 Task: Find connections with filter location São Mateus do Sul with filter topic #Lifechangewith filter profile language French with filter current company Ajanta Pharma Ltd with filter school Teerthanker Mahaveer University, Moradabad with filter industry Glass Product Manufacturing with filter service category Grant Writing with filter keywords title Account Representative
Action: Mouse moved to (655, 107)
Screenshot: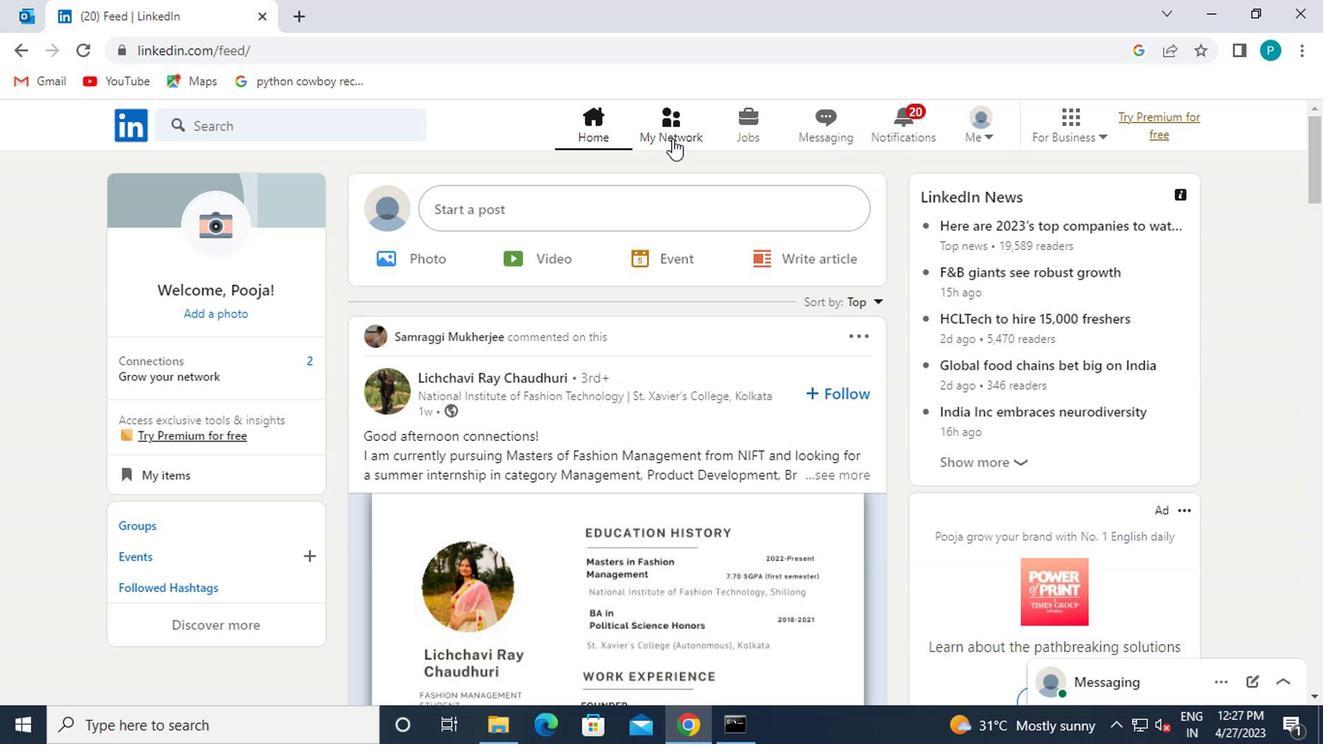 
Action: Mouse pressed left at (655, 107)
Screenshot: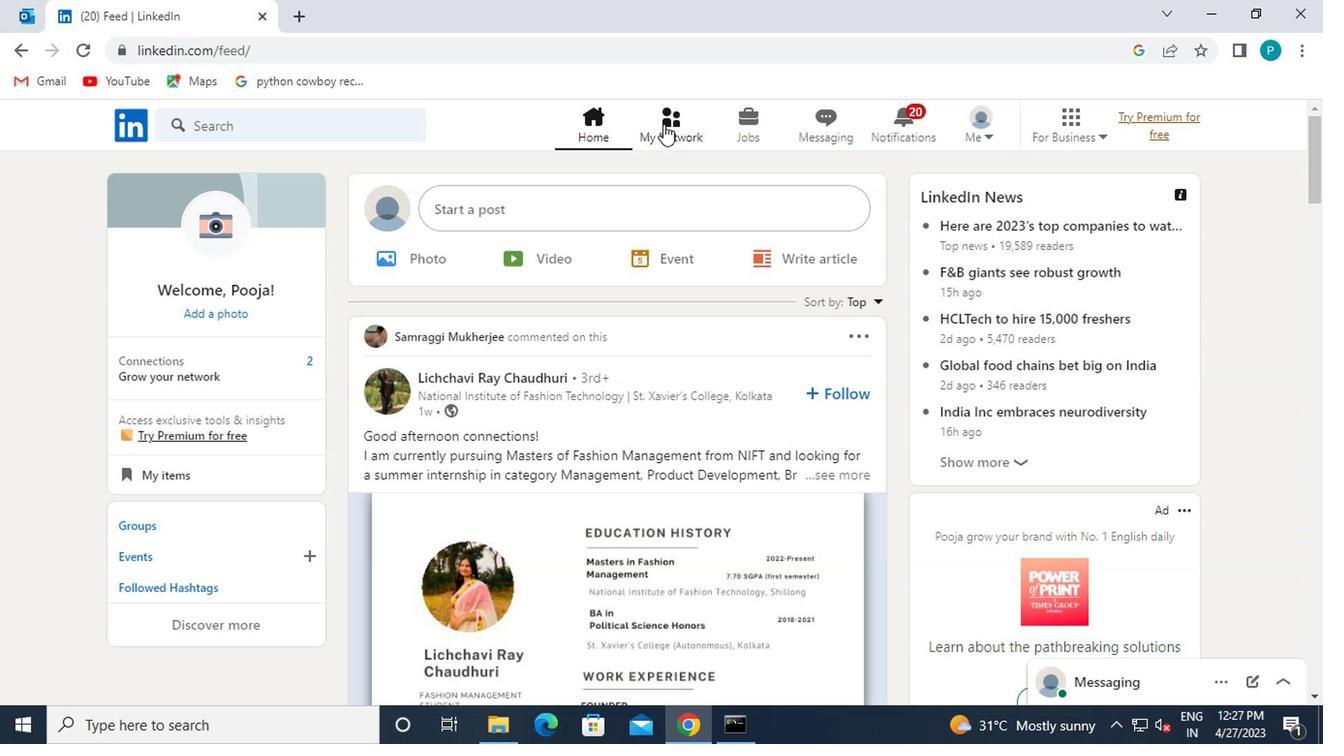 
Action: Mouse moved to (234, 220)
Screenshot: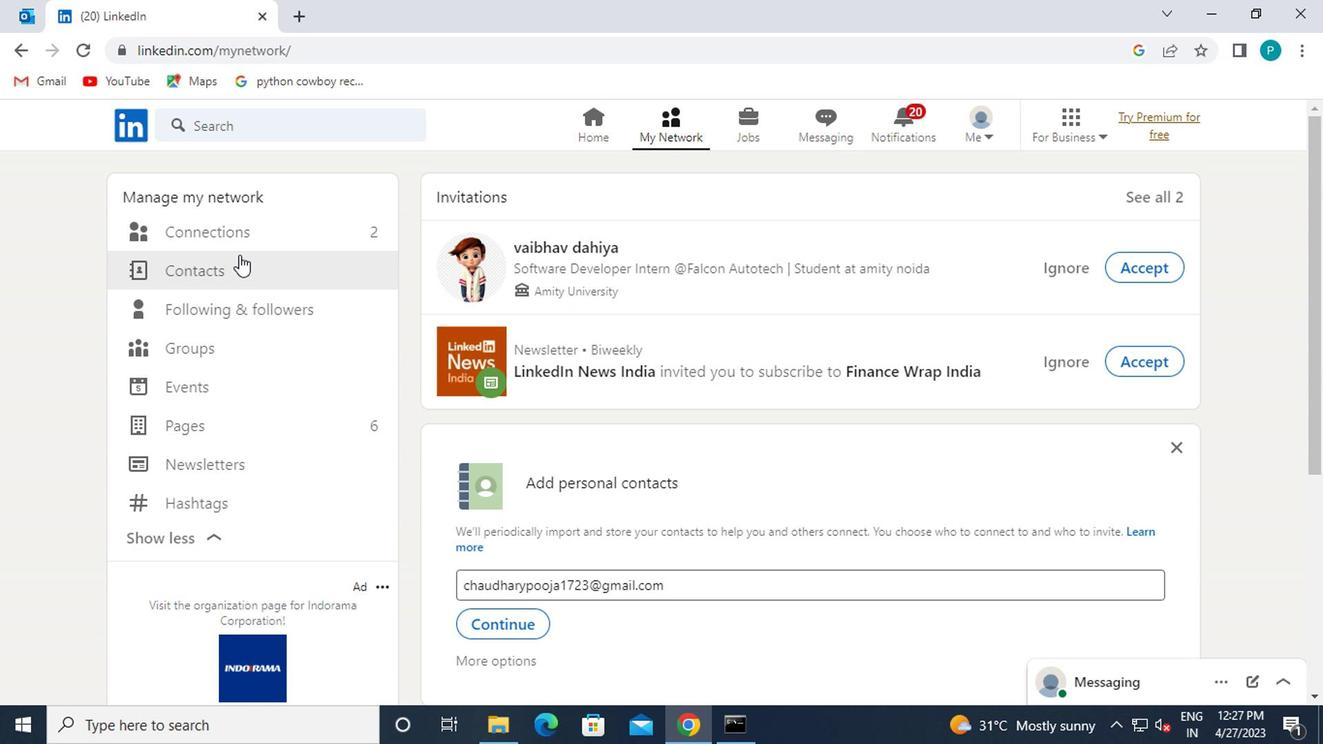 
Action: Mouse pressed left at (234, 220)
Screenshot: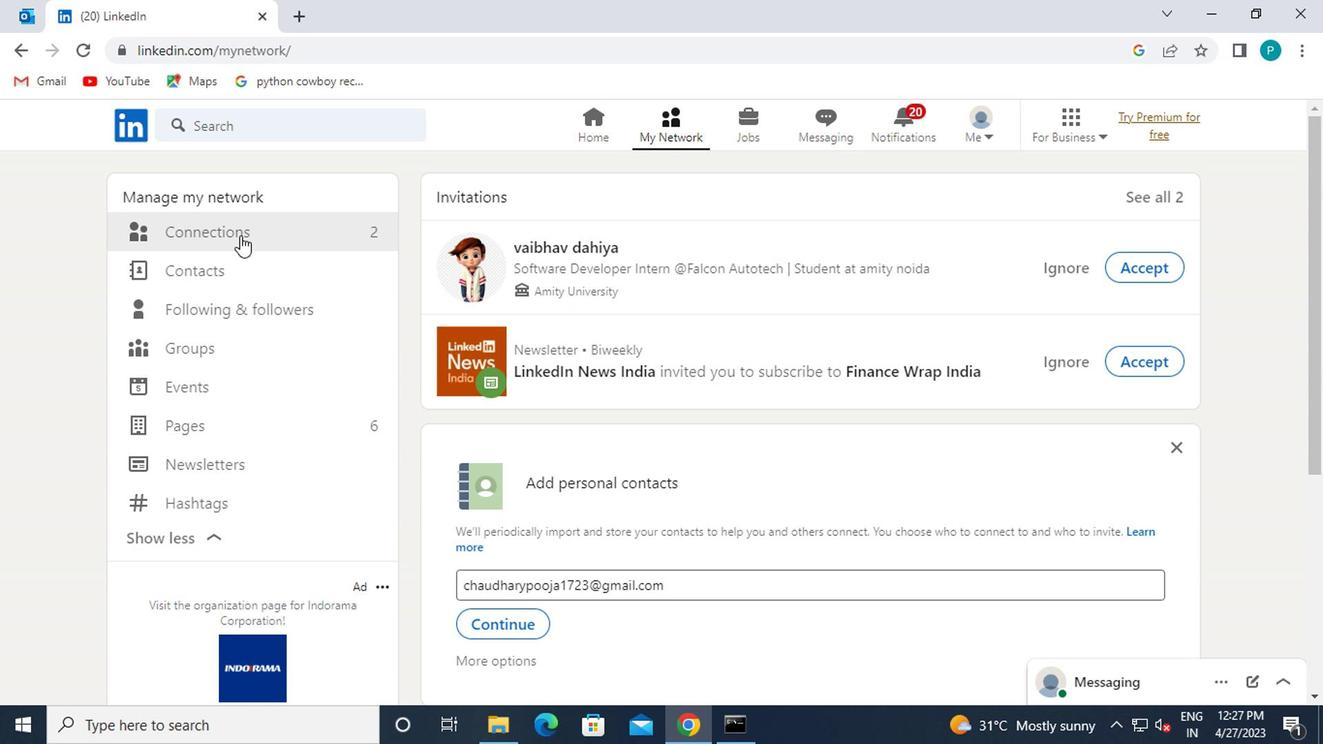 
Action: Mouse moved to (791, 224)
Screenshot: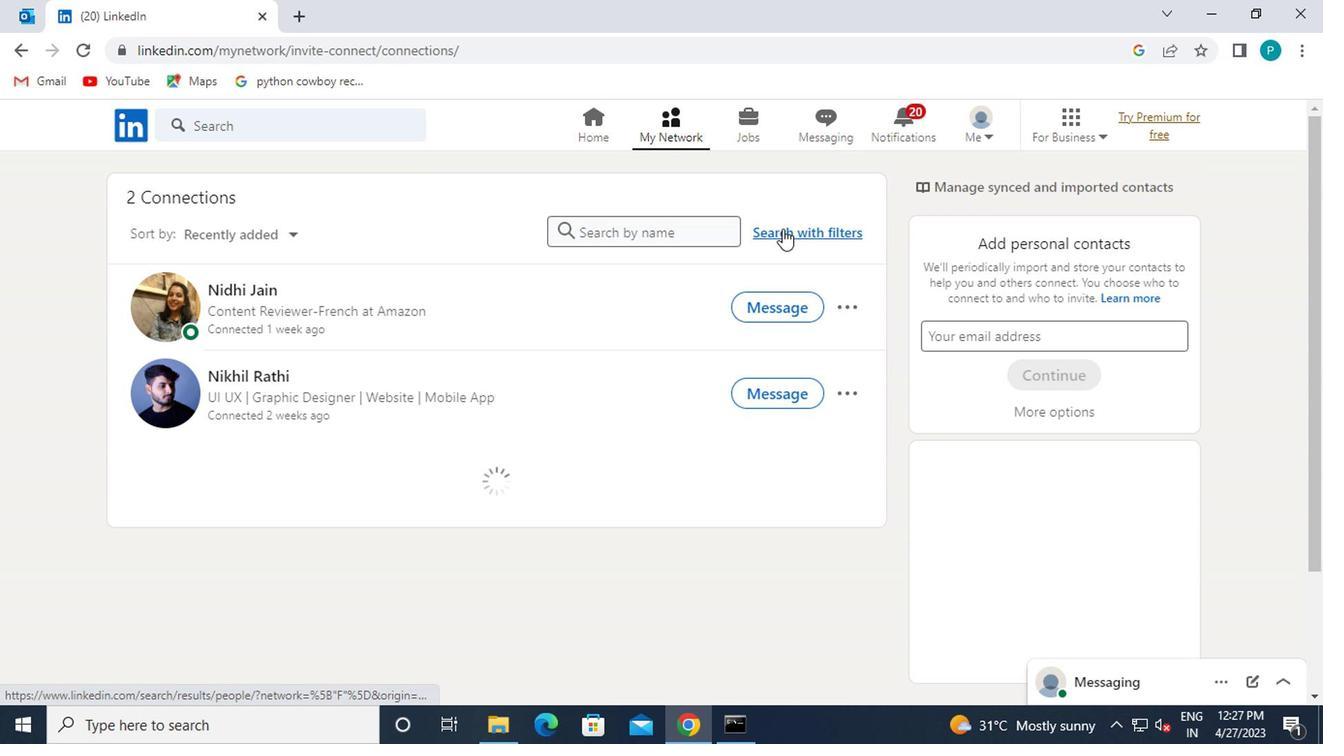 
Action: Mouse pressed left at (791, 224)
Screenshot: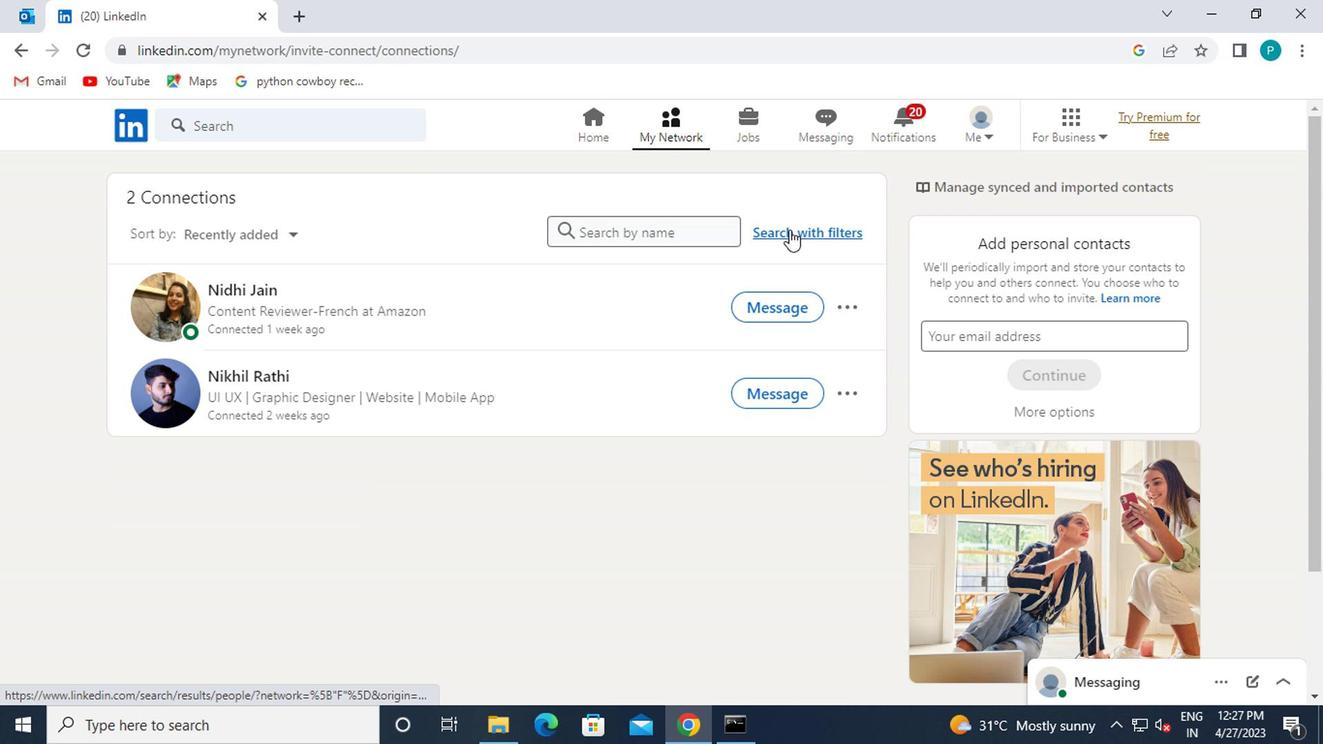 
Action: Mouse moved to (739, 170)
Screenshot: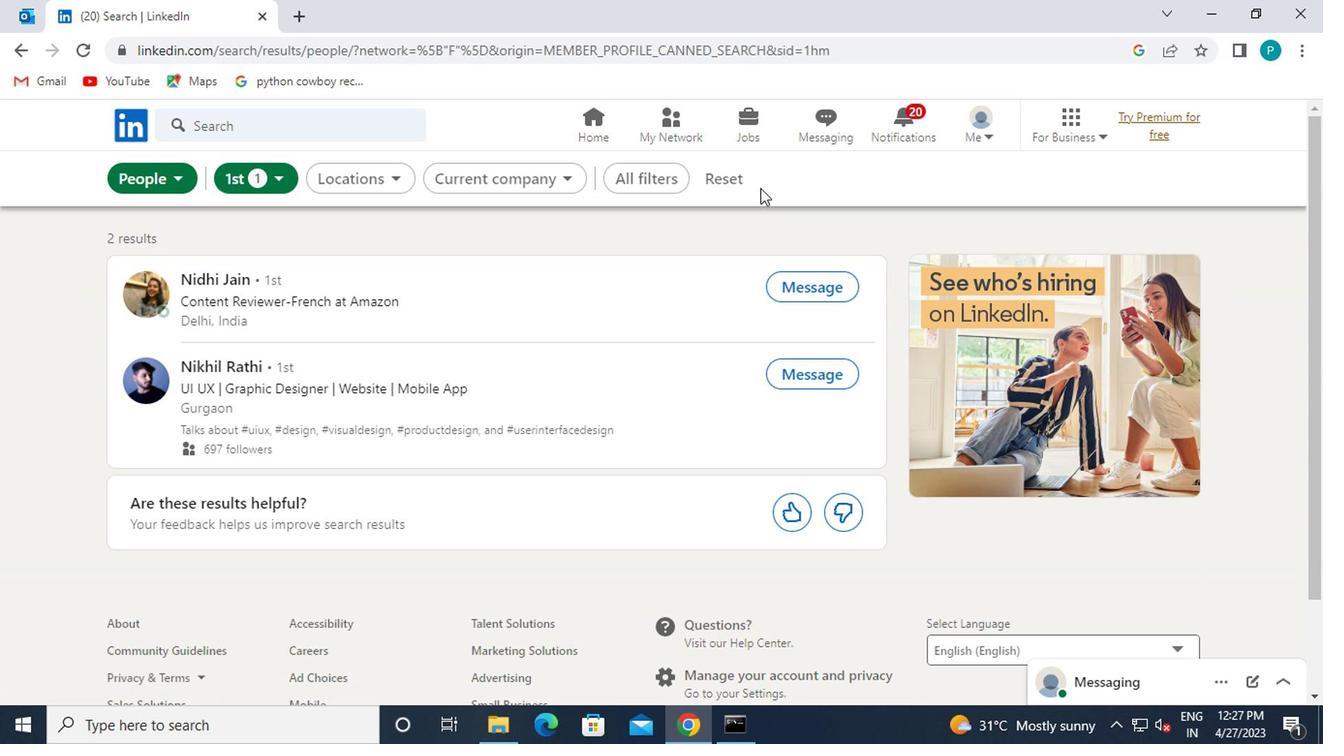 
Action: Mouse pressed left at (739, 170)
Screenshot: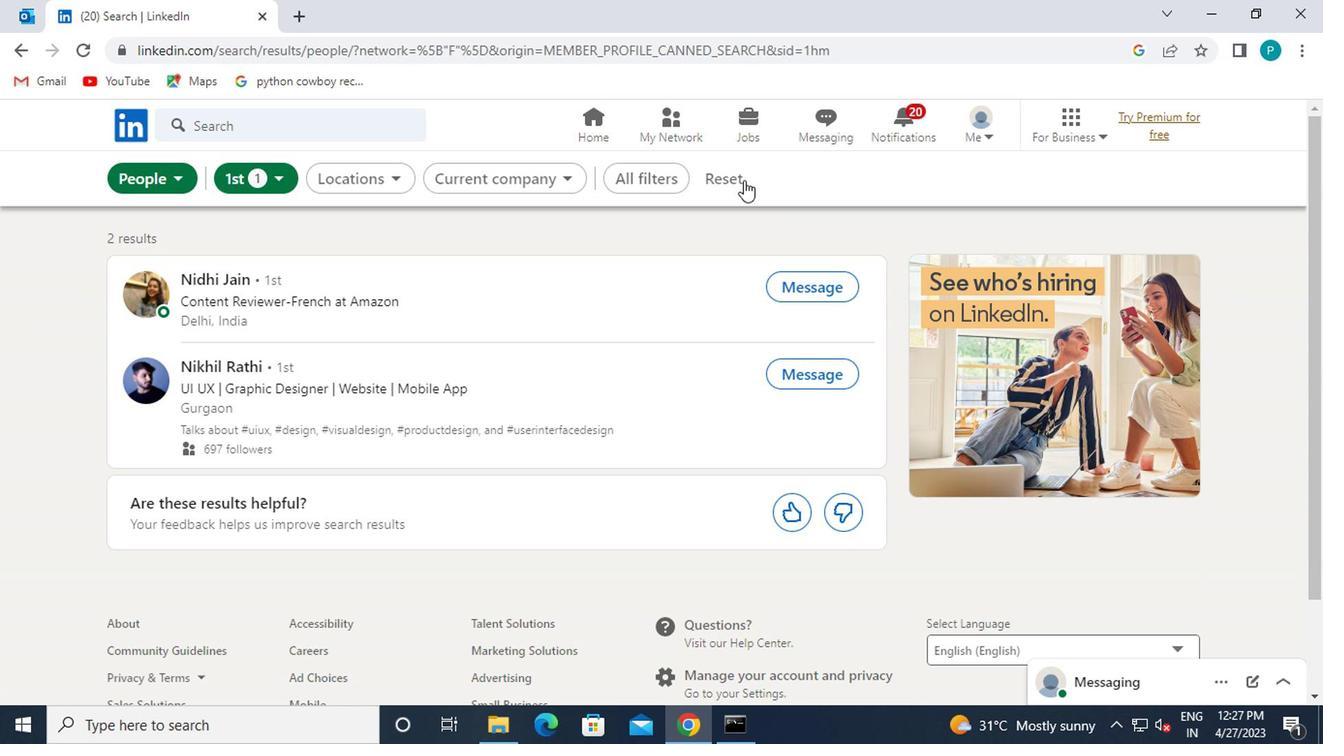 
Action: Mouse moved to (678, 168)
Screenshot: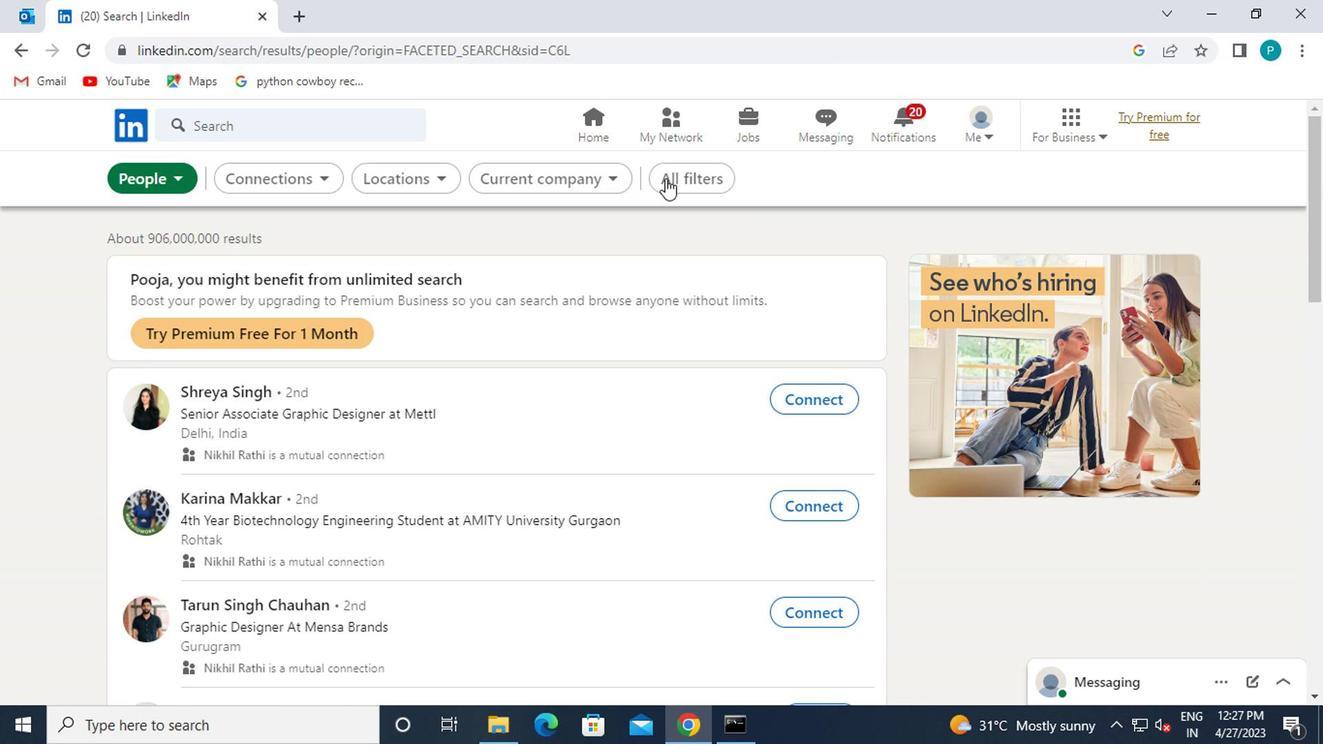 
Action: Mouse pressed left at (678, 168)
Screenshot: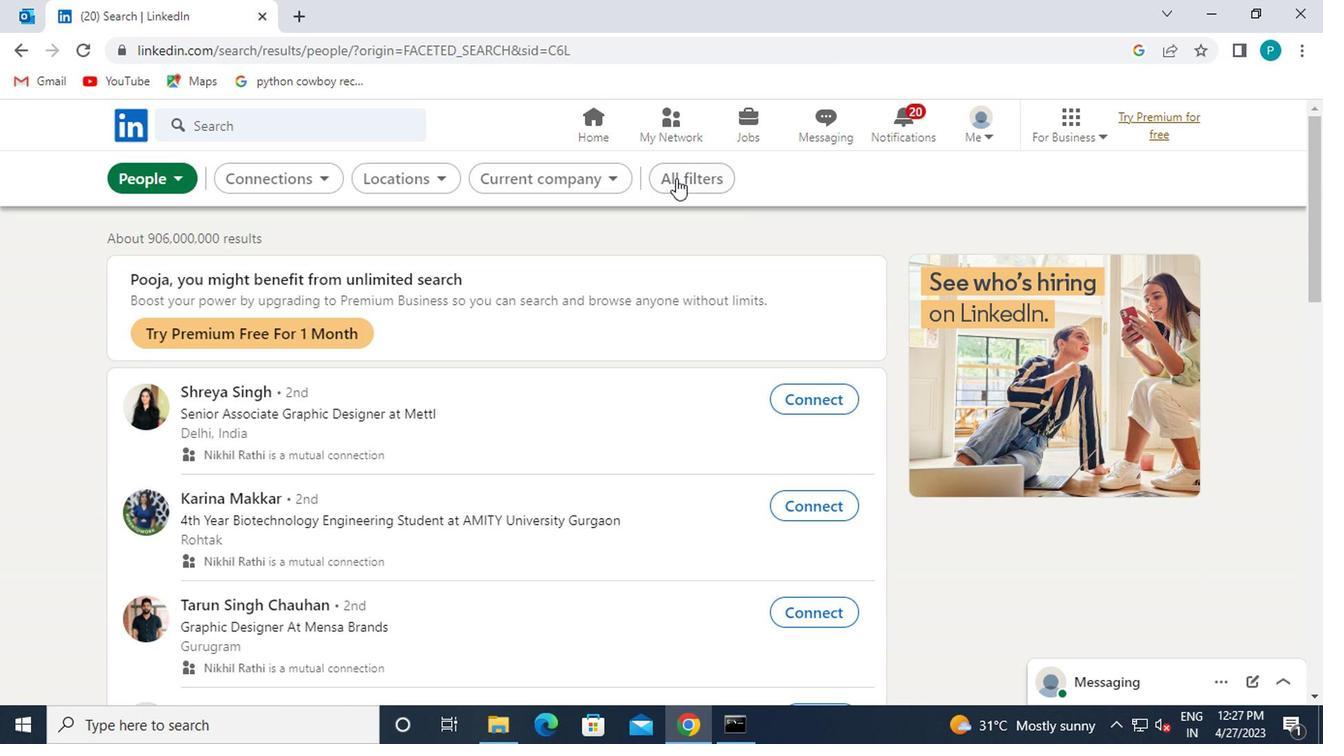 
Action: Mouse moved to (1014, 408)
Screenshot: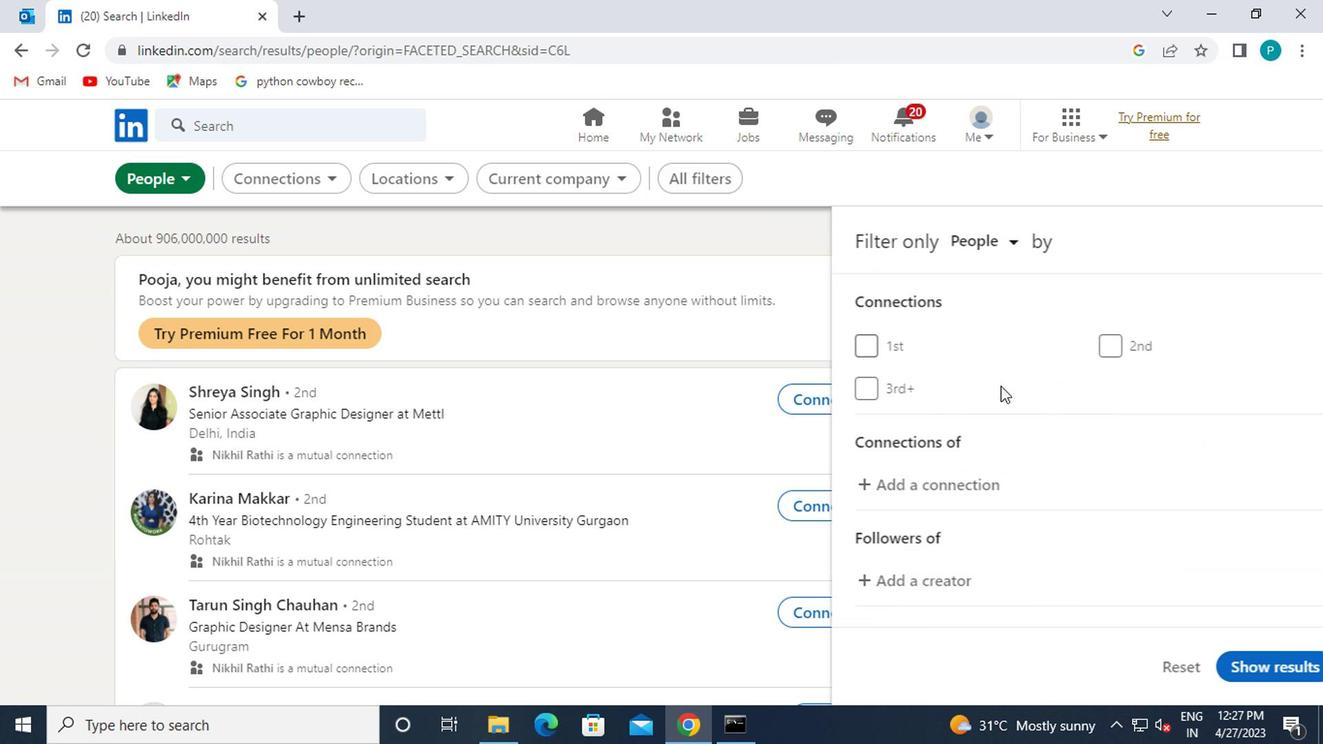 
Action: Mouse scrolled (1014, 407) with delta (0, 0)
Screenshot: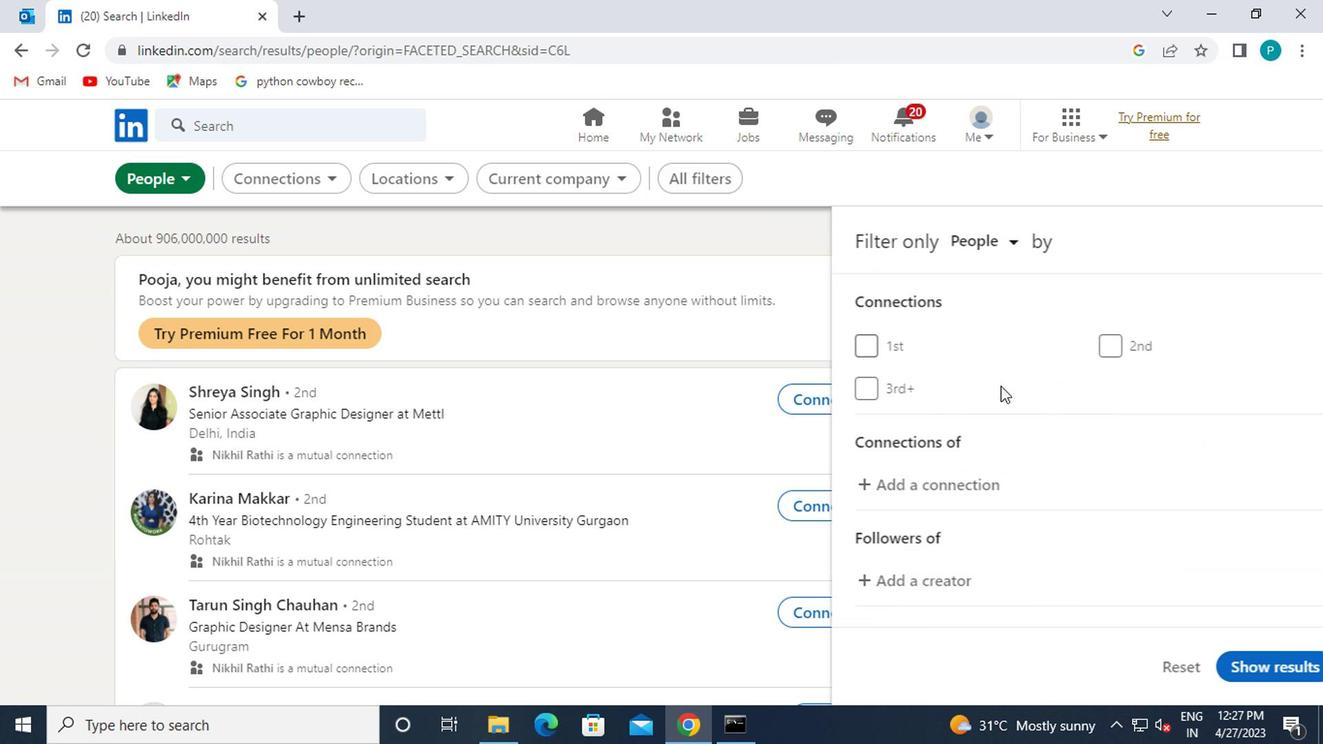 
Action: Mouse moved to (1015, 410)
Screenshot: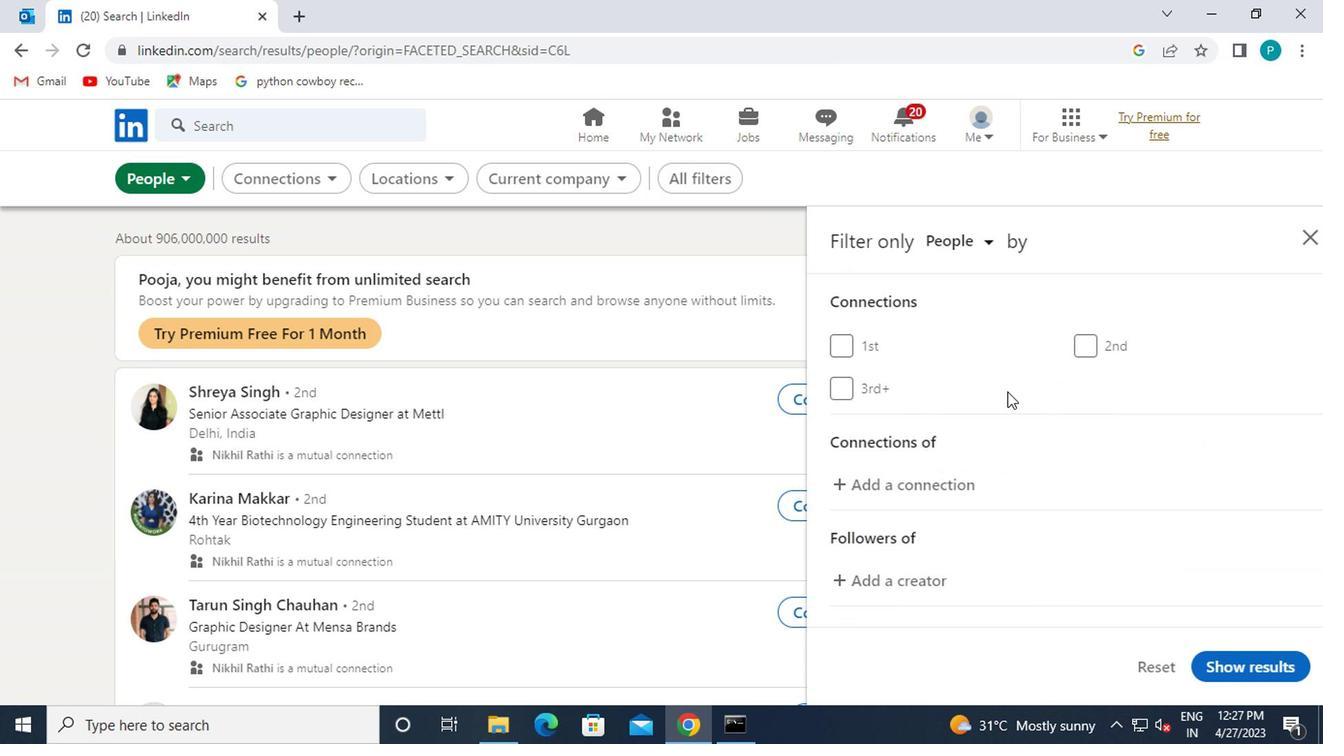 
Action: Mouse scrolled (1015, 409) with delta (0, 0)
Screenshot: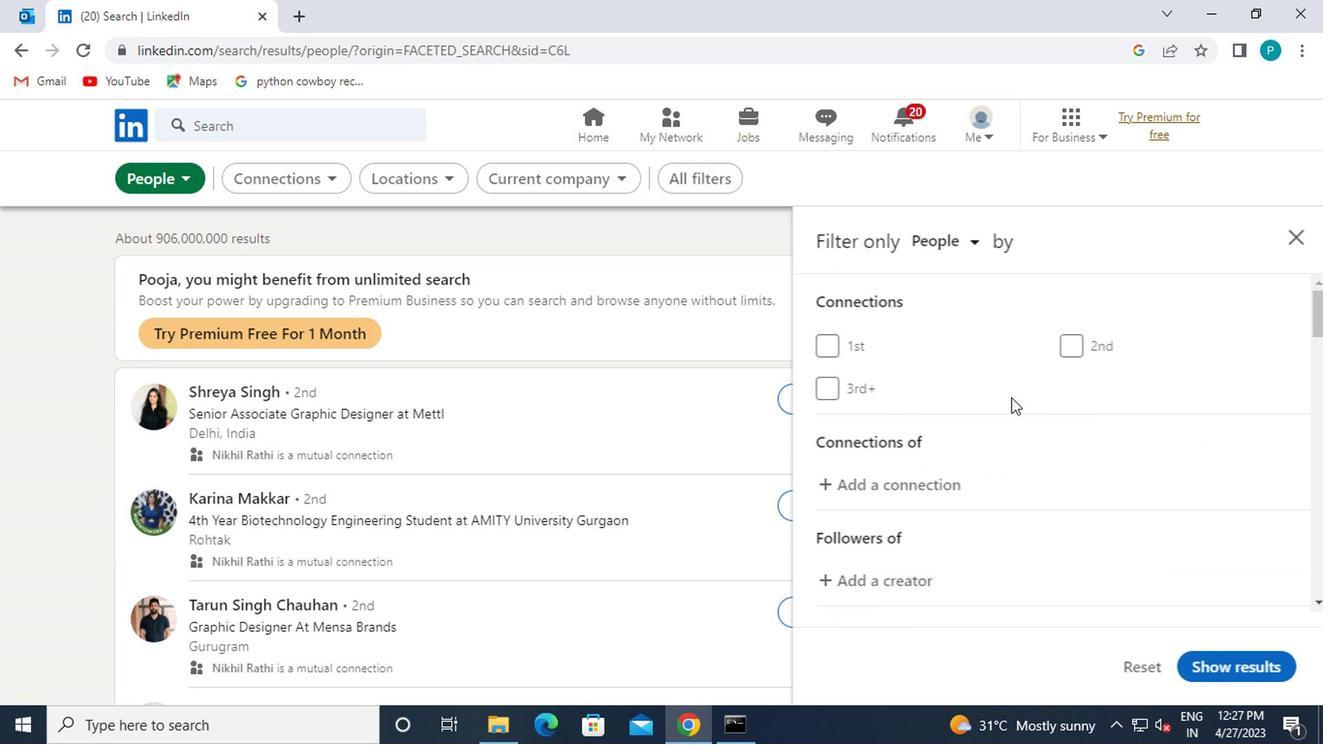 
Action: Mouse moved to (1046, 479)
Screenshot: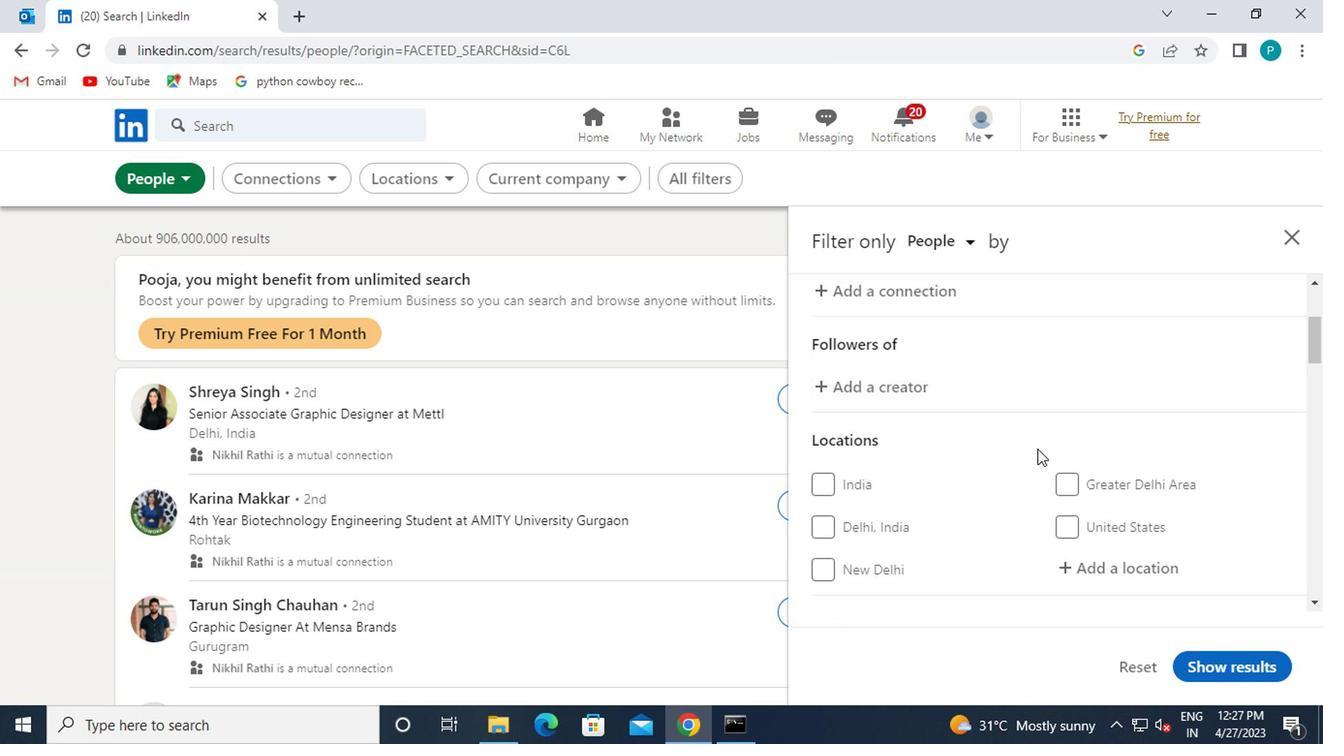
Action: Mouse scrolled (1046, 479) with delta (0, 0)
Screenshot: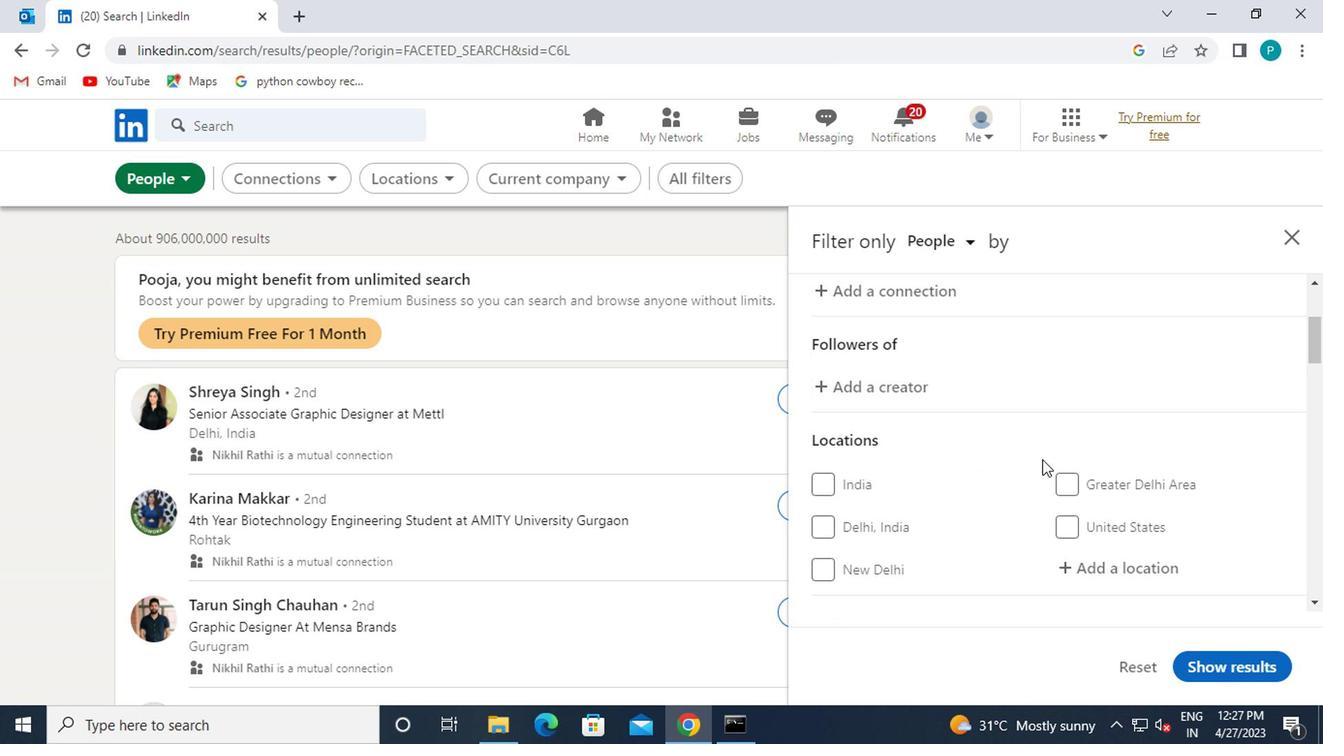 
Action: Mouse moved to (1084, 479)
Screenshot: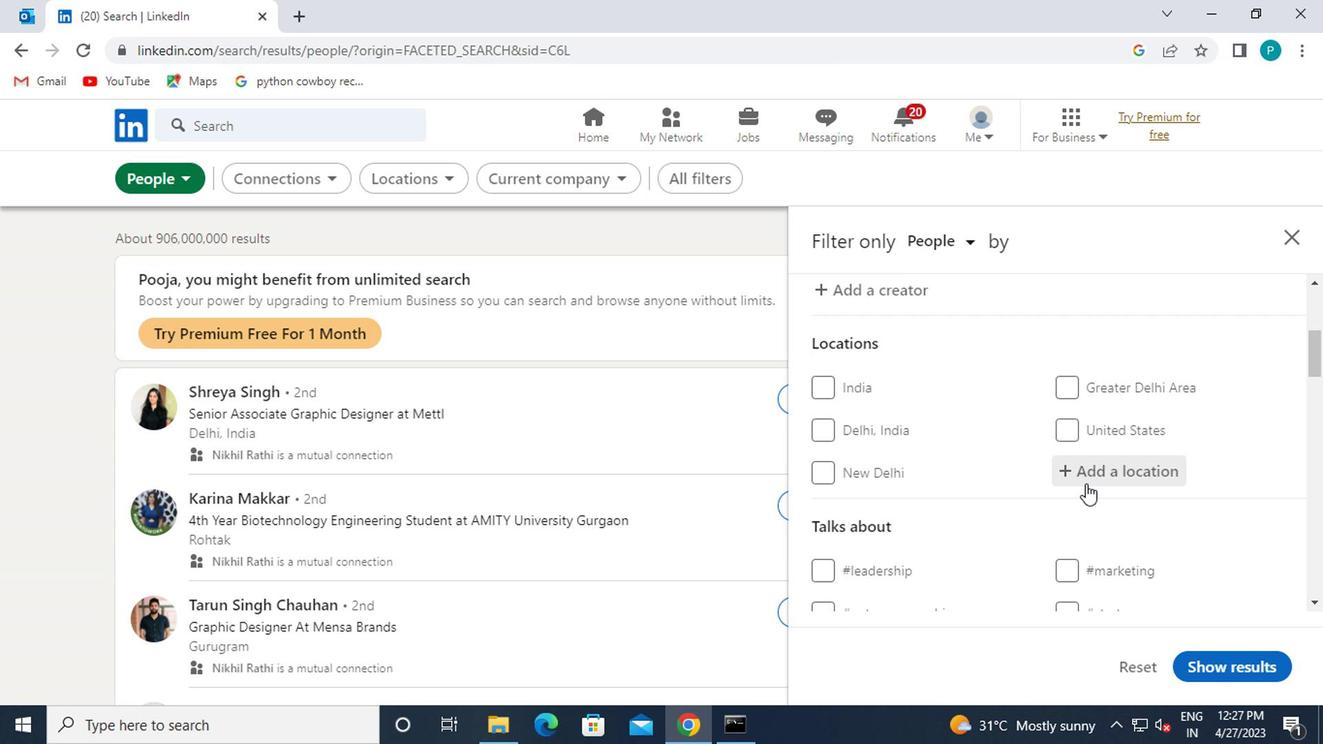 
Action: Mouse pressed left at (1084, 479)
Screenshot: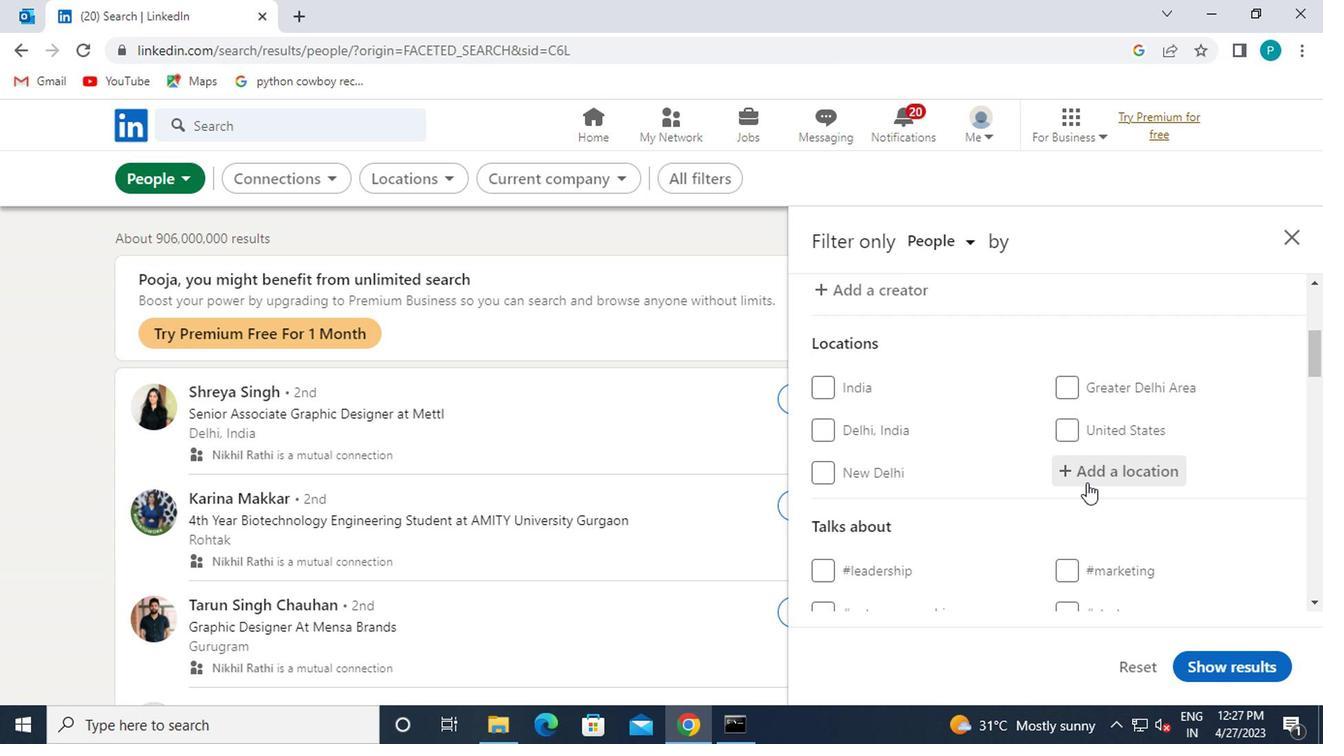 
Action: Mouse moved to (1084, 479)
Screenshot: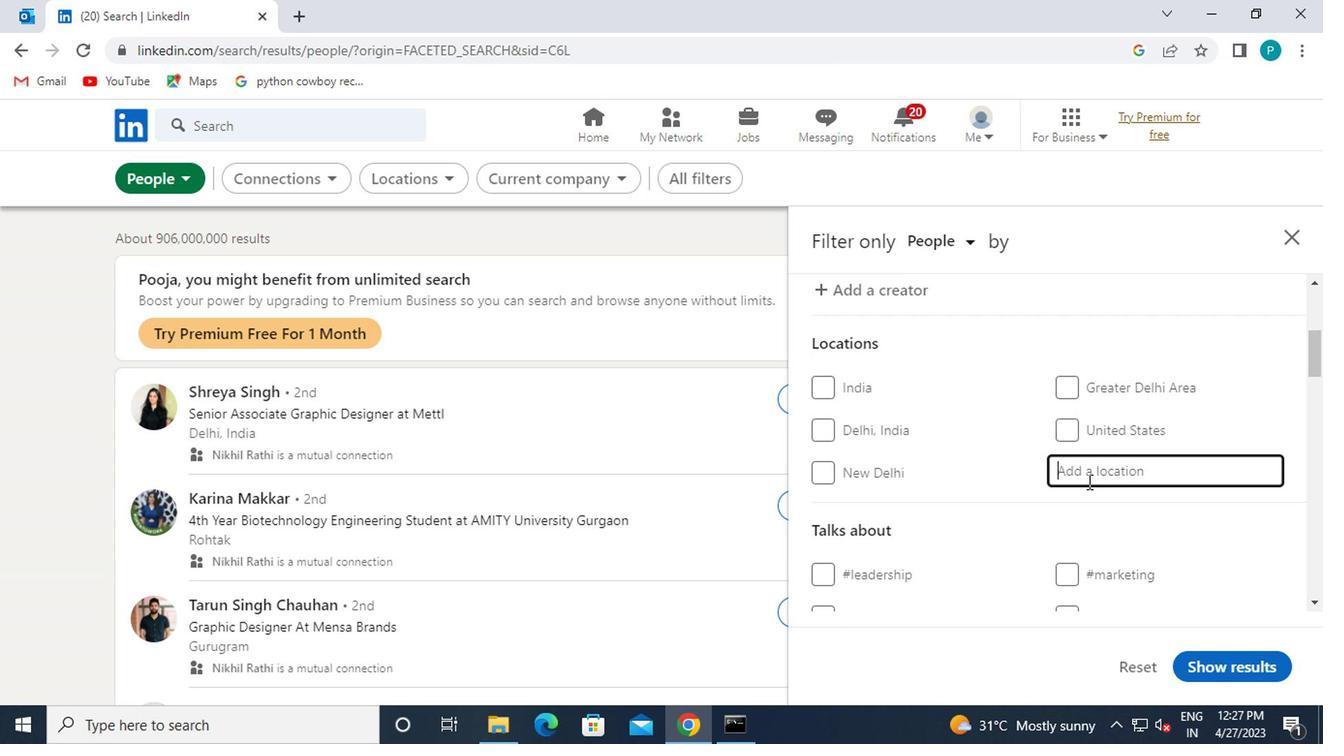 
Action: Key pressed sao<Key.space>mateus
Screenshot: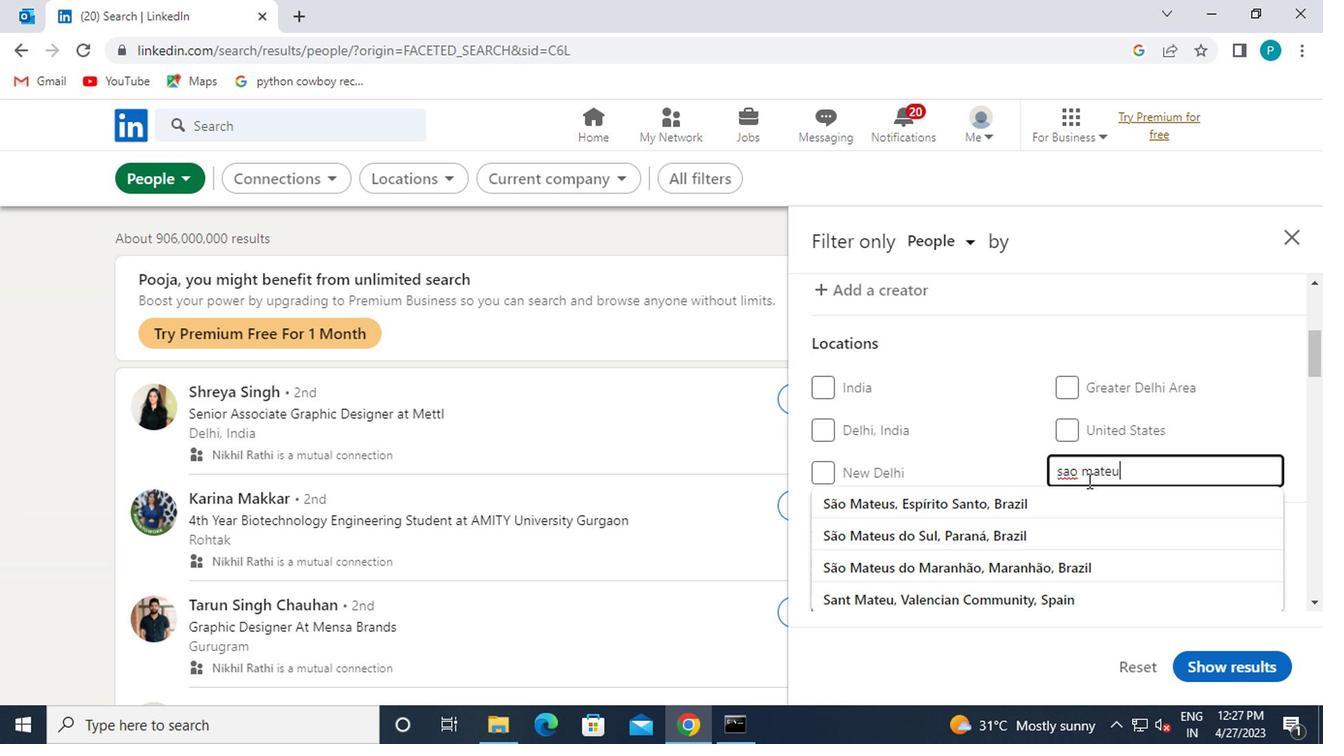 
Action: Mouse moved to (1062, 527)
Screenshot: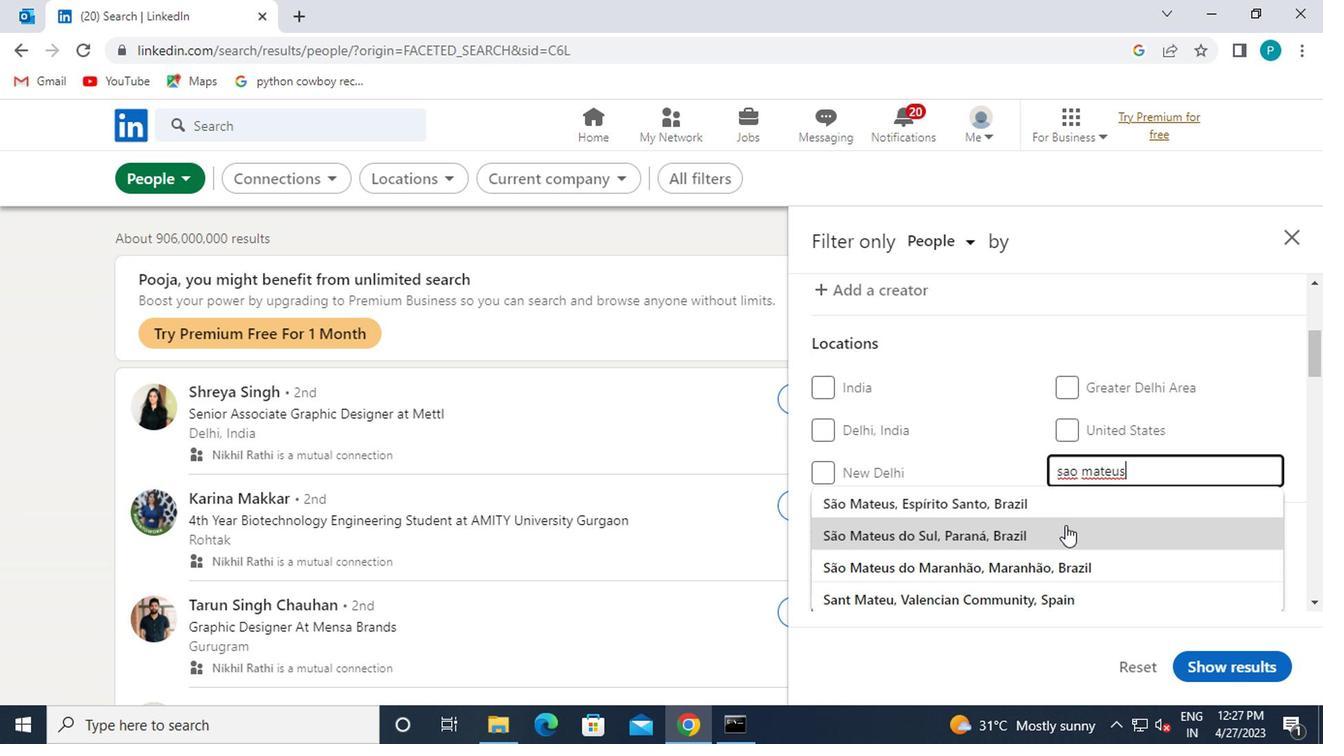 
Action: Mouse pressed left at (1062, 527)
Screenshot: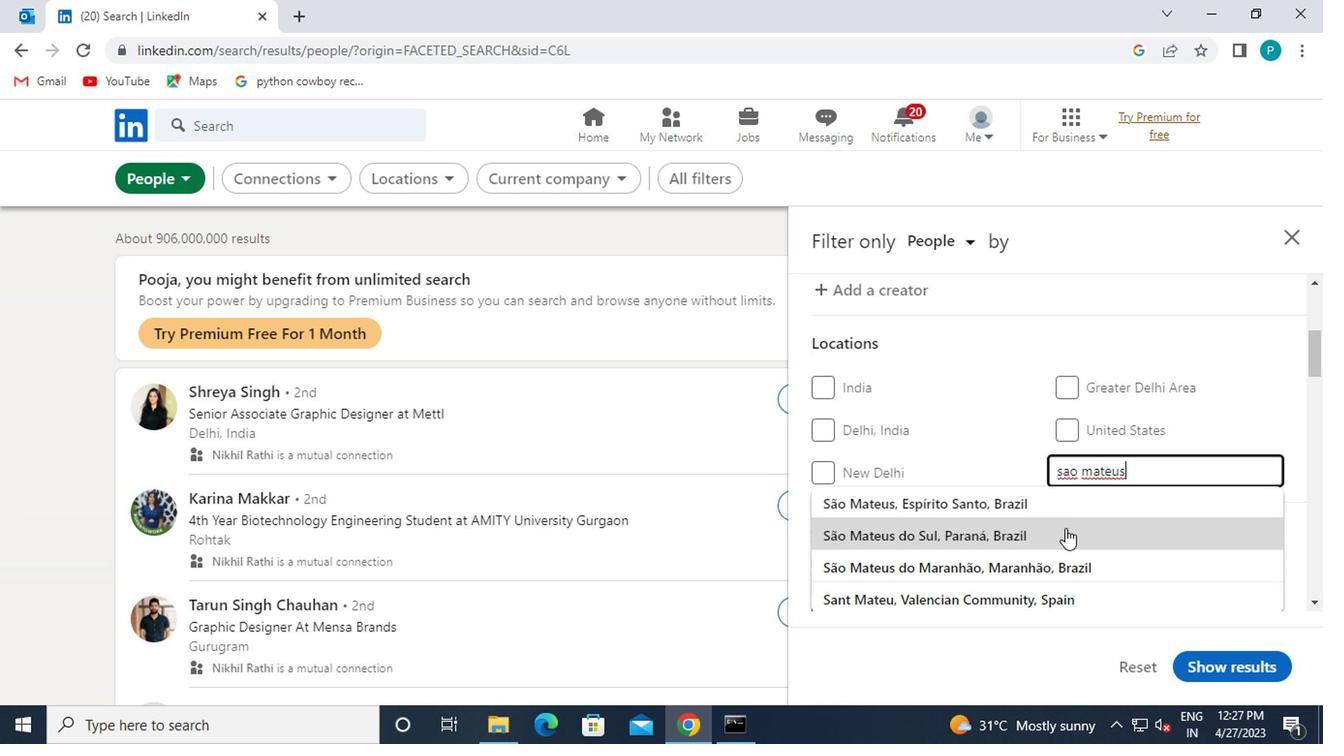 
Action: Mouse moved to (1110, 546)
Screenshot: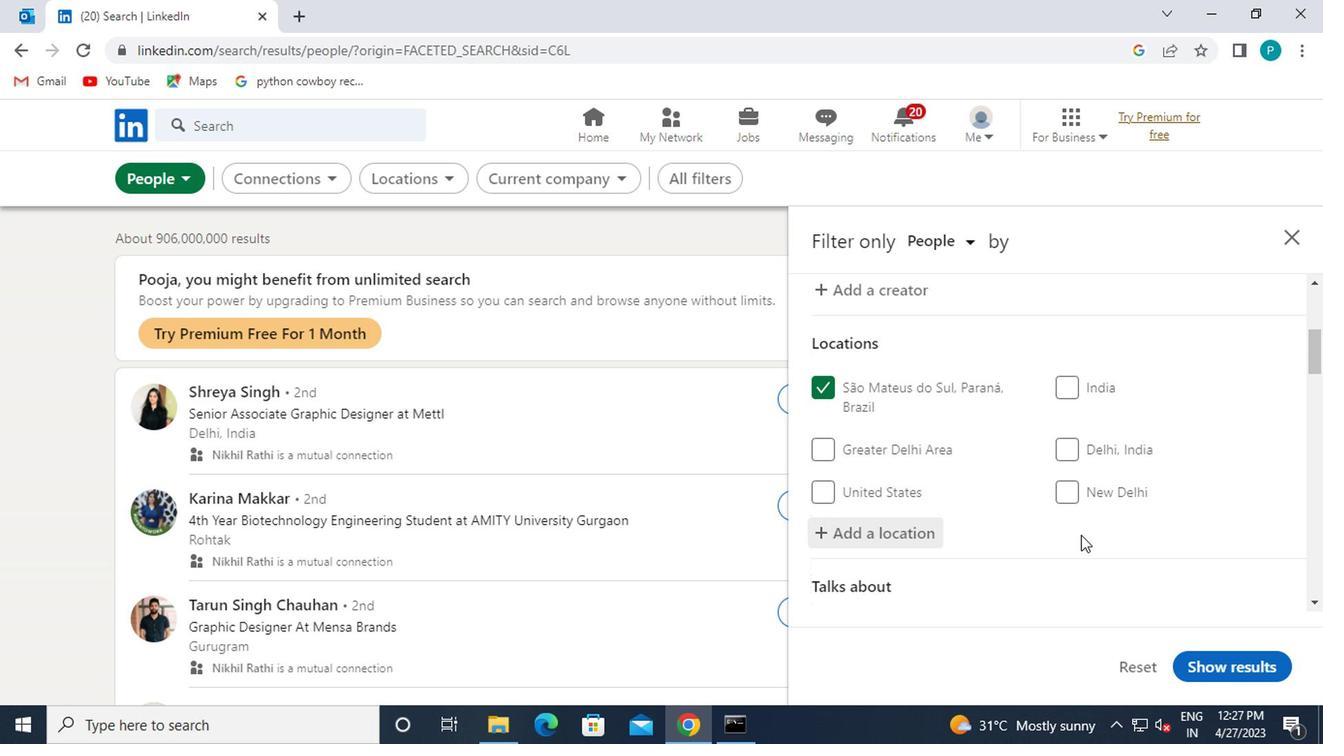 
Action: Mouse scrolled (1110, 545) with delta (0, -1)
Screenshot: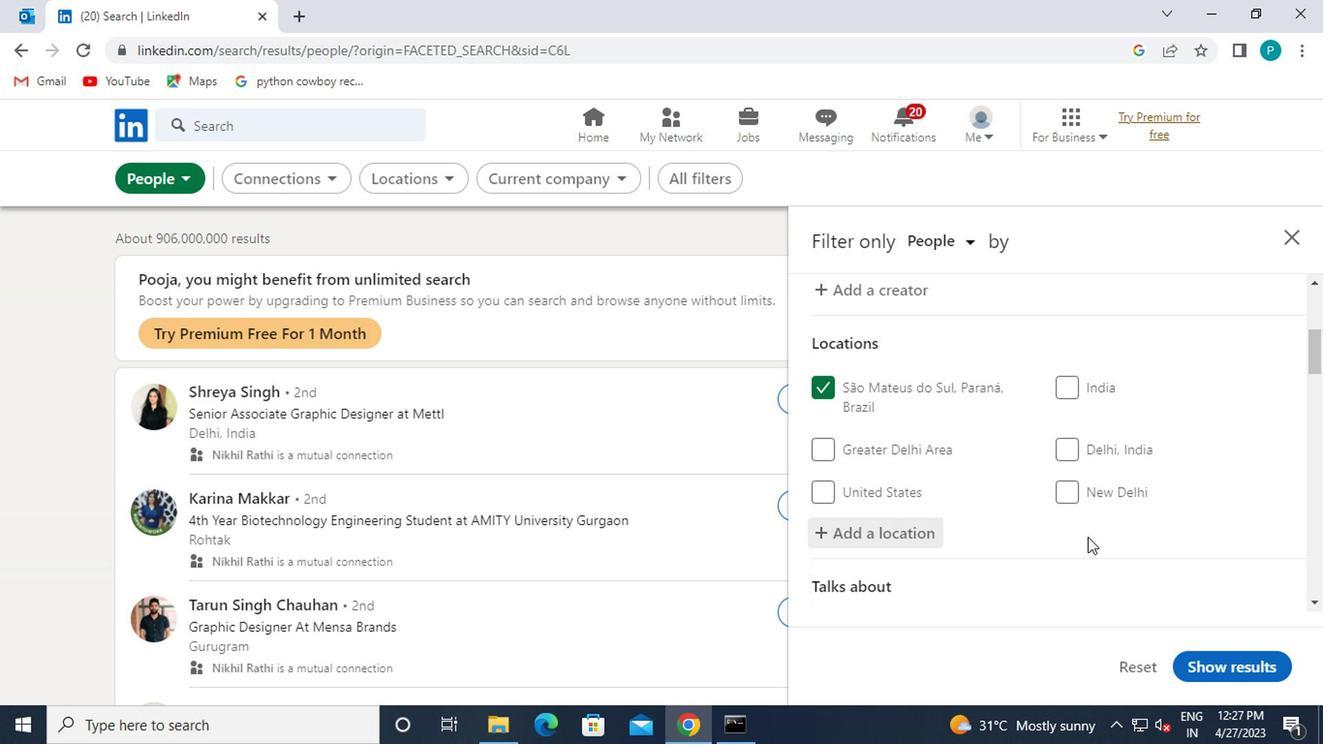 
Action: Mouse scrolled (1110, 545) with delta (0, -1)
Screenshot: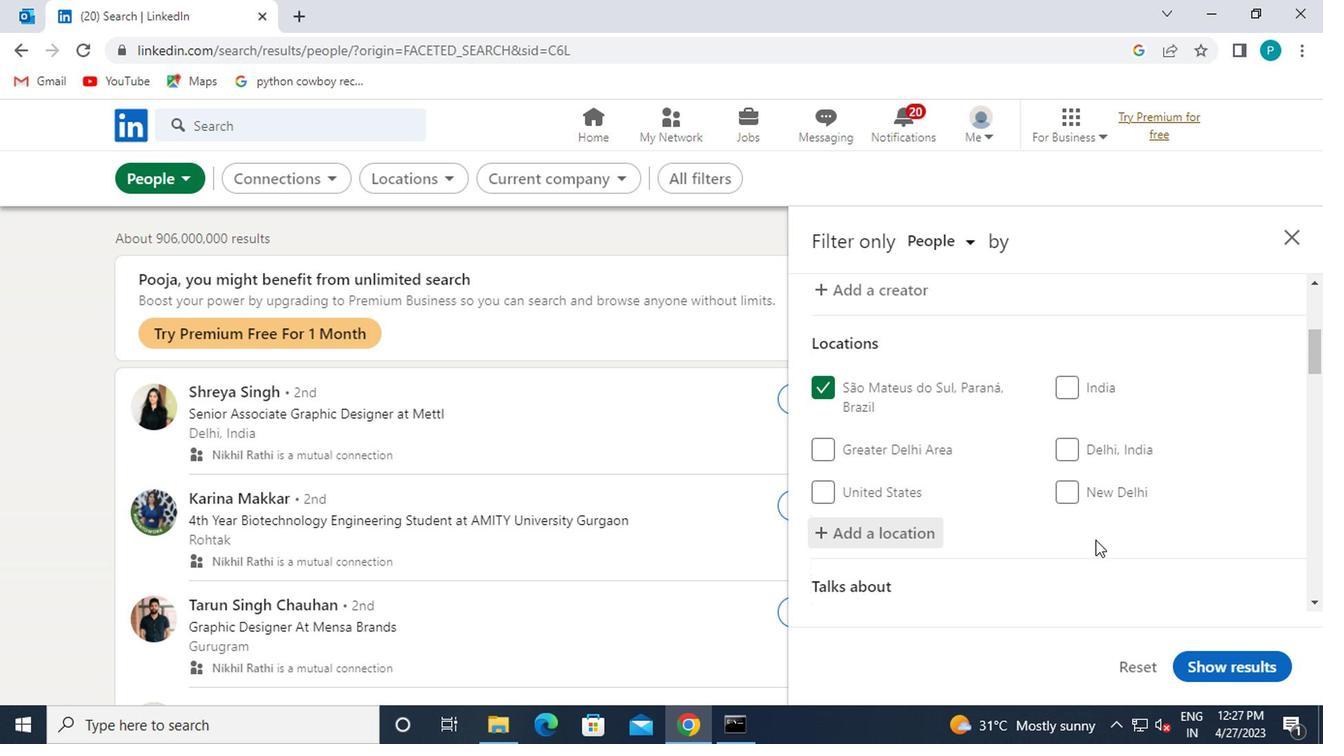 
Action: Mouse moved to (1098, 530)
Screenshot: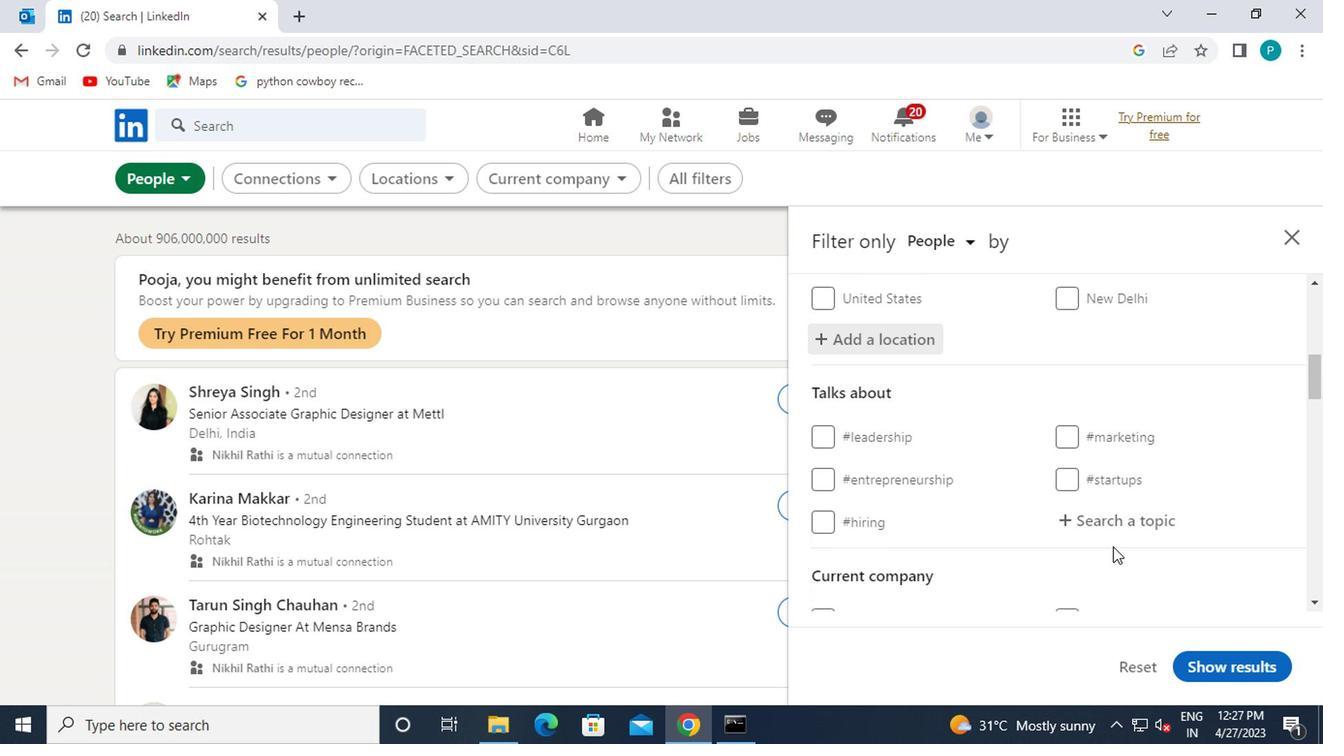 
Action: Mouse pressed left at (1098, 530)
Screenshot: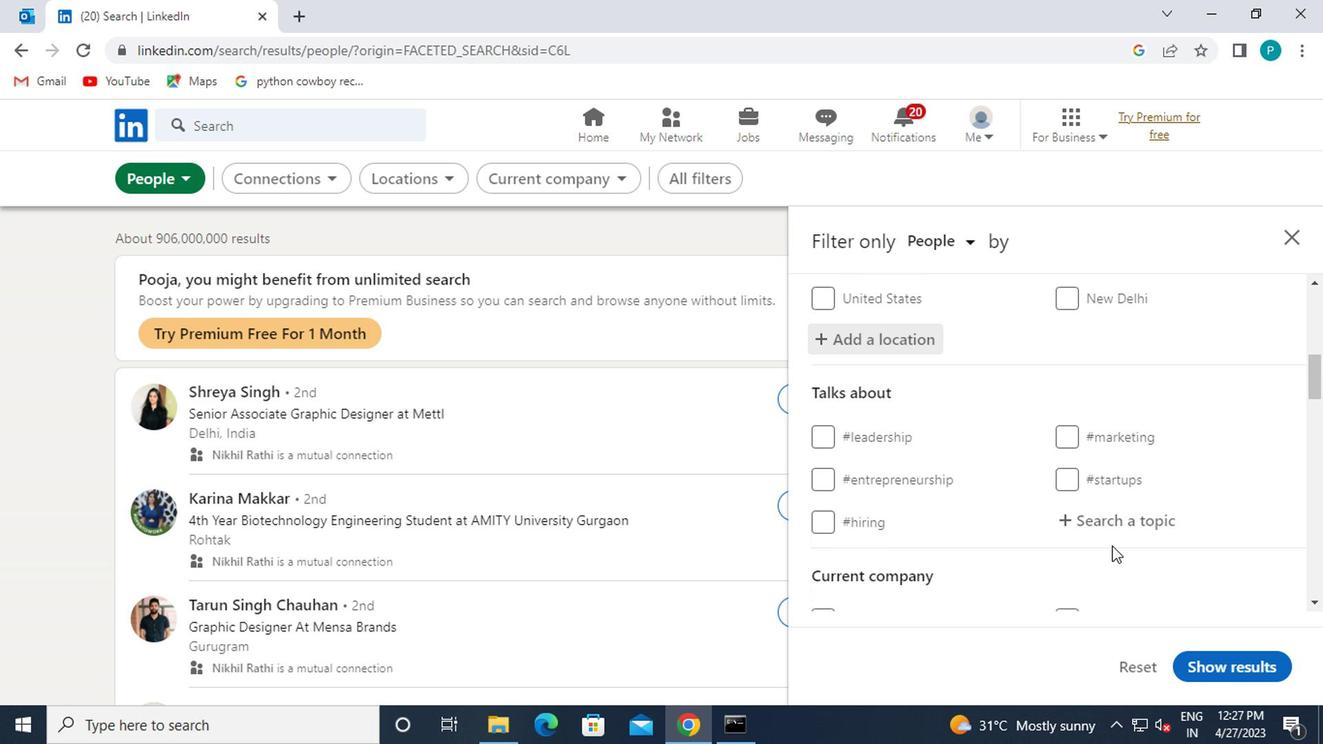 
Action: Mouse moved to (1099, 530)
Screenshot: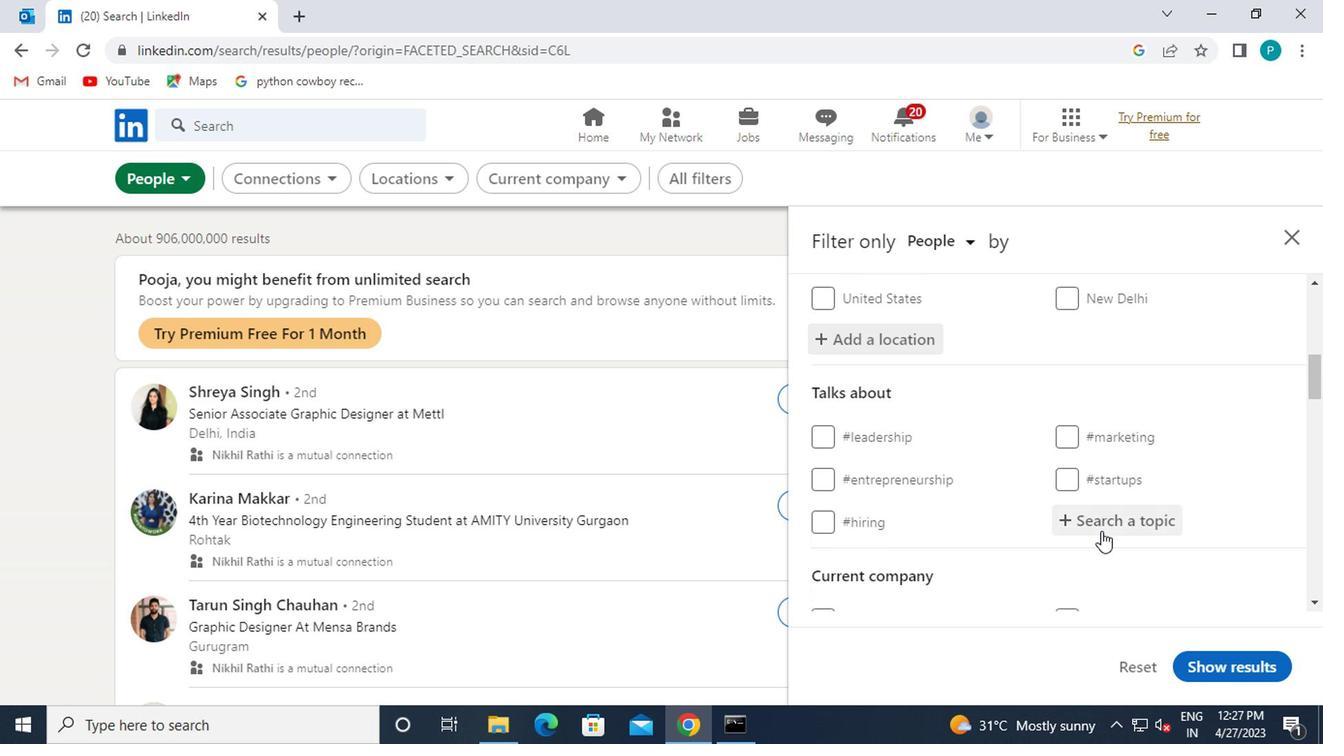 
Action: Key pressed <Key.shift>#<Key.caps_lock>L<Key.caps_lock>IFEC<Key.backspace>
Screenshot: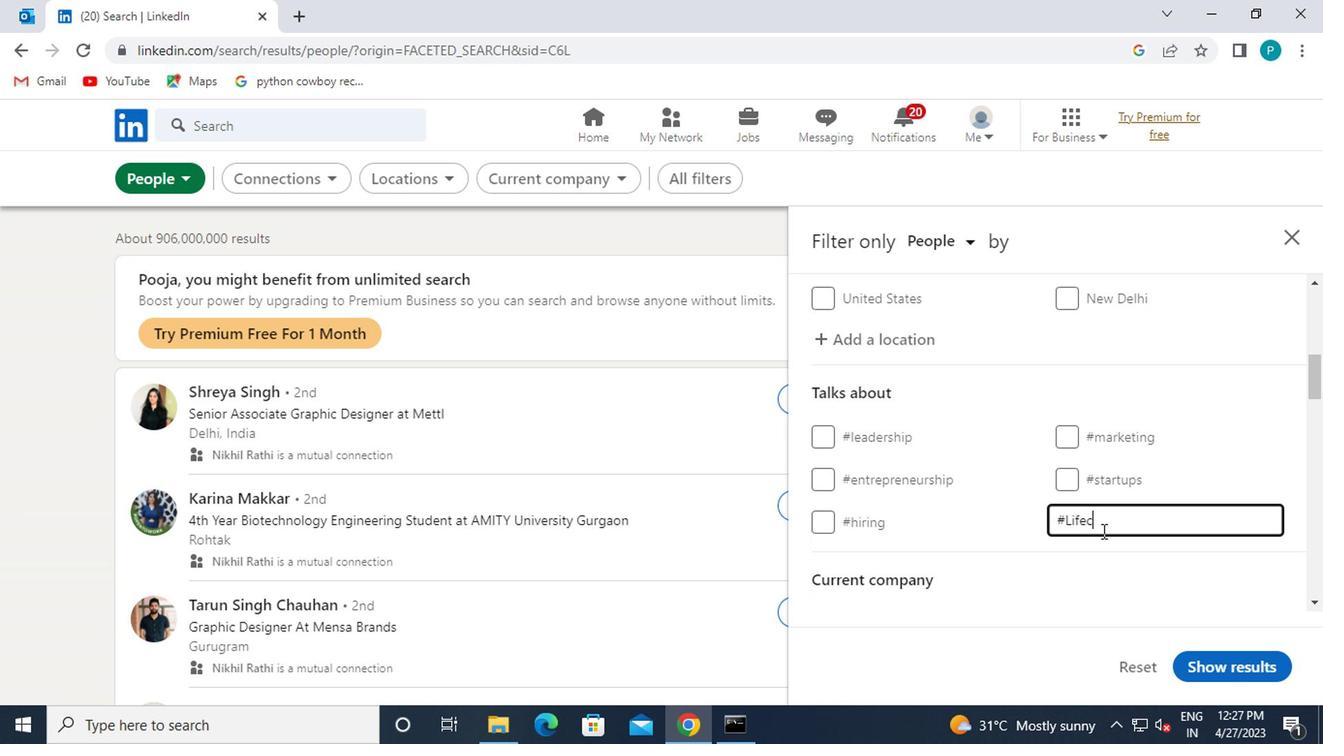 
Action: Mouse moved to (1107, 523)
Screenshot: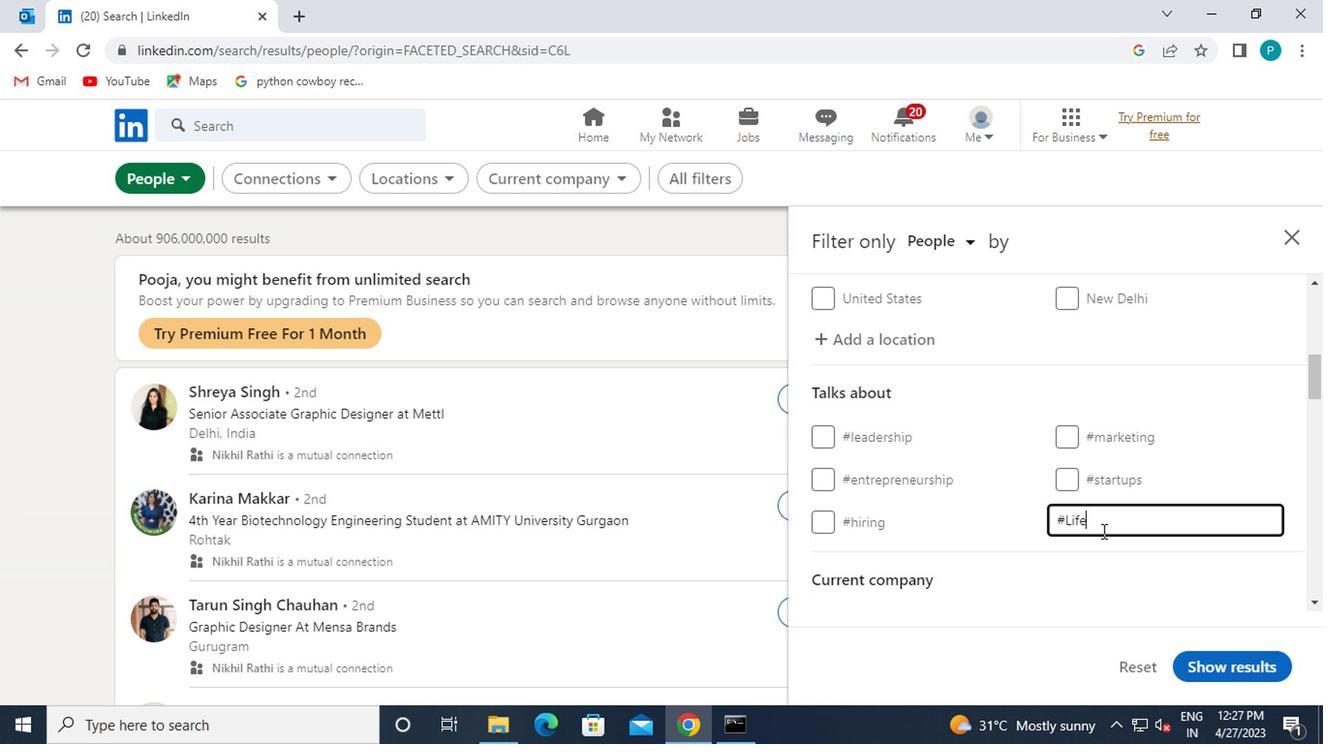 
Action: Mouse scrolled (1107, 522) with delta (0, 0)
Screenshot: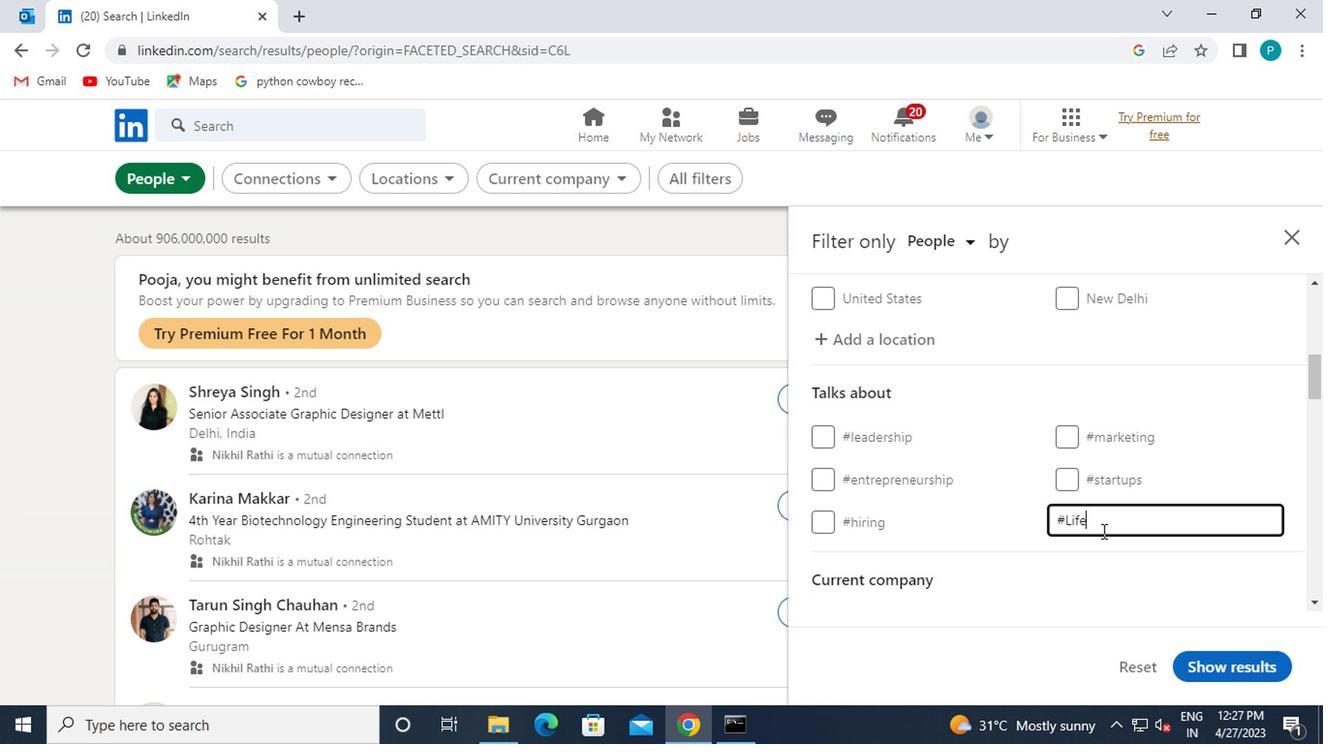 
Action: Mouse moved to (1101, 524)
Screenshot: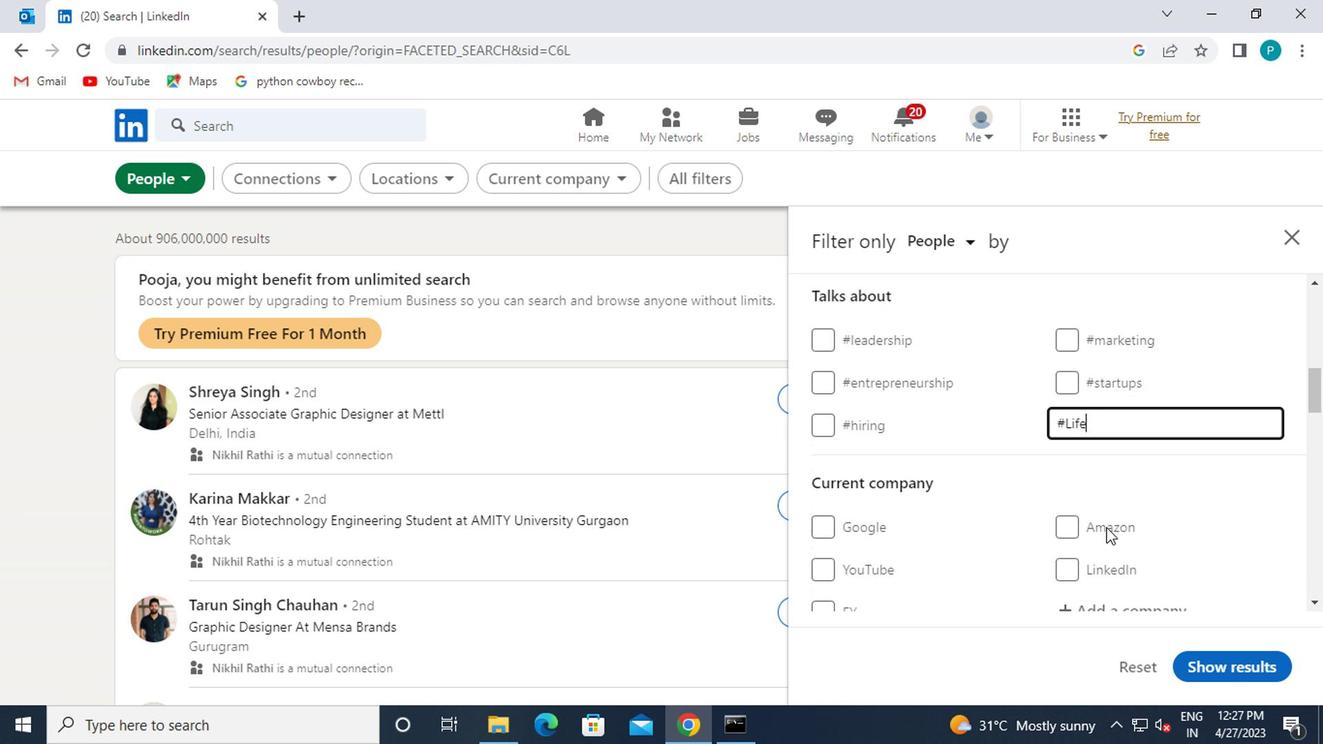 
Action: Mouse scrolled (1101, 523) with delta (0, -1)
Screenshot: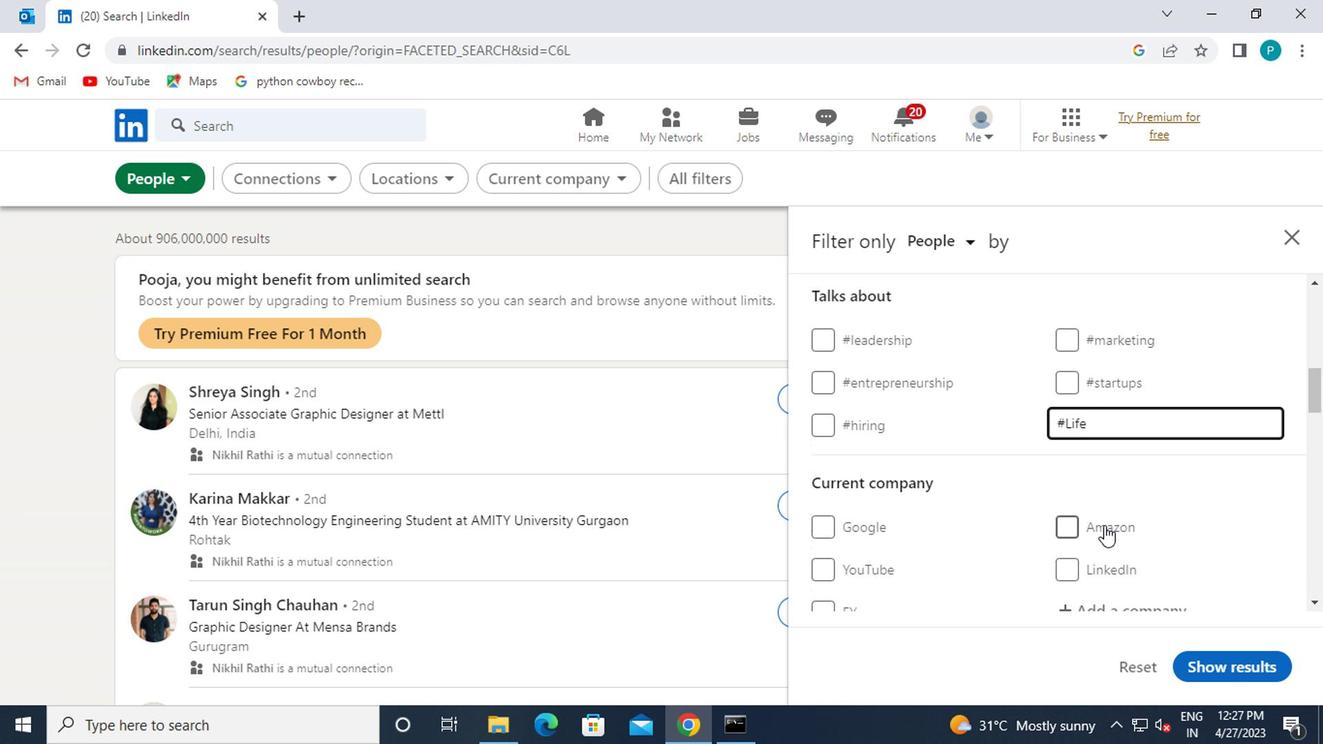 
Action: Mouse moved to (1098, 520)
Screenshot: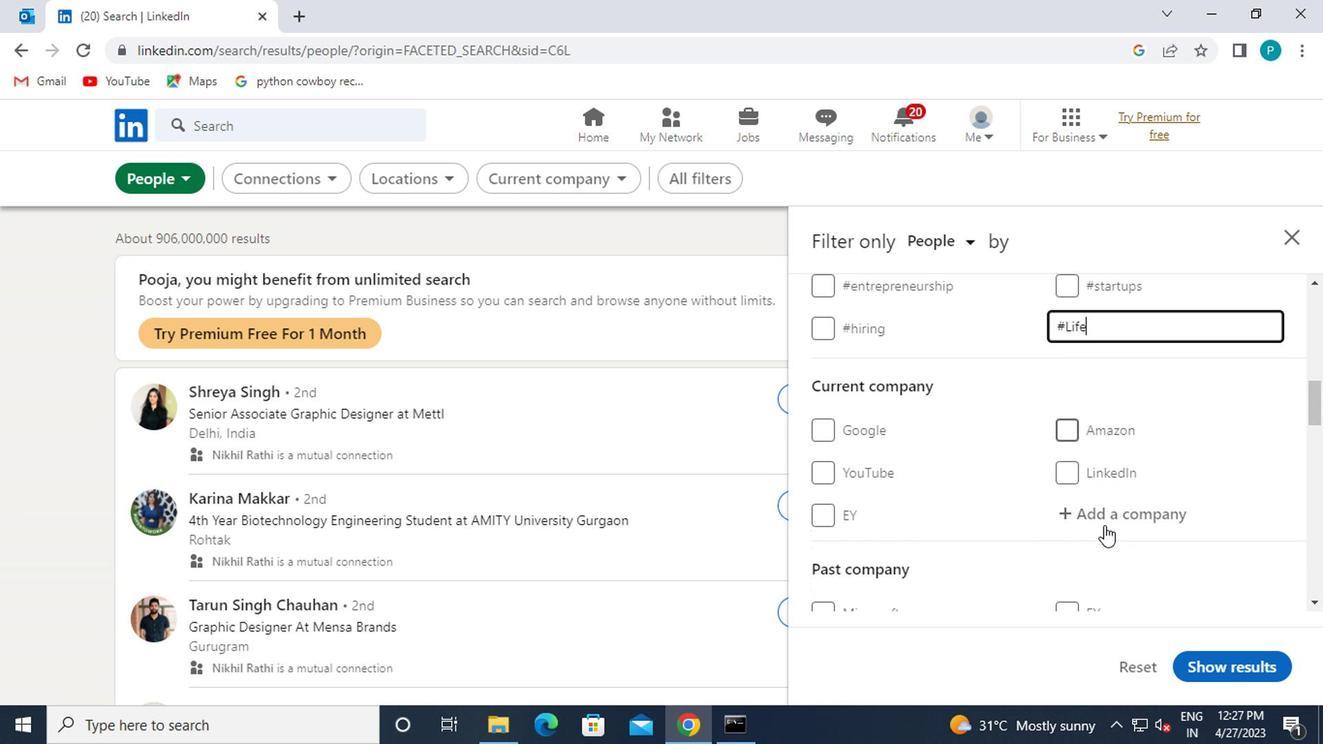
Action: Mouse scrolled (1098, 519) with delta (0, 0)
Screenshot: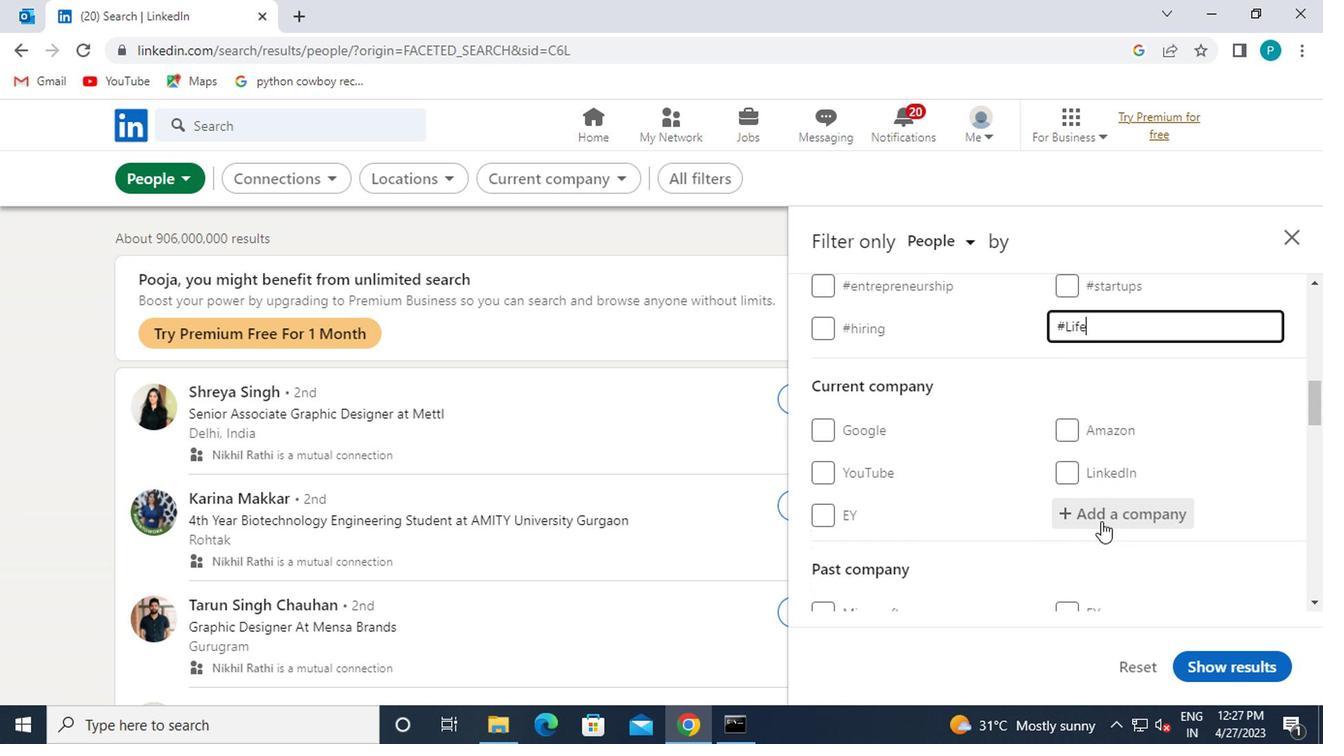 
Action: Mouse moved to (1083, 420)
Screenshot: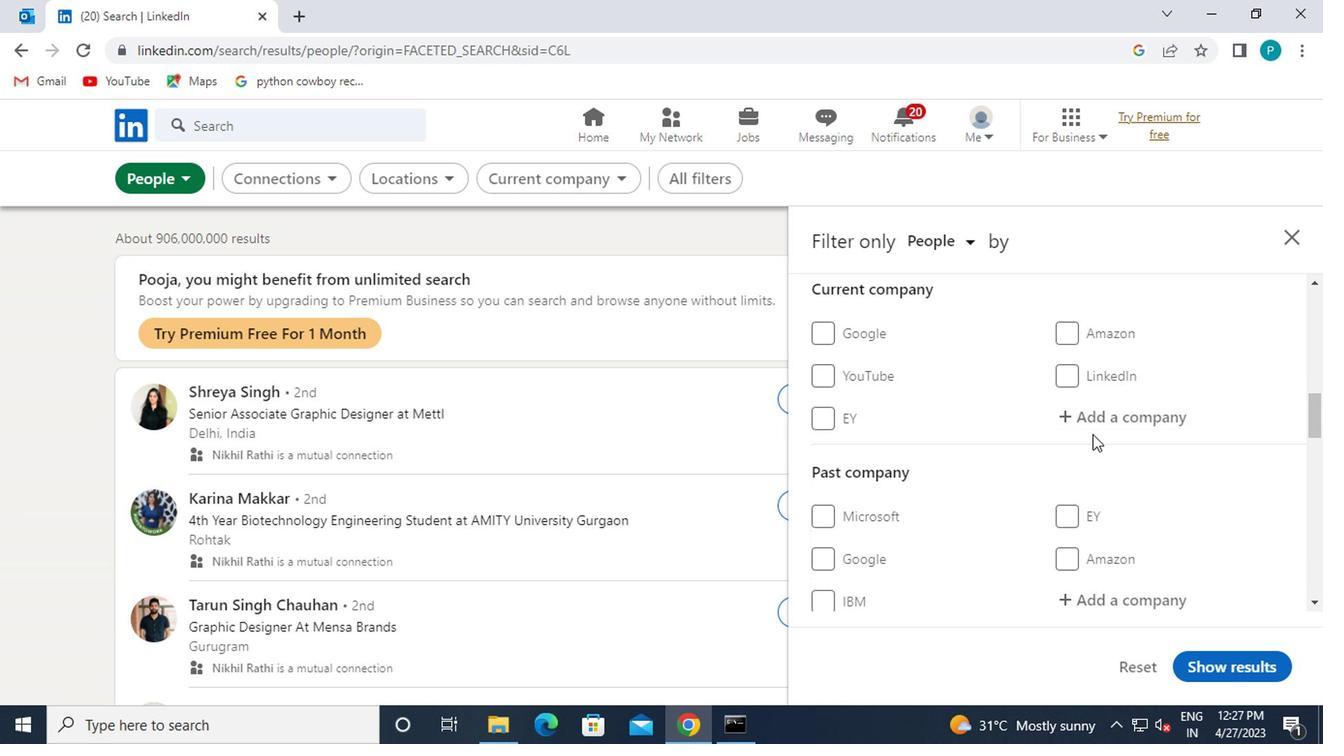 
Action: Mouse pressed left at (1083, 420)
Screenshot: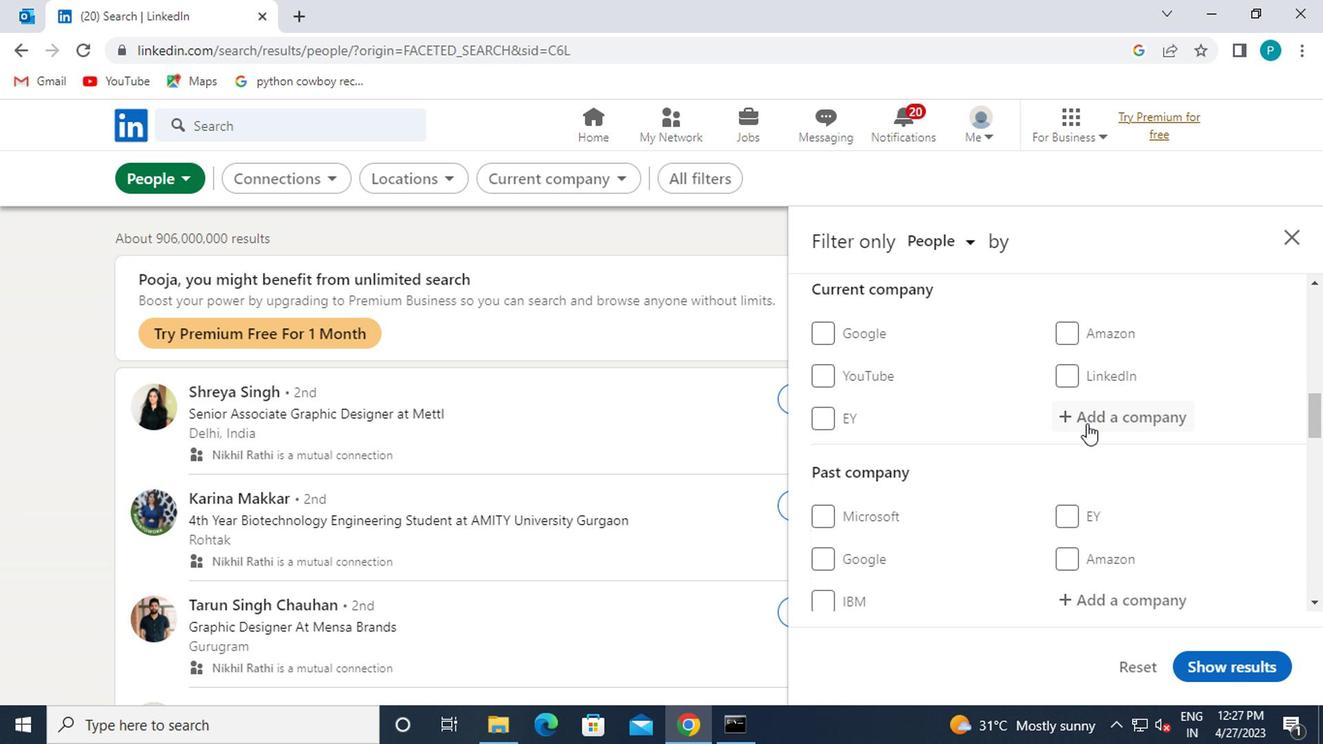 
Action: Key pressed AJANTA
Screenshot: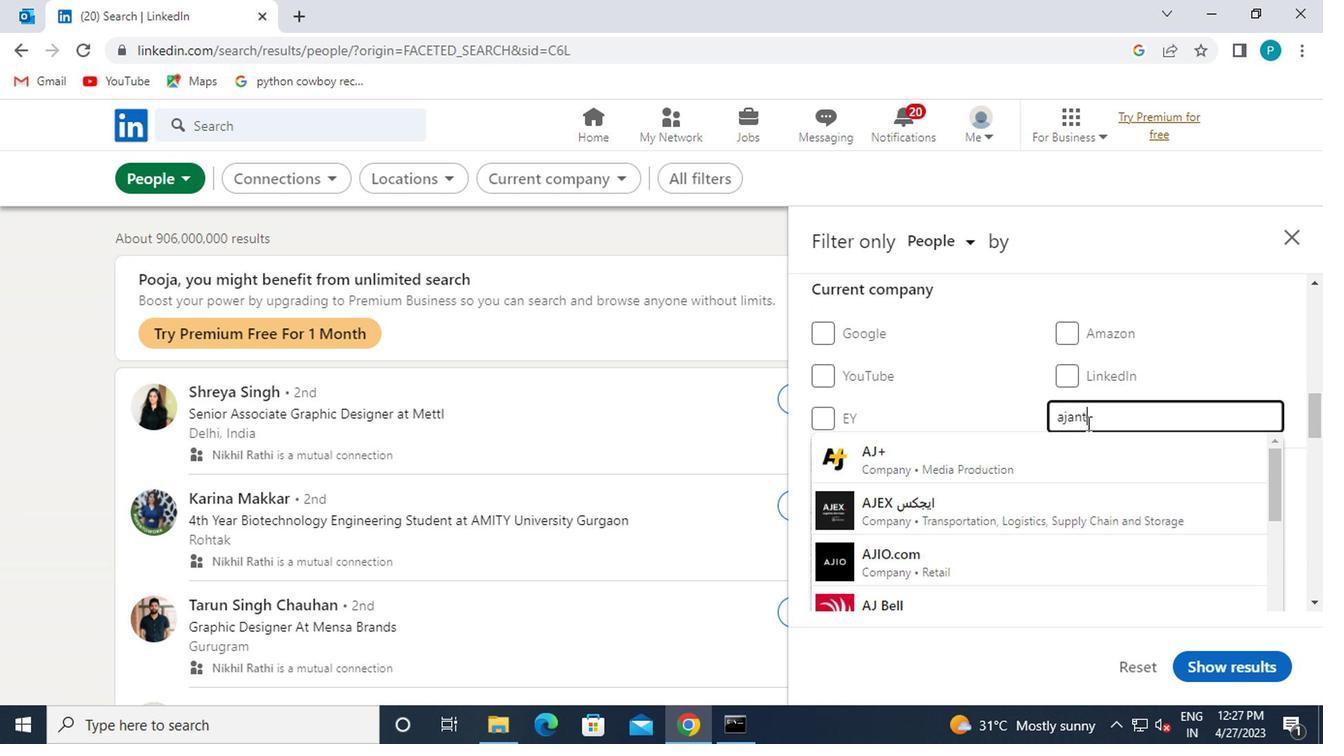 
Action: Mouse moved to (1061, 461)
Screenshot: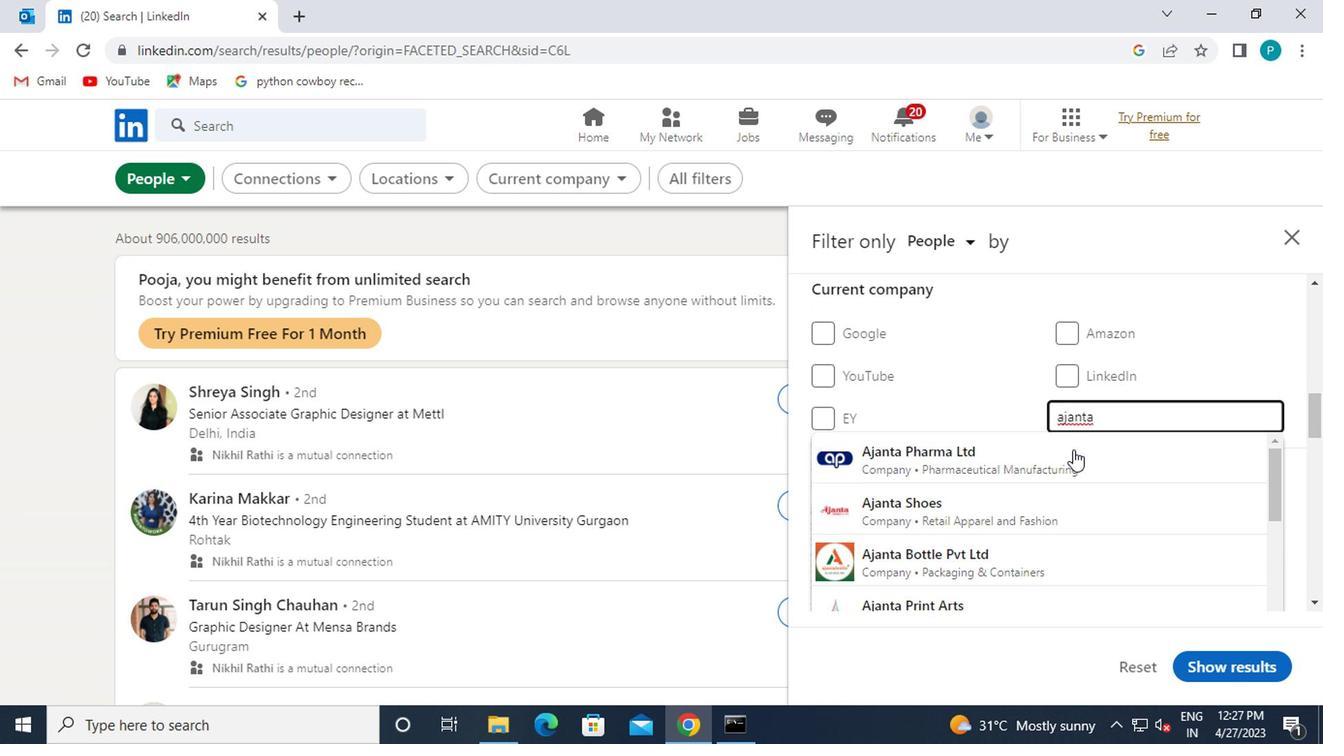 
Action: Mouse pressed left at (1061, 461)
Screenshot: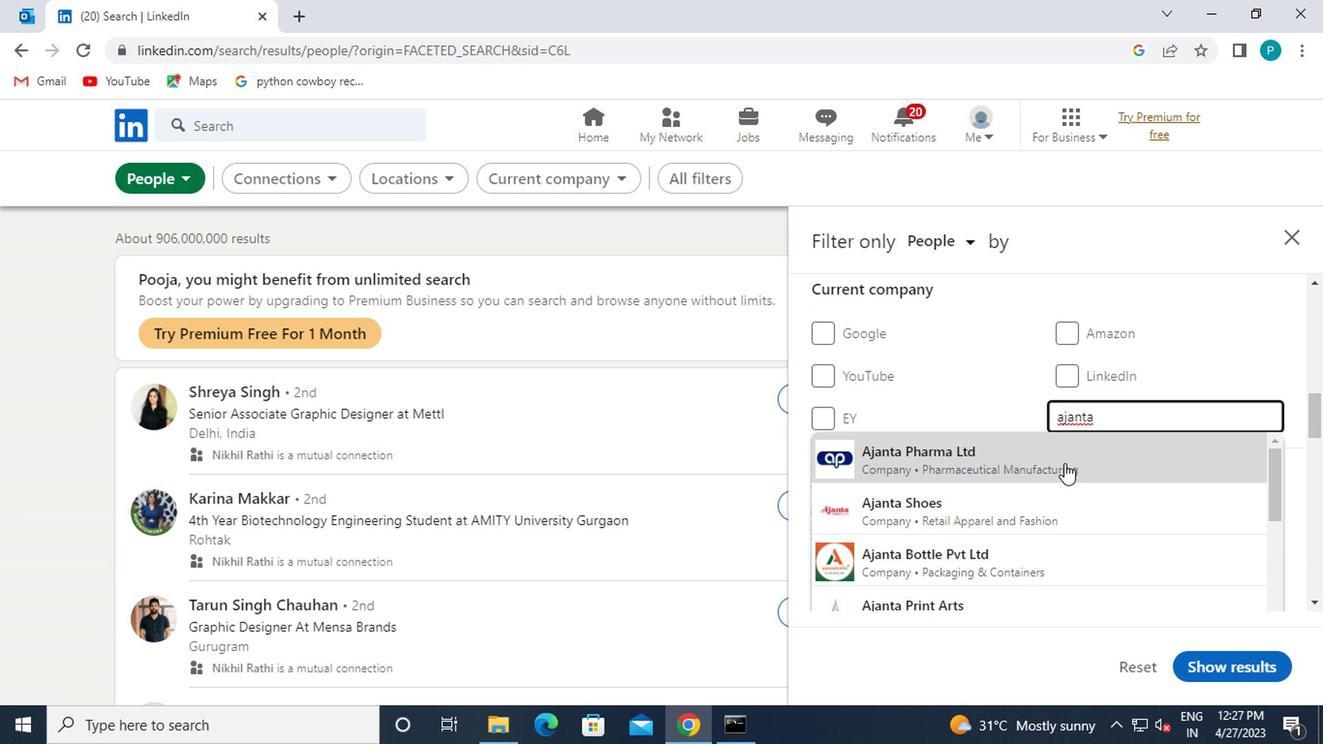 
Action: Mouse moved to (994, 475)
Screenshot: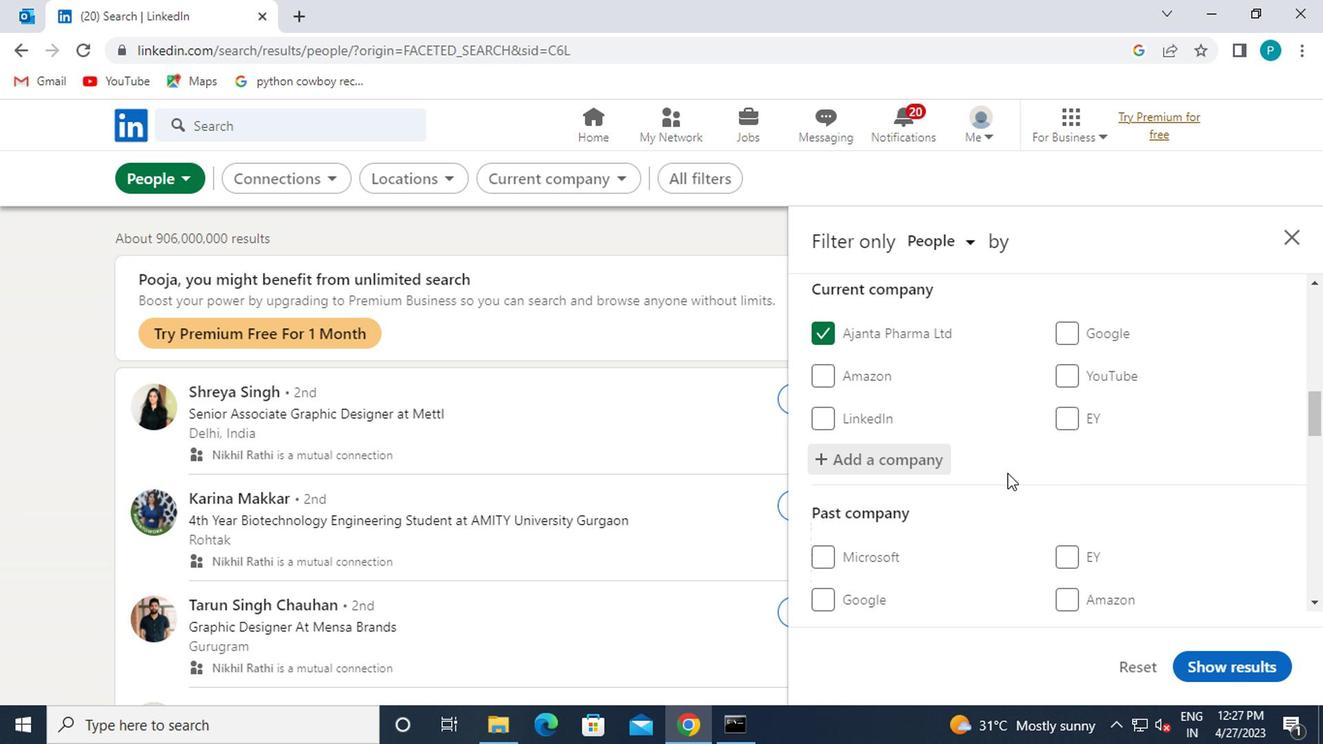
Action: Mouse scrolled (994, 475) with delta (0, 0)
Screenshot: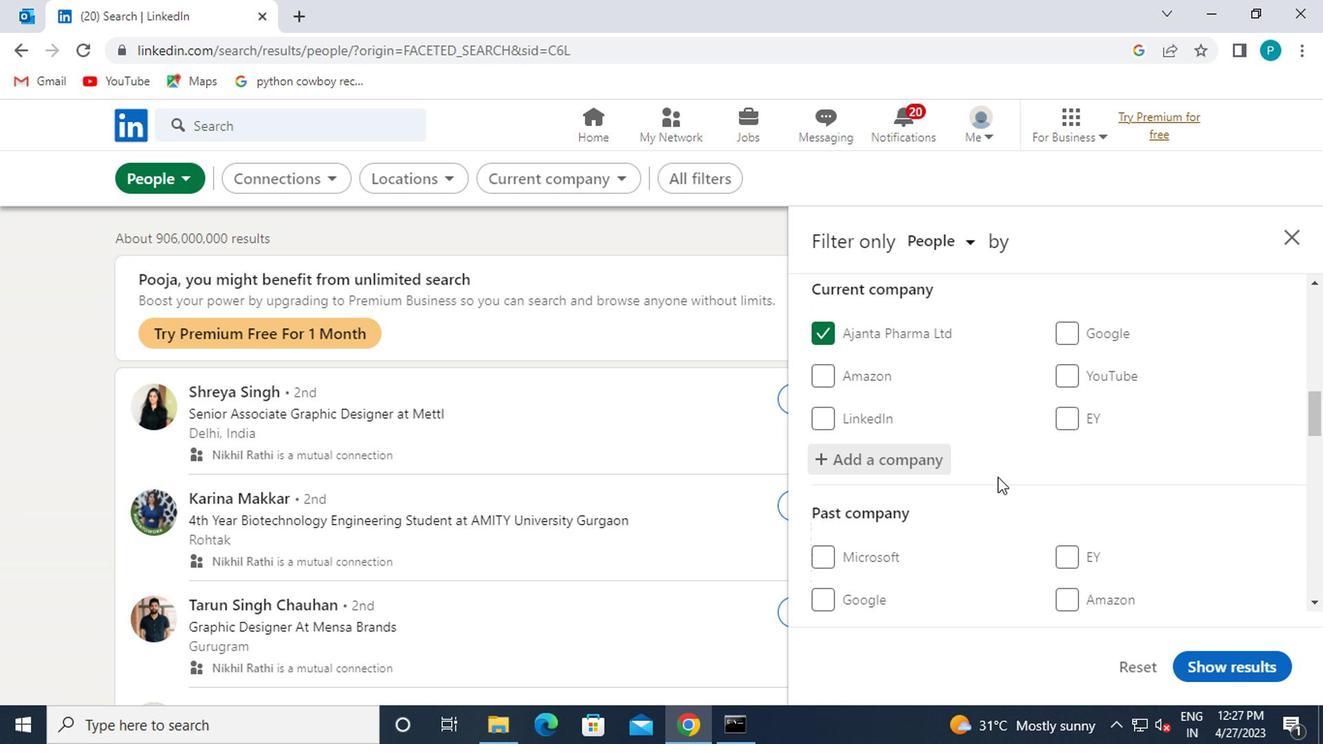 
Action: Mouse scrolled (994, 473) with delta (0, -1)
Screenshot: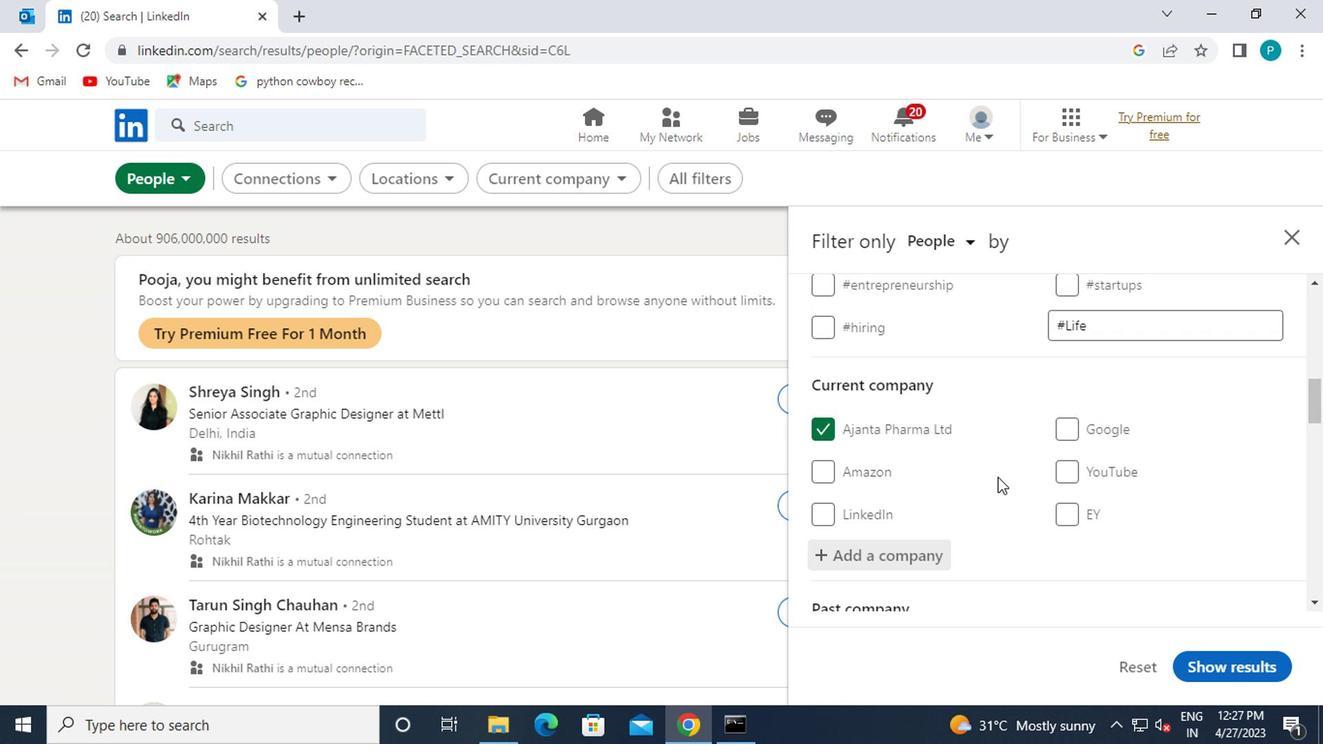 
Action: Mouse moved to (991, 488)
Screenshot: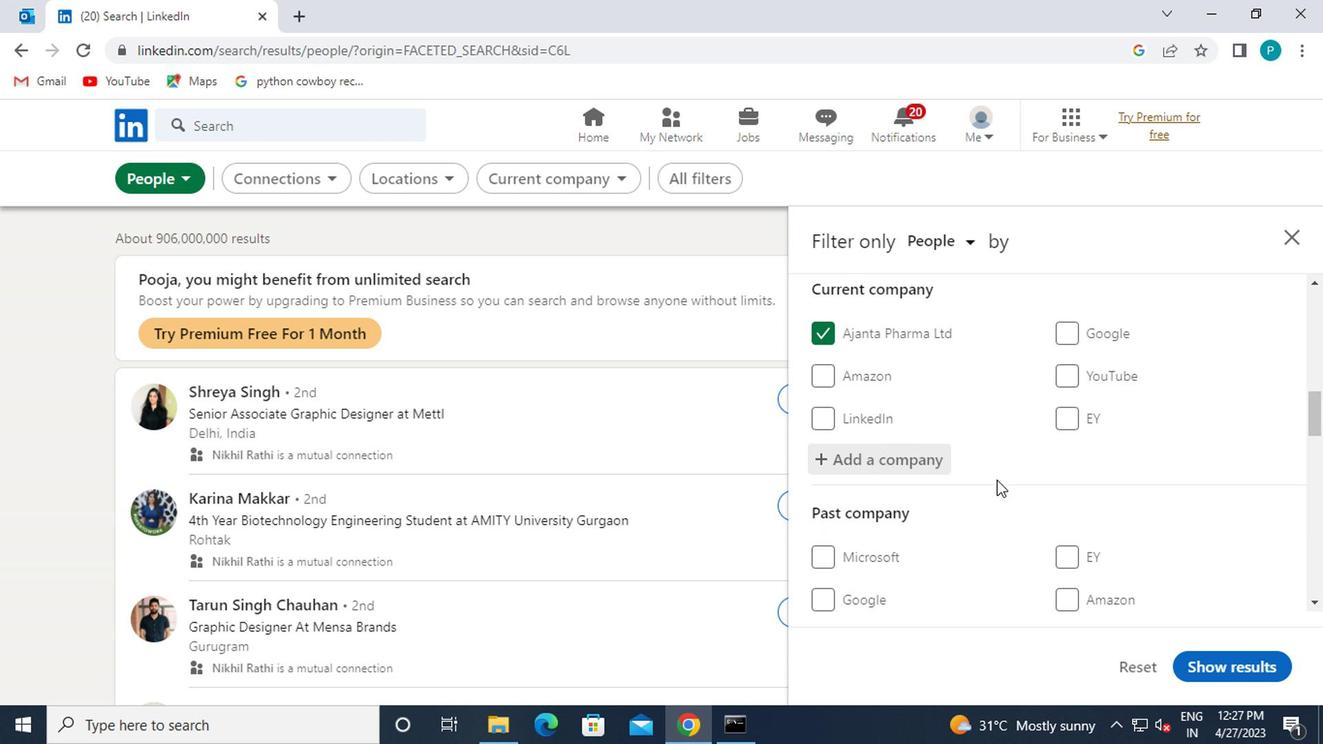 
Action: Mouse scrolled (991, 486) with delta (0, -1)
Screenshot: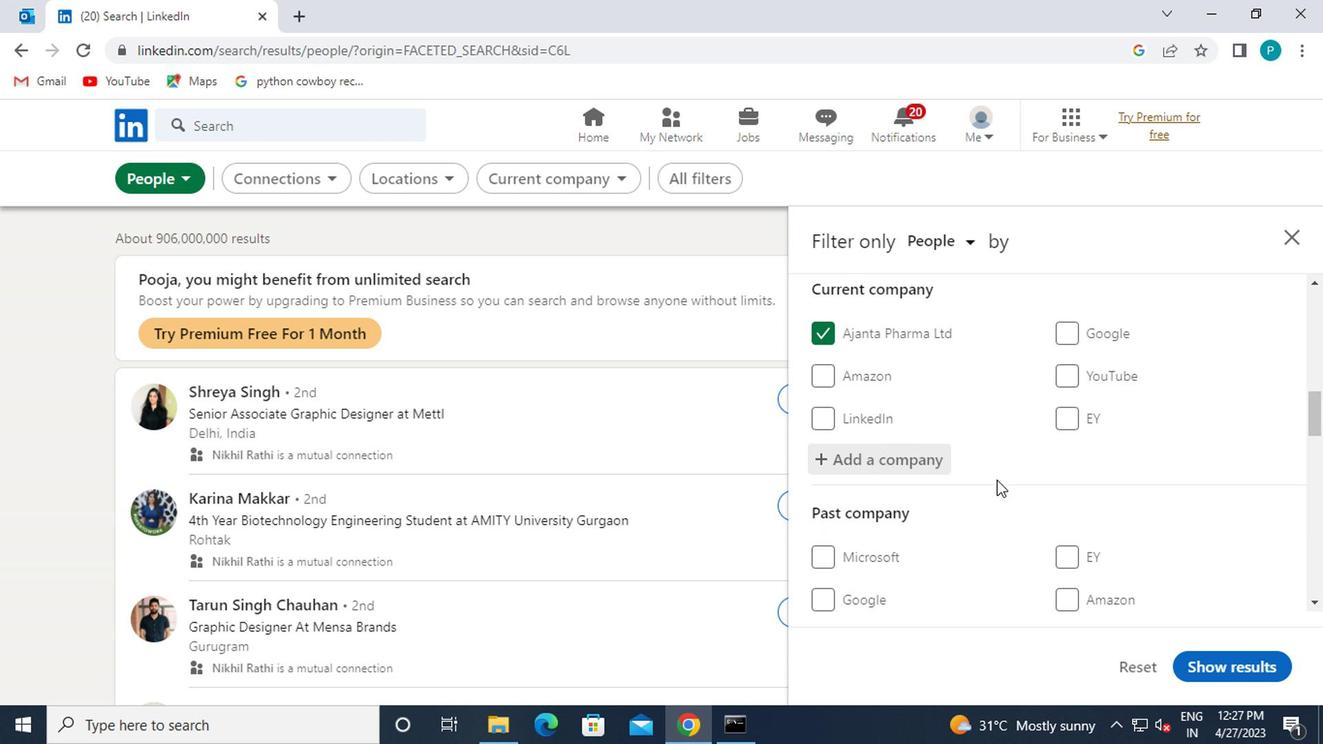 
Action: Mouse moved to (991, 488)
Screenshot: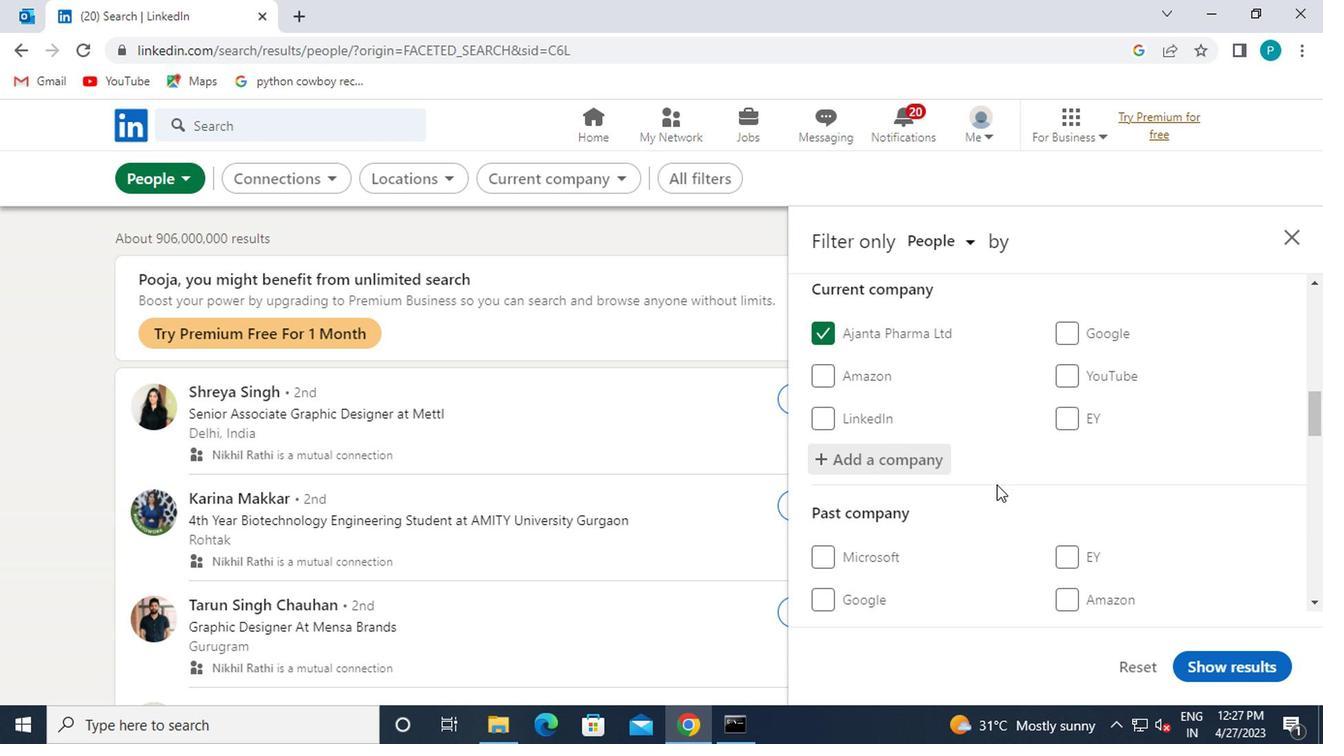 
Action: Mouse scrolled (991, 488) with delta (0, 0)
Screenshot: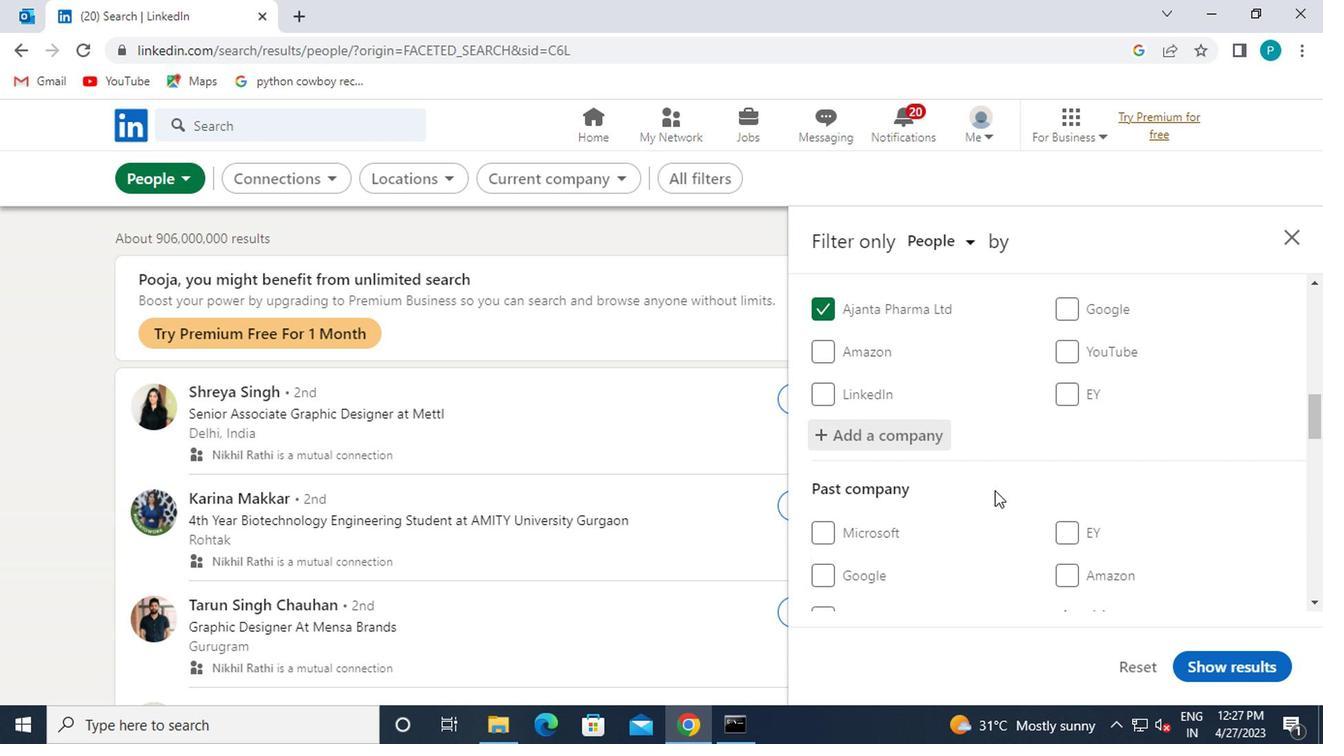 
Action: Mouse moved to (1008, 509)
Screenshot: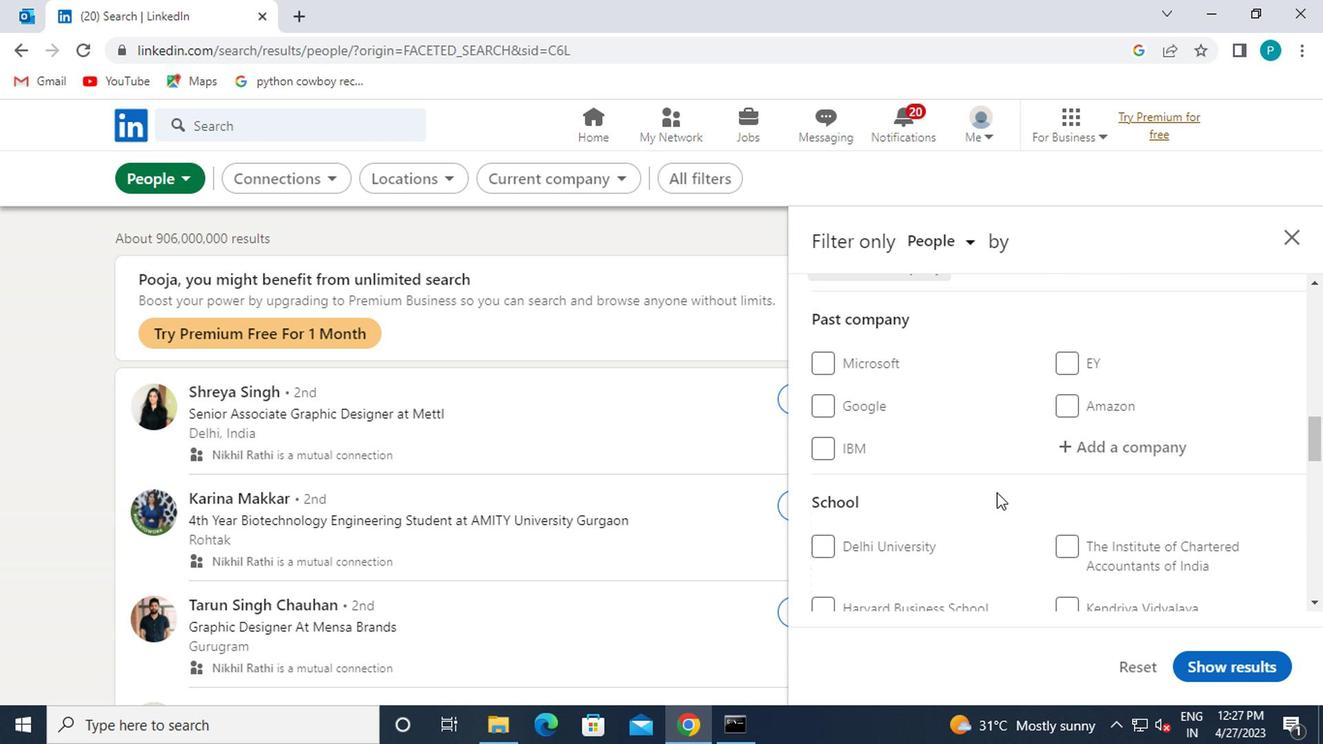 
Action: Mouse scrolled (1008, 508) with delta (0, 0)
Screenshot: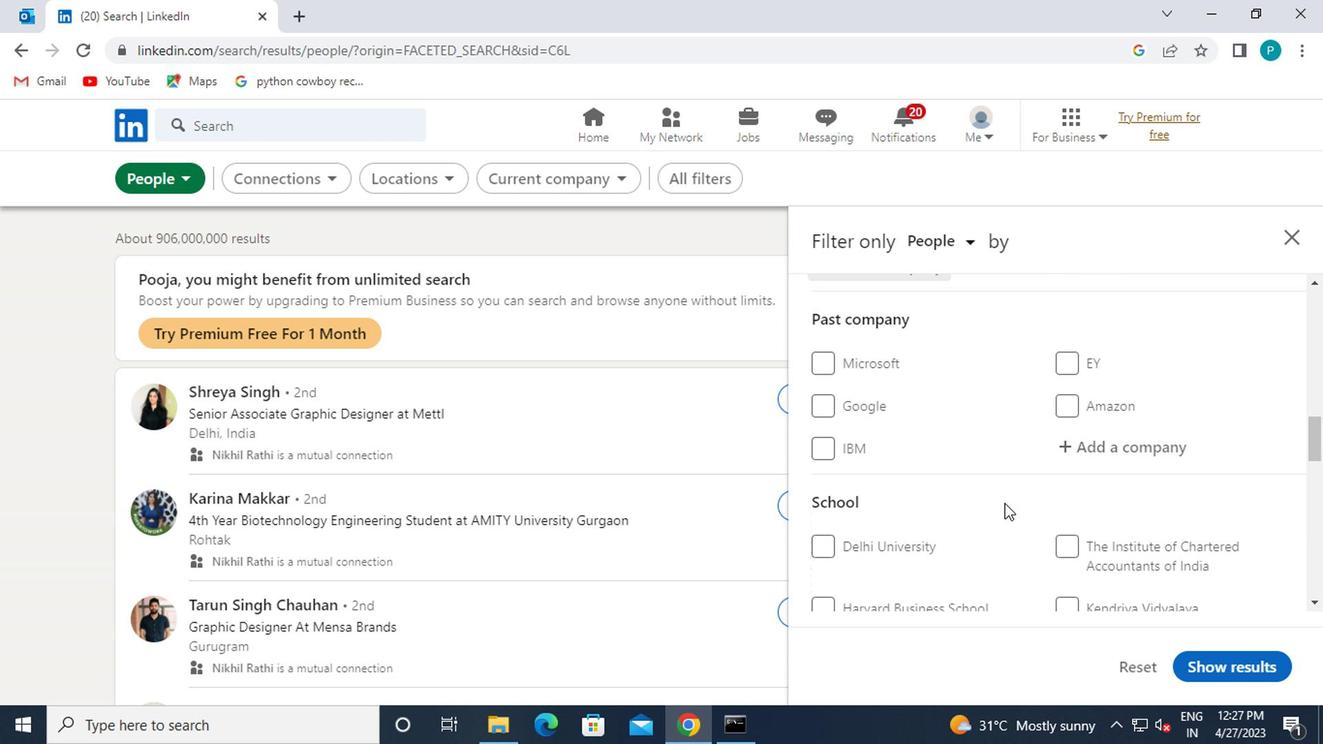 
Action: Mouse scrolled (1008, 508) with delta (0, 0)
Screenshot: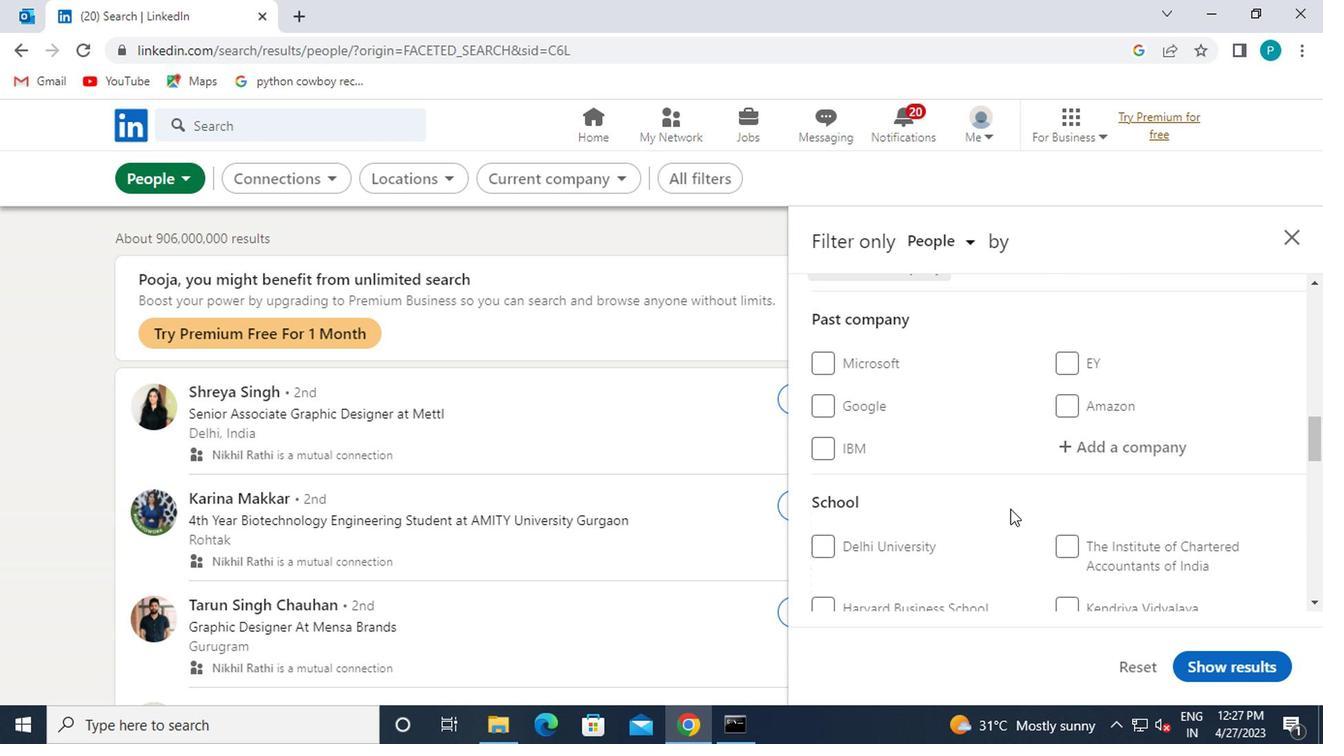 
Action: Mouse moved to (1093, 456)
Screenshot: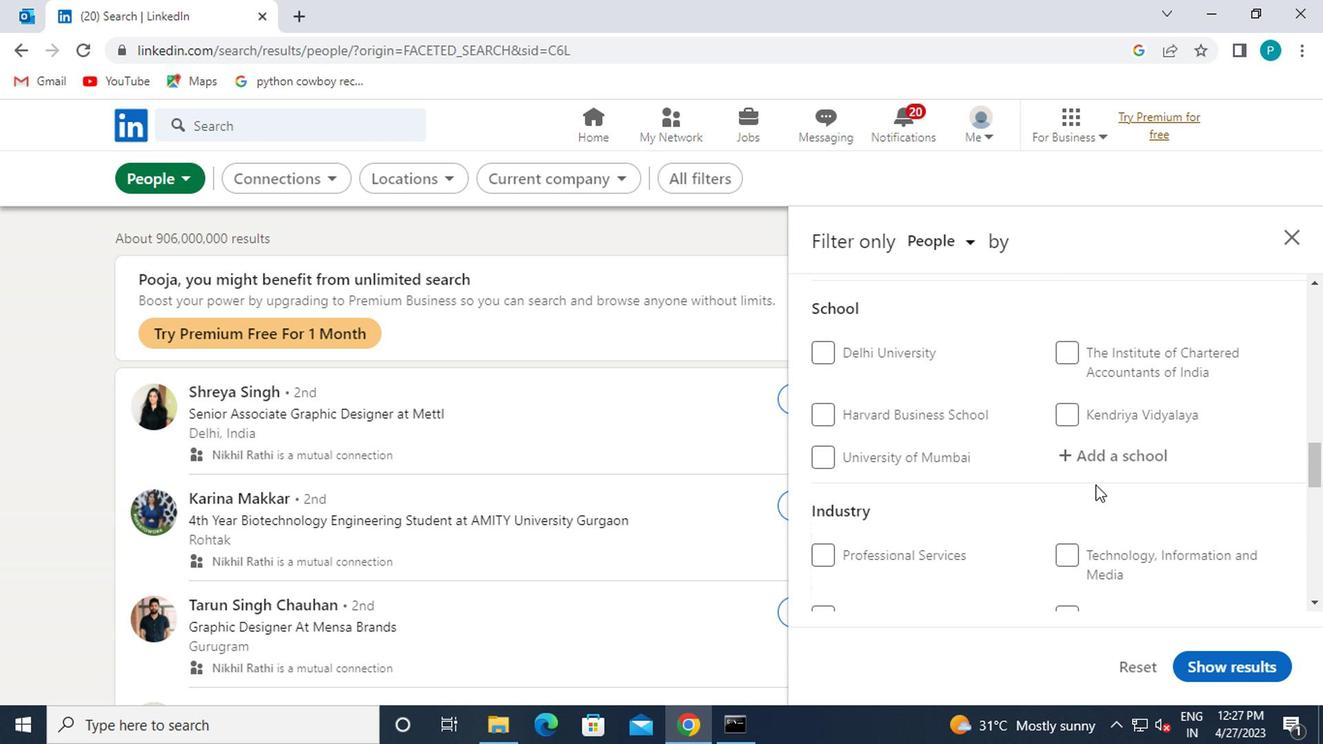 
Action: Mouse pressed left at (1093, 456)
Screenshot: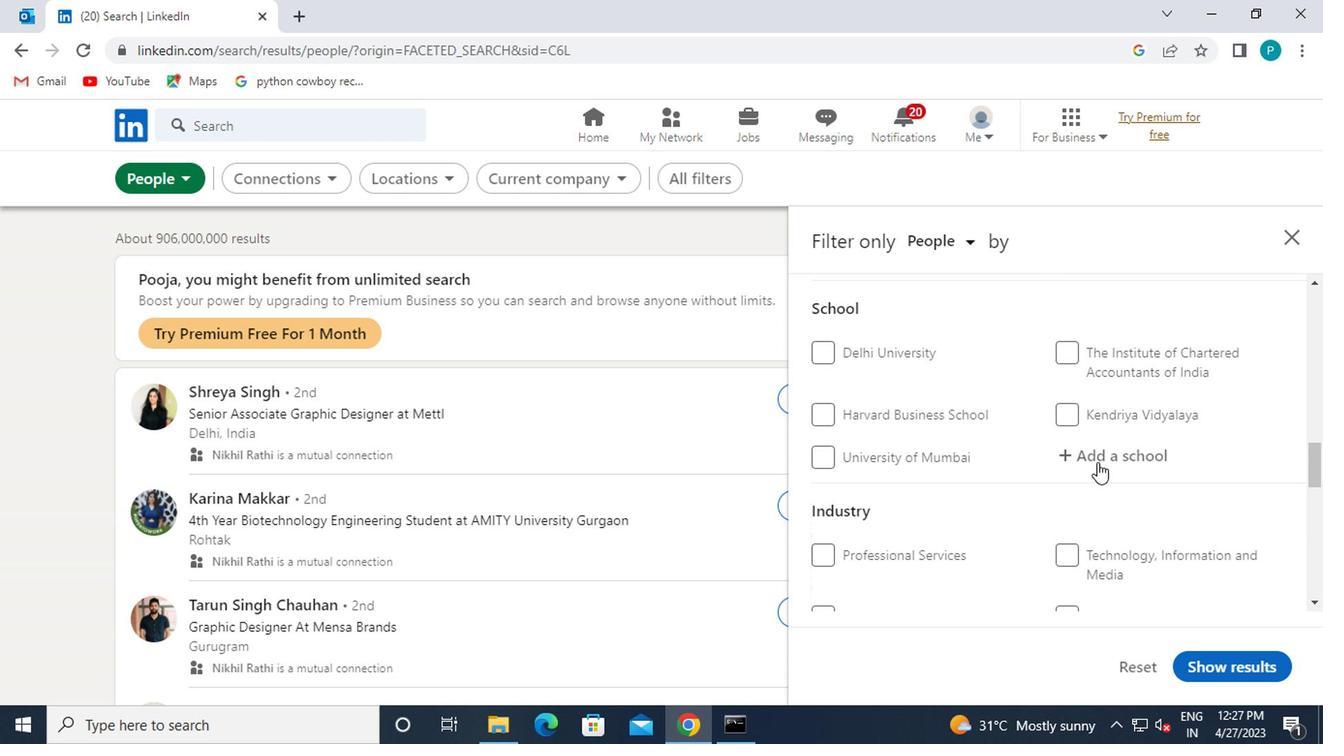 
Action: Key pressed TREETH<Key.backspace><Key.backspace><Key.backspace><Key.backspace><Key.backspace>EERTH
Screenshot: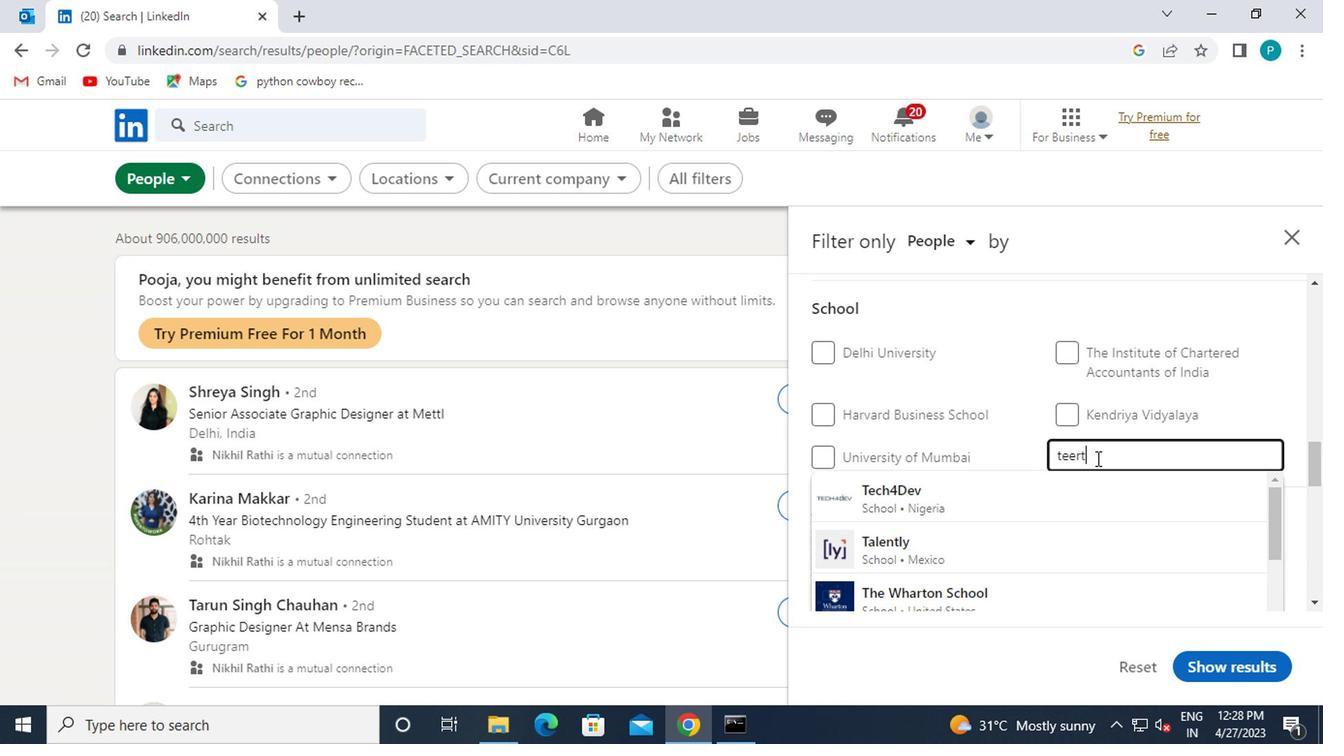 
Action: Mouse moved to (1065, 493)
Screenshot: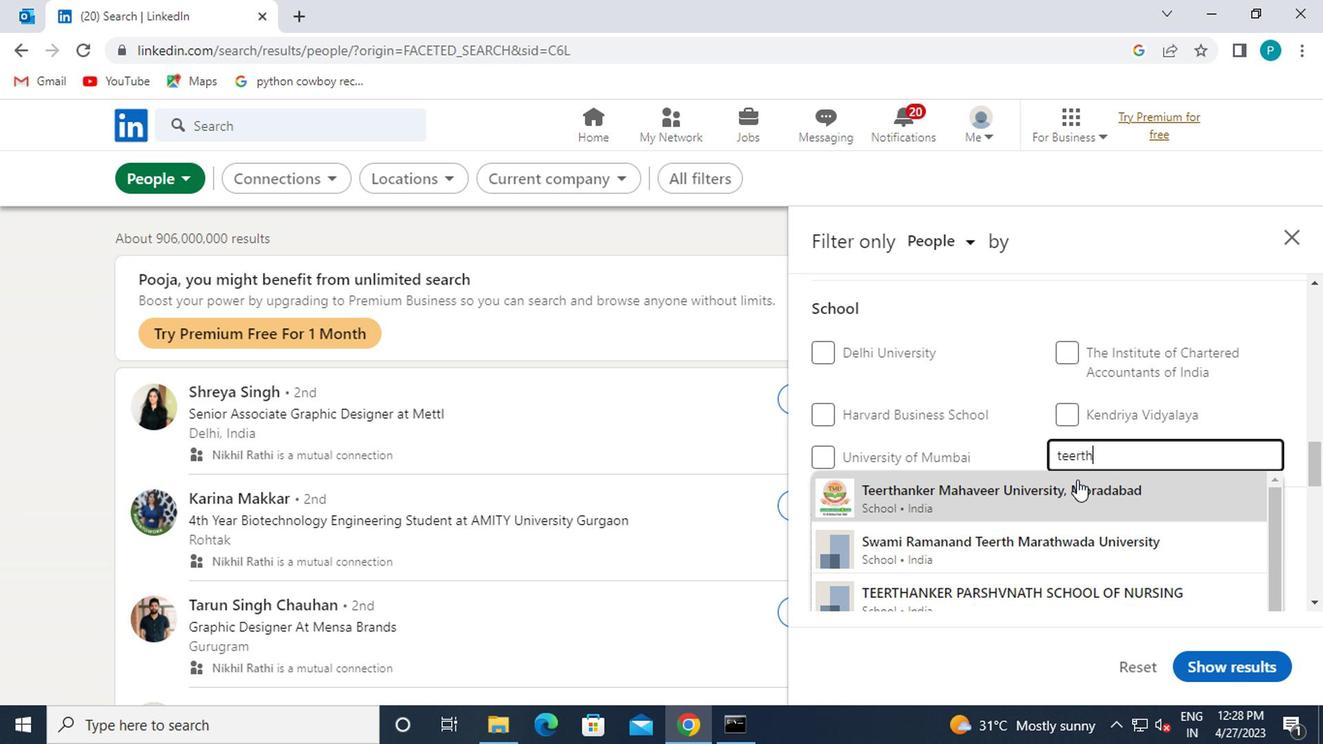 
Action: Mouse pressed left at (1065, 493)
Screenshot: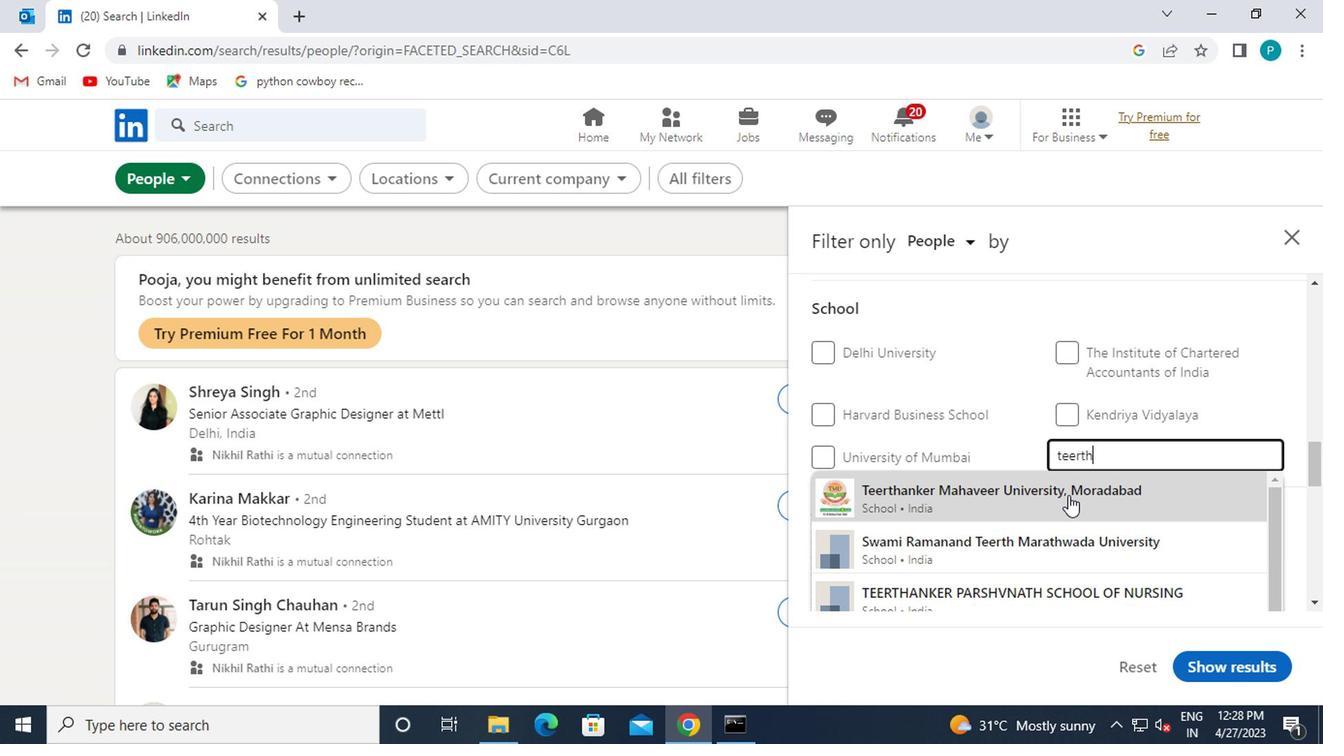 
Action: Mouse moved to (1063, 495)
Screenshot: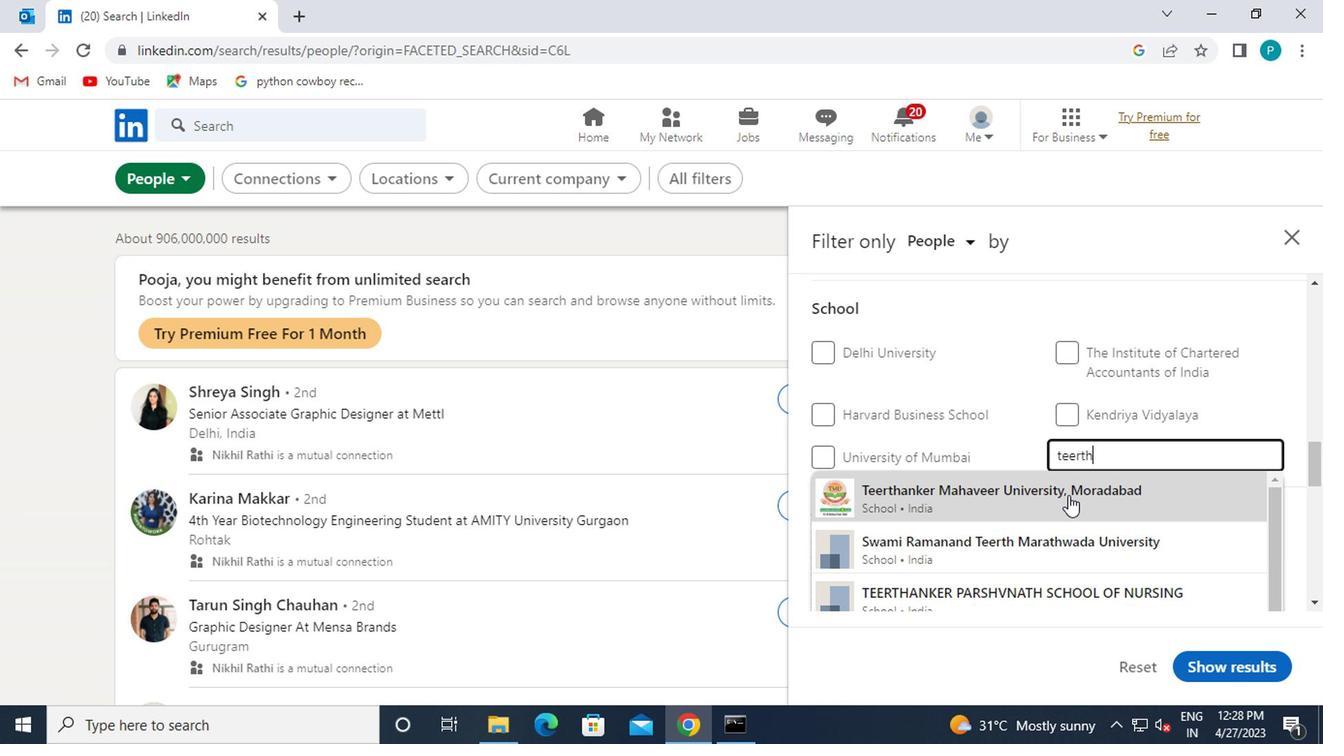 
Action: Mouse scrolled (1063, 493) with delta (0, -1)
Screenshot: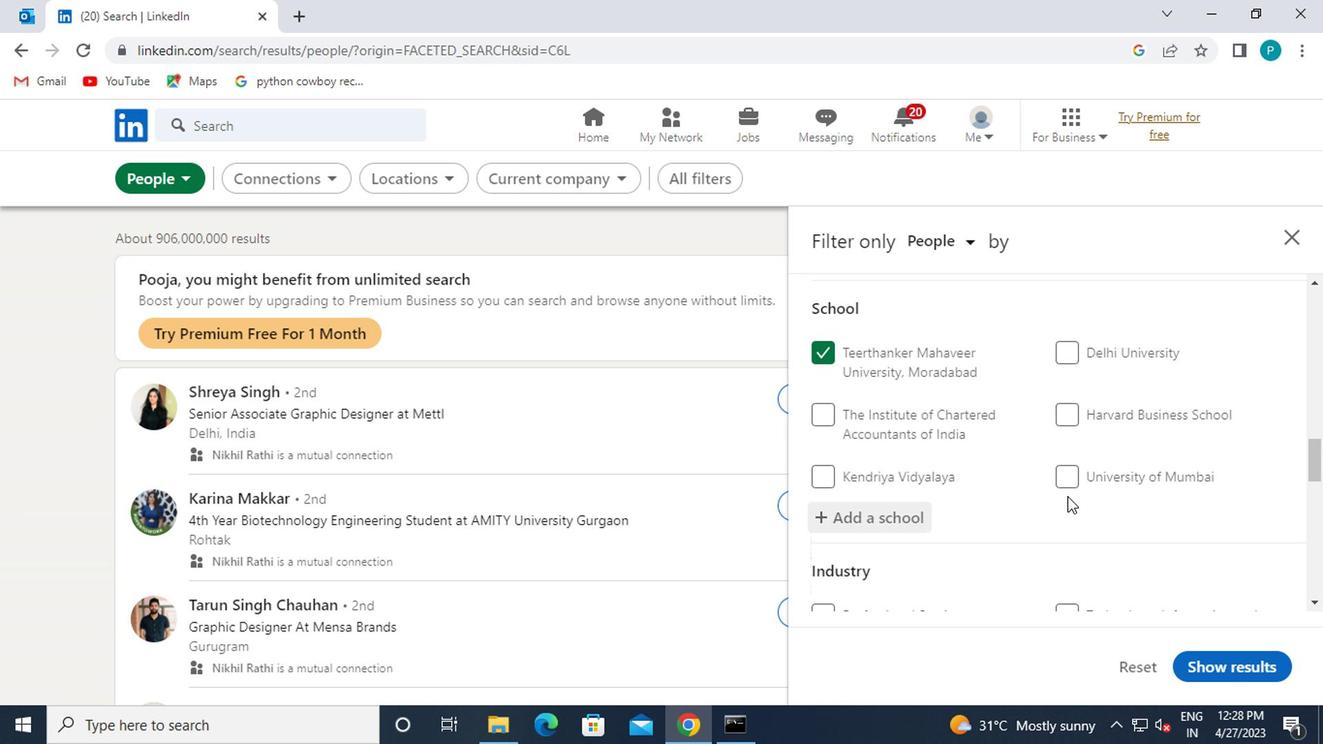 
Action: Mouse scrolled (1063, 493) with delta (0, -1)
Screenshot: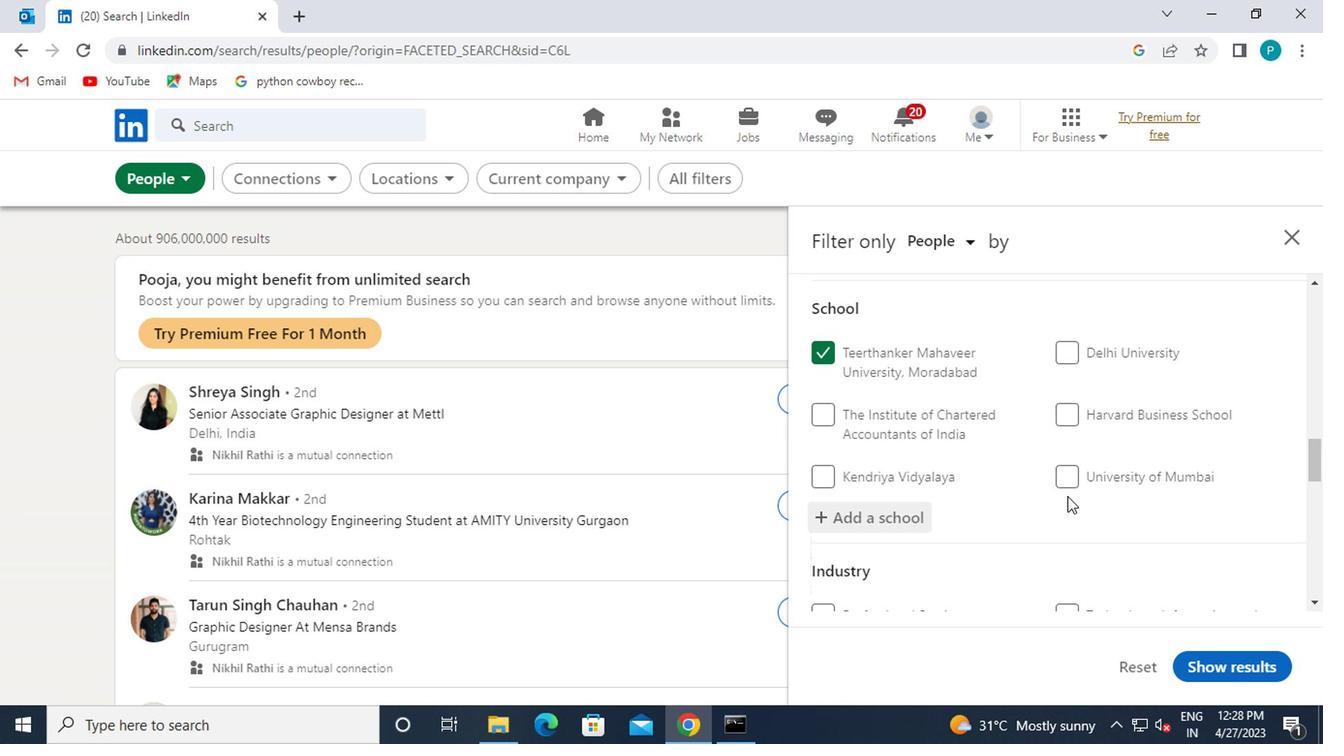 
Action: Mouse moved to (1061, 495)
Screenshot: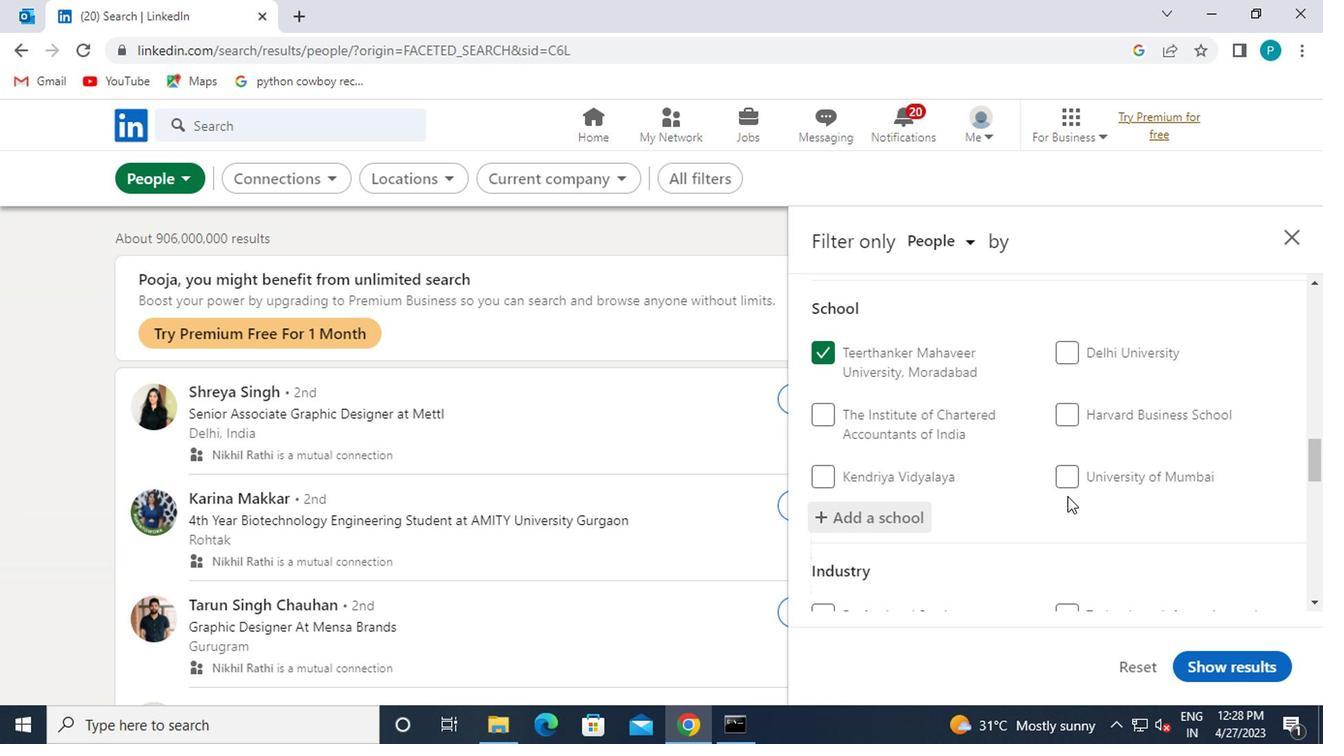 
Action: Mouse scrolled (1061, 493) with delta (0, -1)
Screenshot: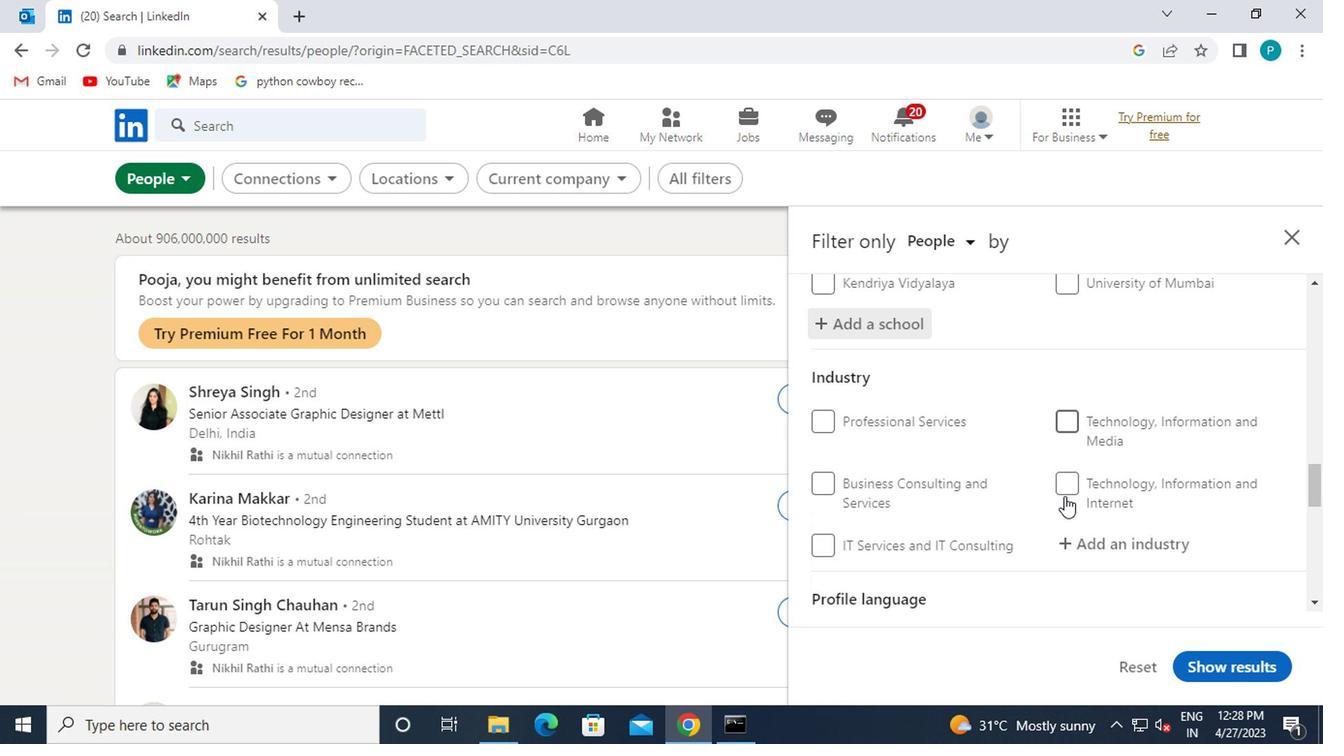 
Action: Mouse moved to (1063, 461)
Screenshot: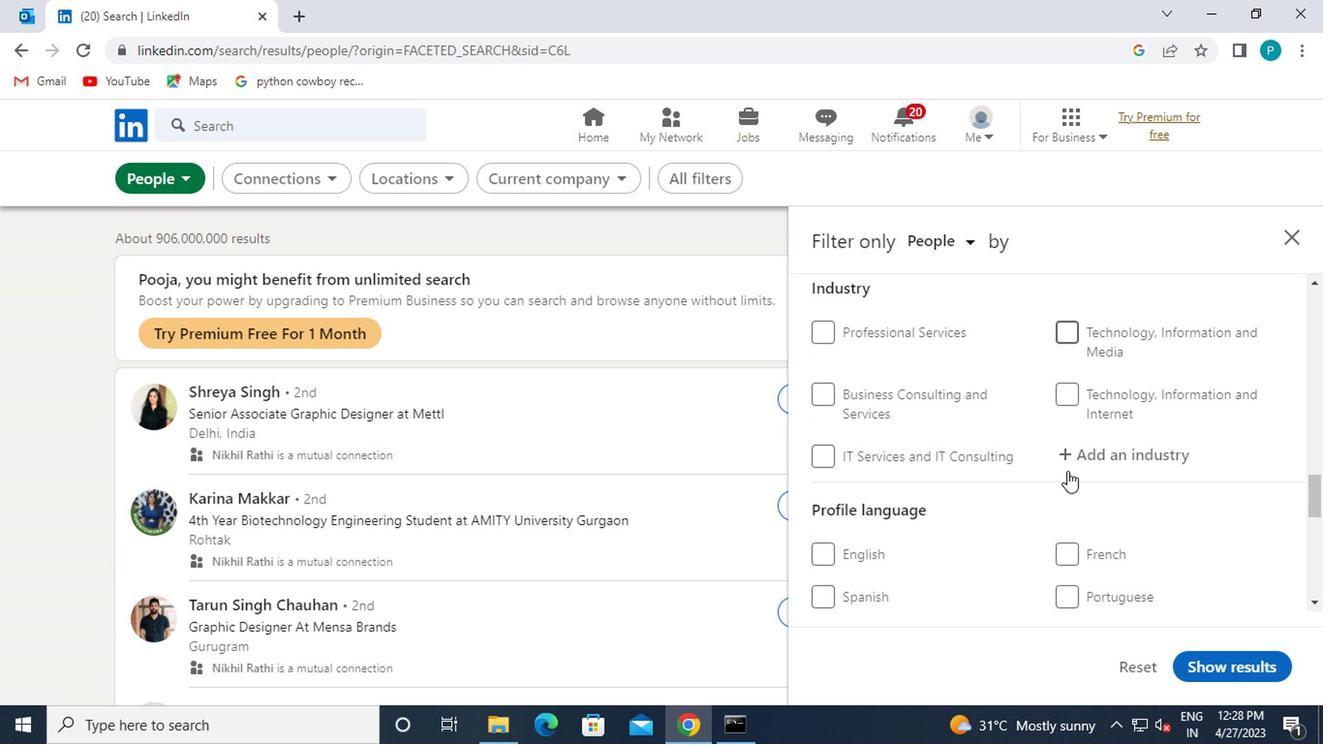 
Action: Mouse pressed left at (1063, 461)
Screenshot: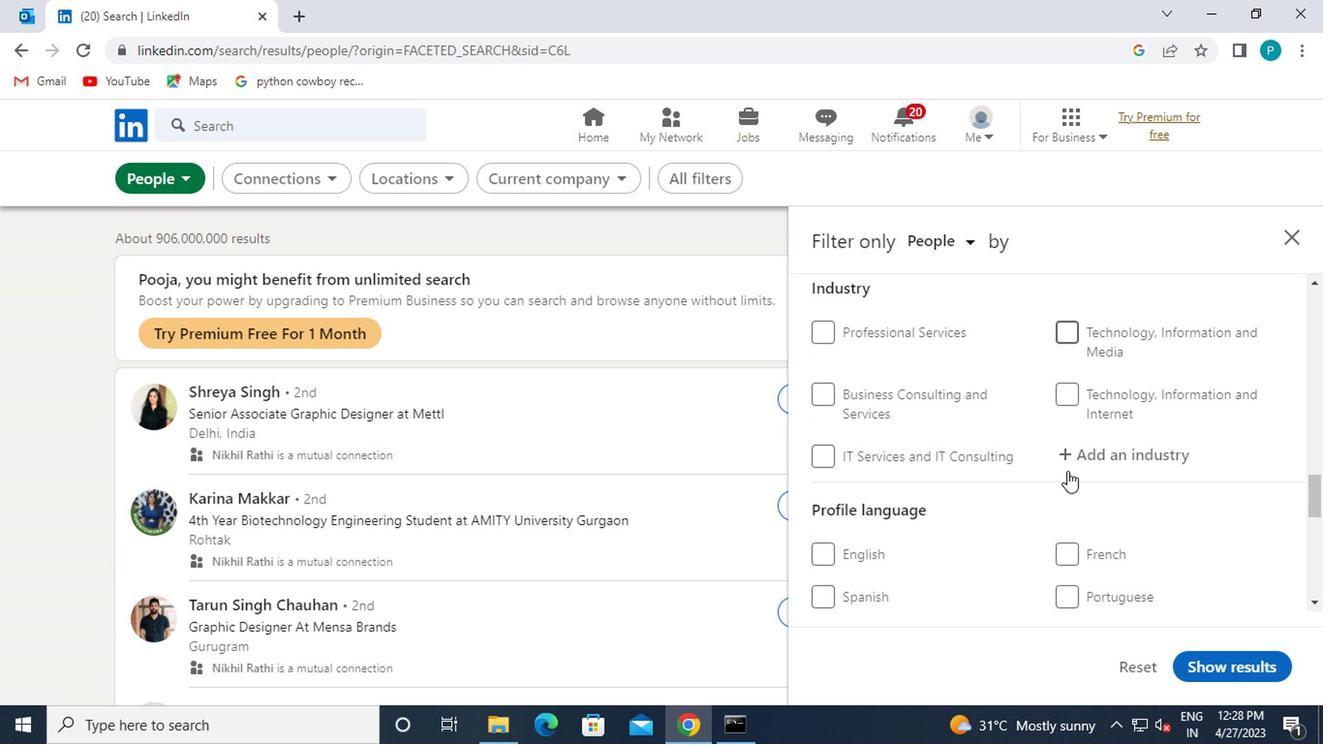 
Action: Mouse moved to (1063, 457)
Screenshot: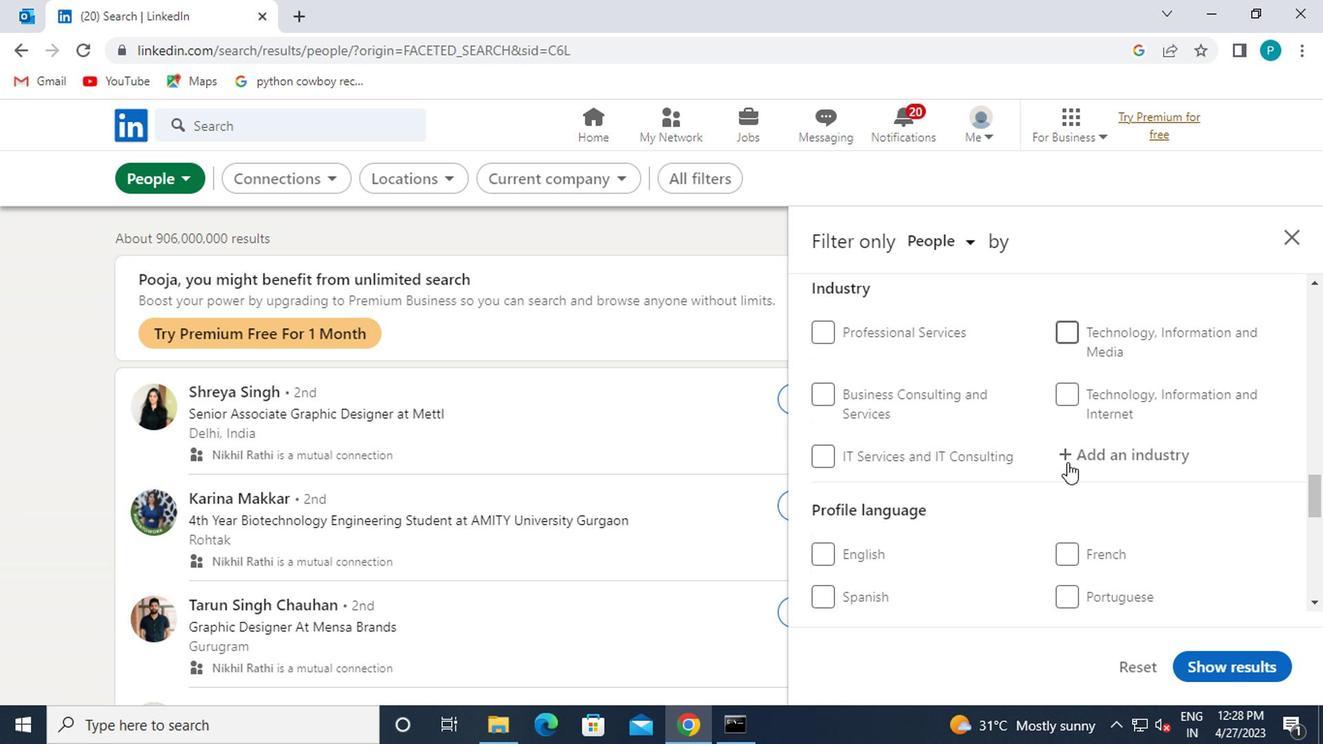 
Action: Mouse pressed left at (1063, 457)
Screenshot: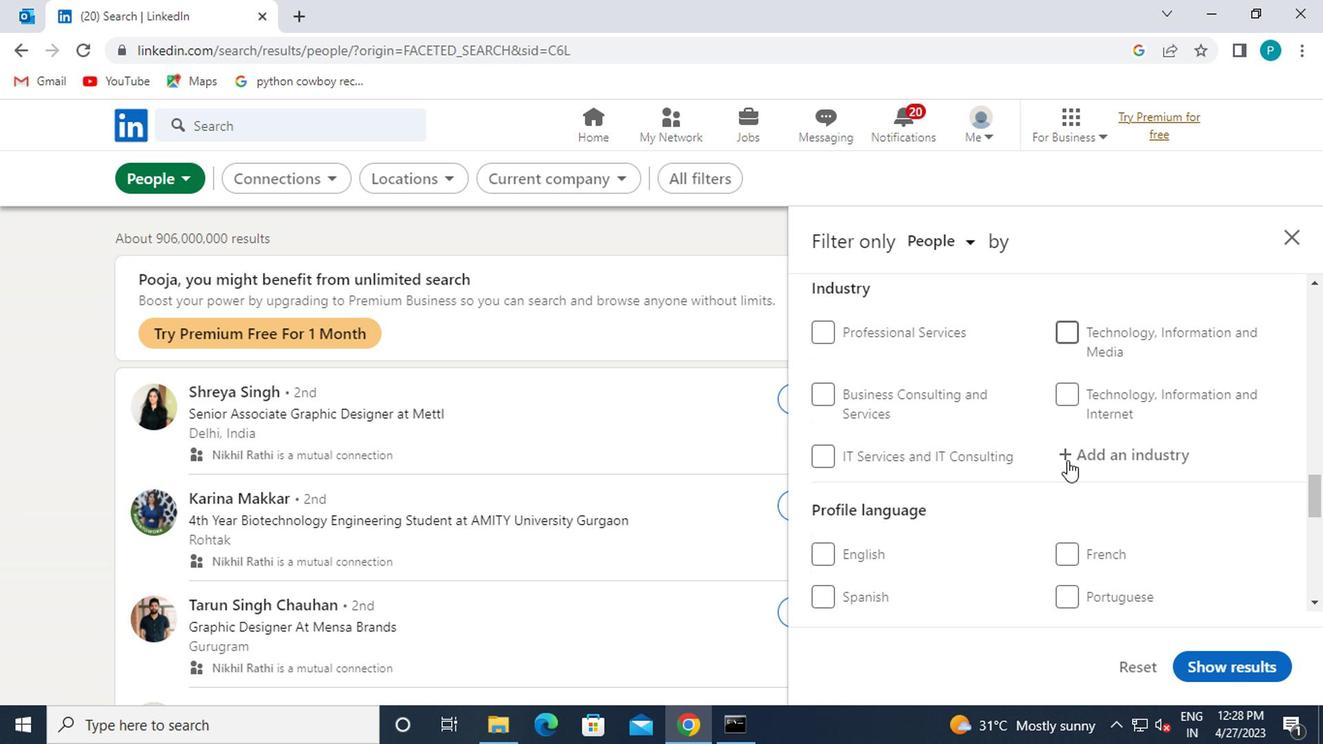 
Action: Mouse moved to (1063, 446)
Screenshot: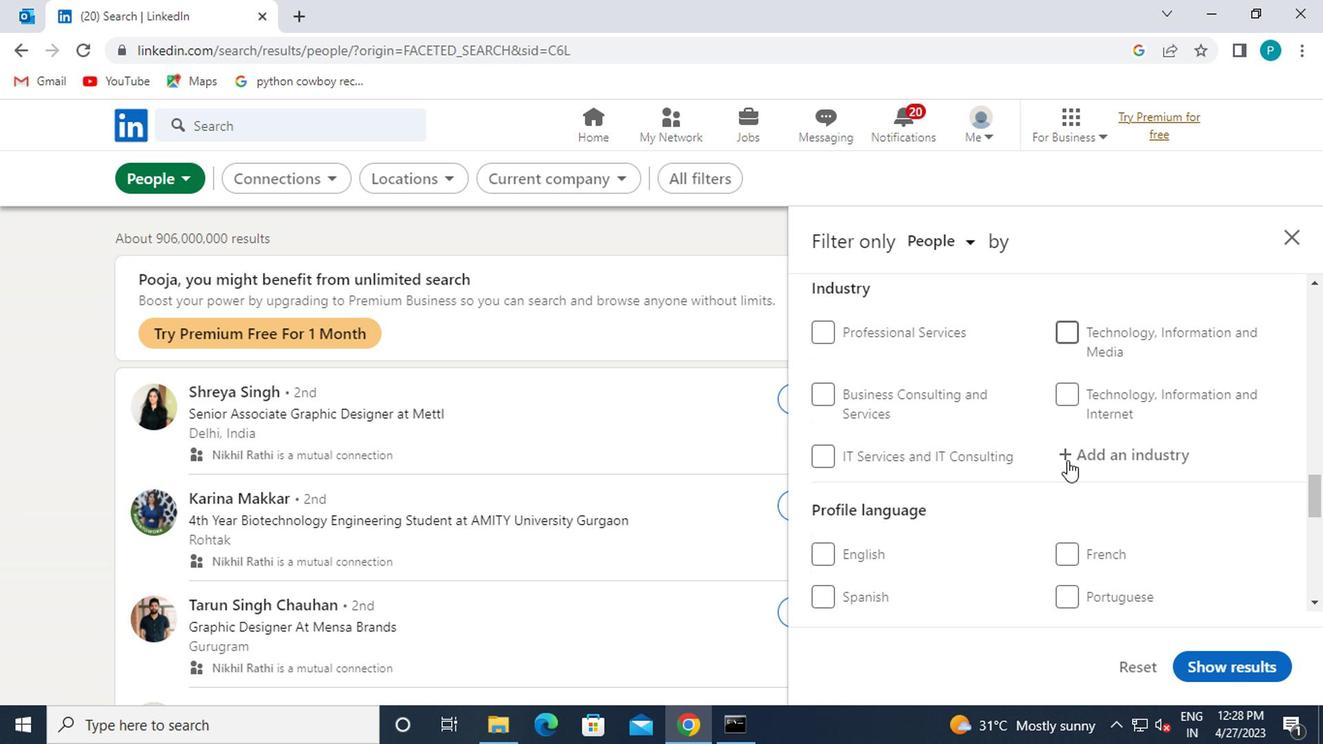 
Action: Mouse pressed left at (1063, 446)
Screenshot: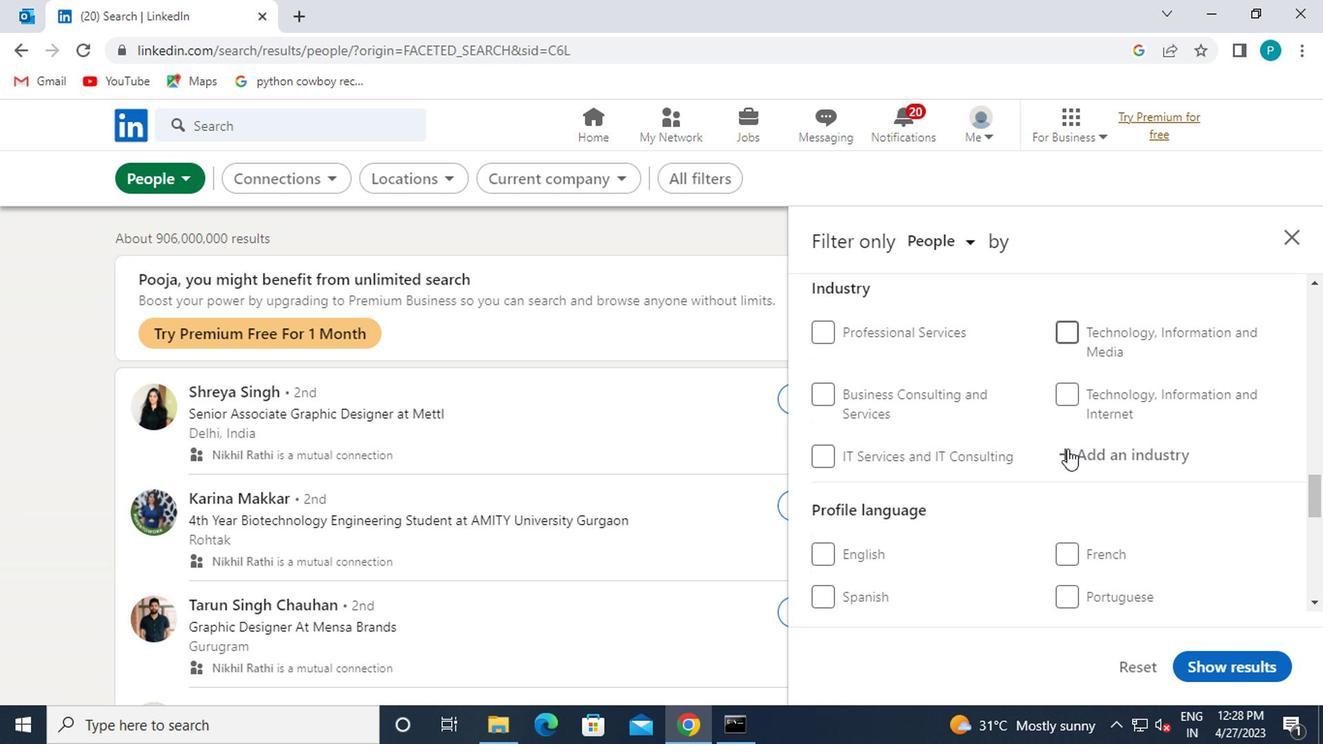
Action: Mouse moved to (1086, 461)
Screenshot: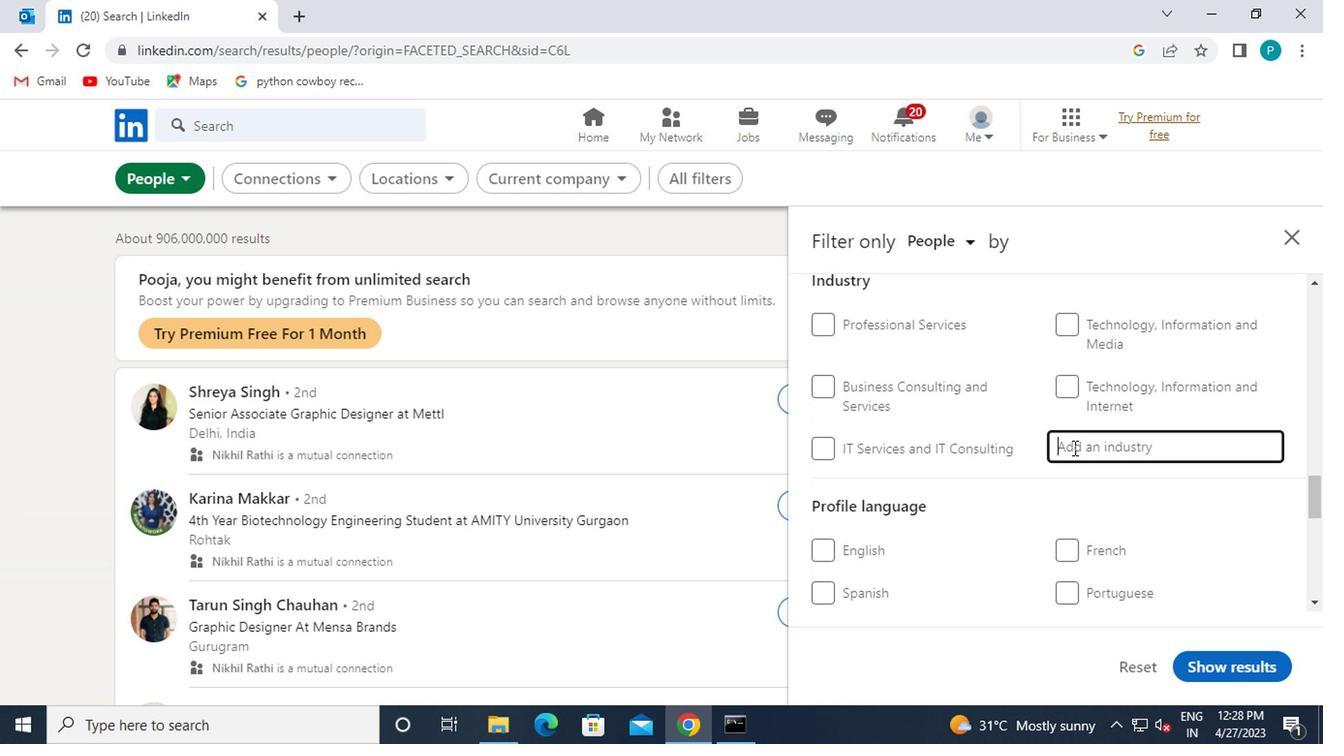 
Action: Key pressed GLASS
Screenshot: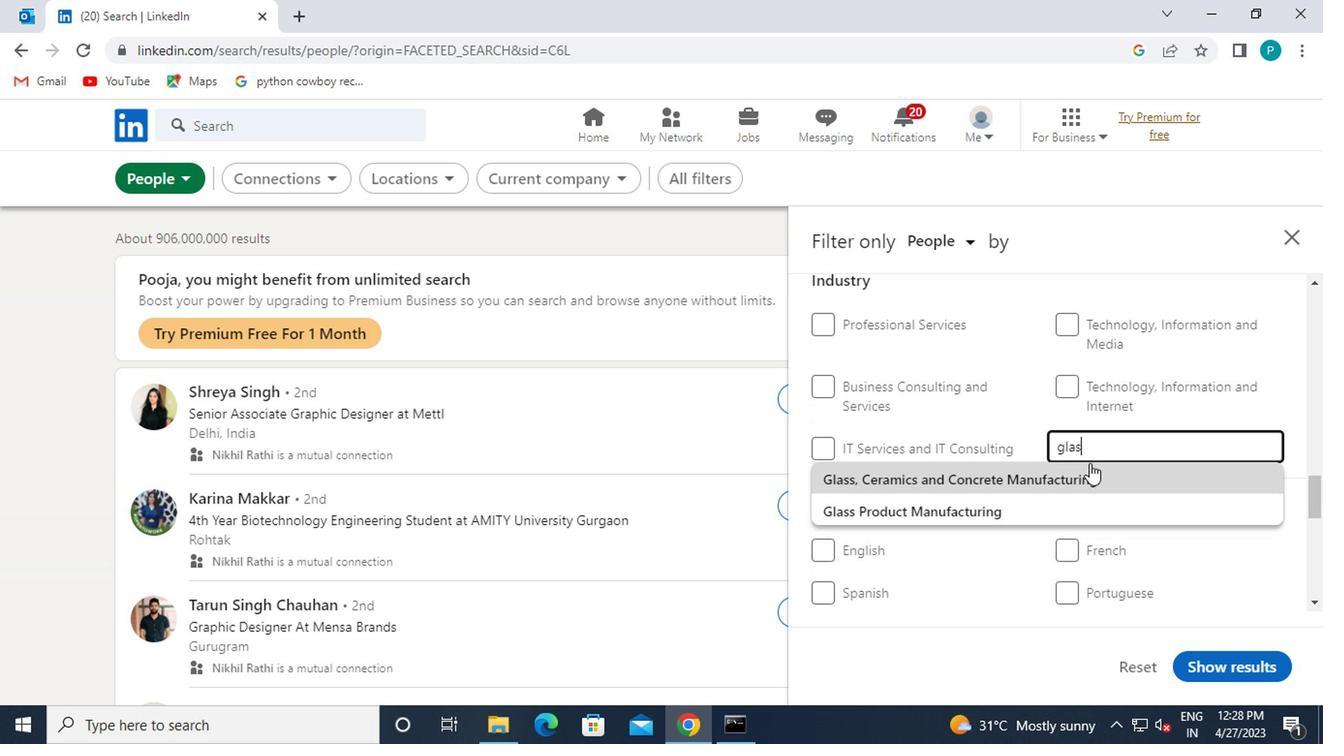 
Action: Mouse moved to (1092, 502)
Screenshot: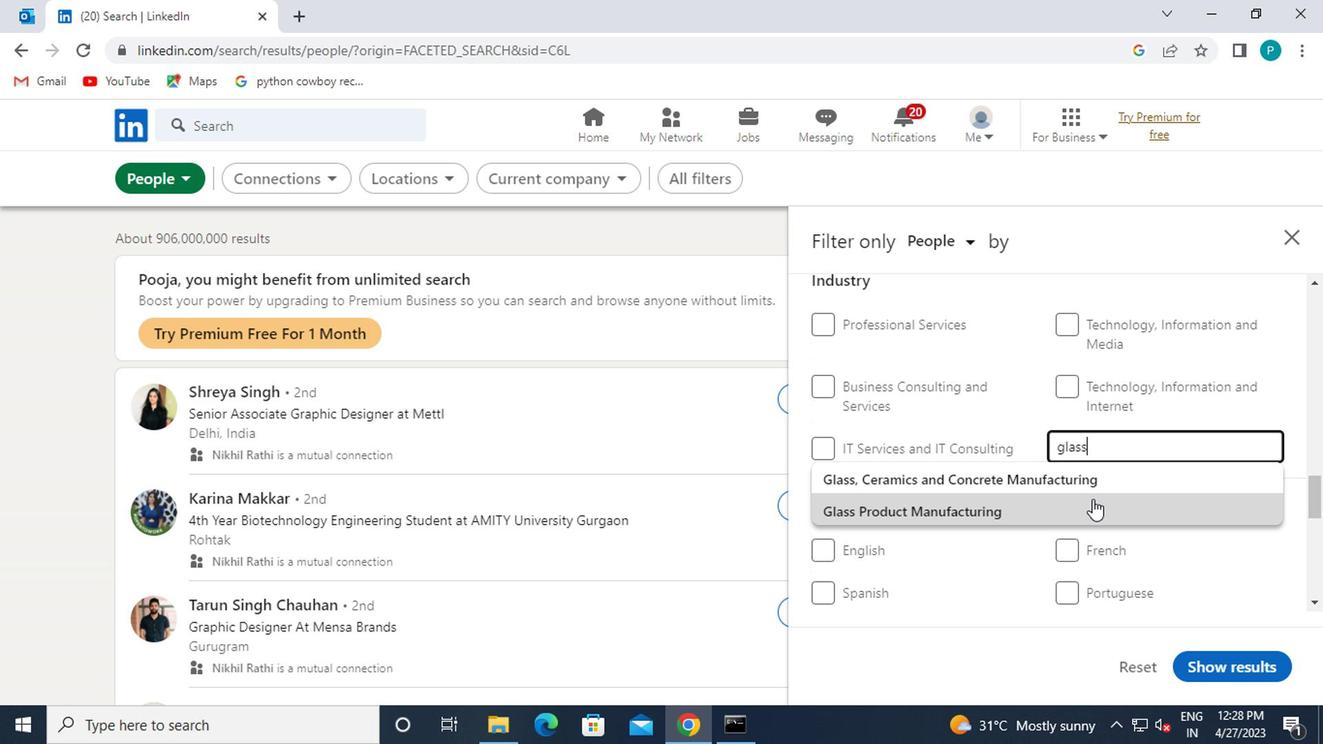 
Action: Mouse pressed left at (1092, 502)
Screenshot: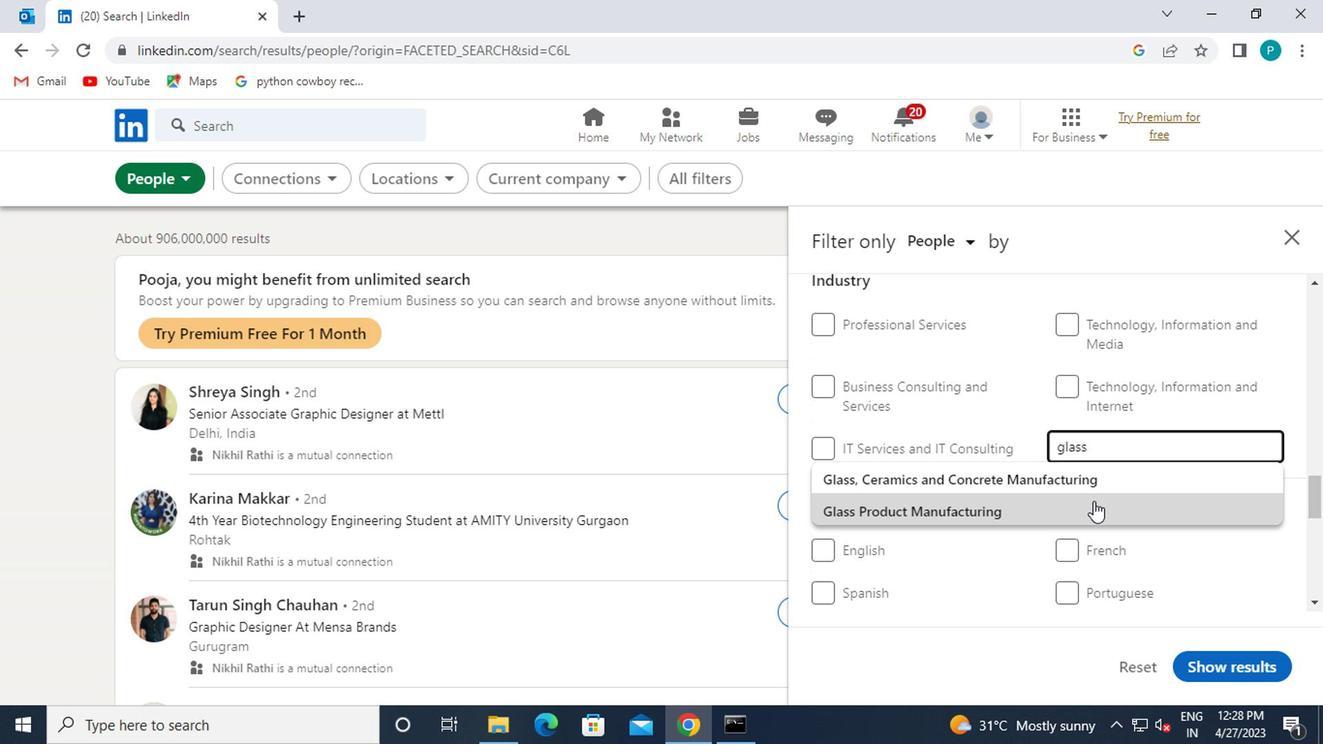 
Action: Mouse moved to (1090, 492)
Screenshot: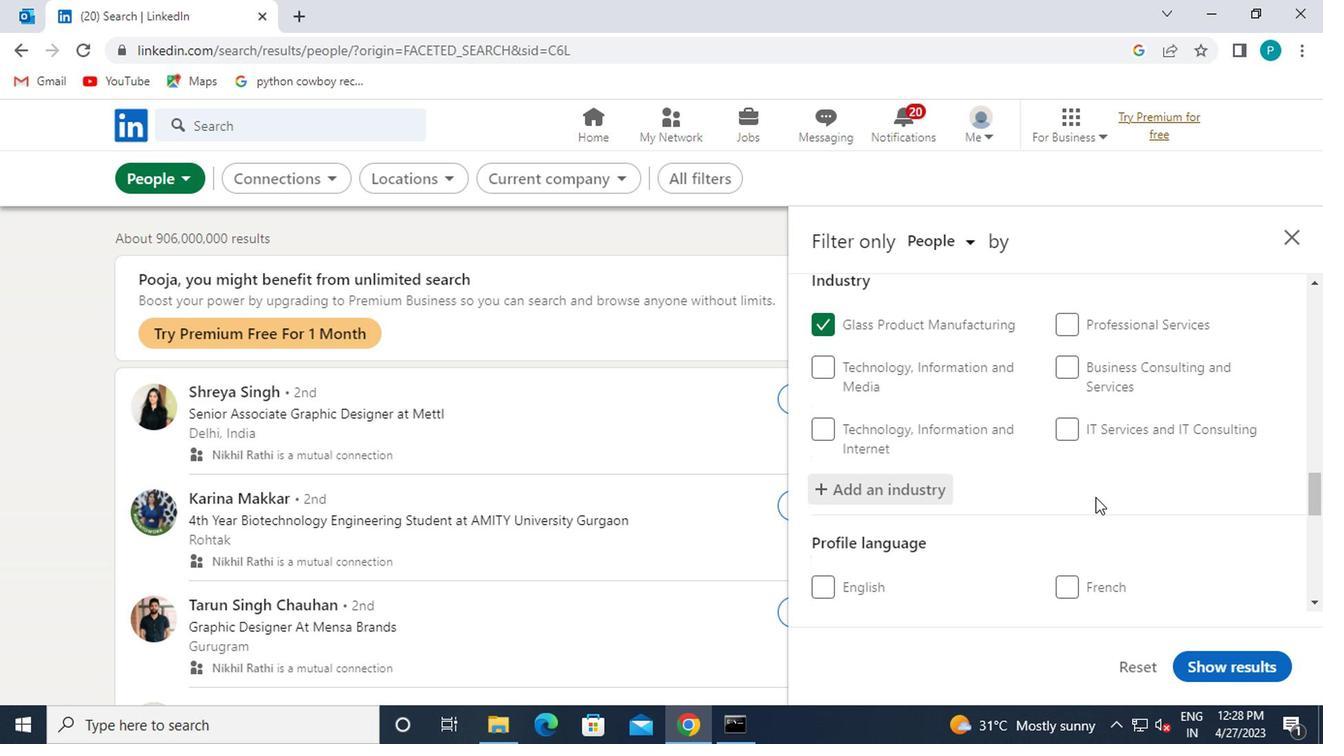 
Action: Mouse scrolled (1090, 491) with delta (0, -1)
Screenshot: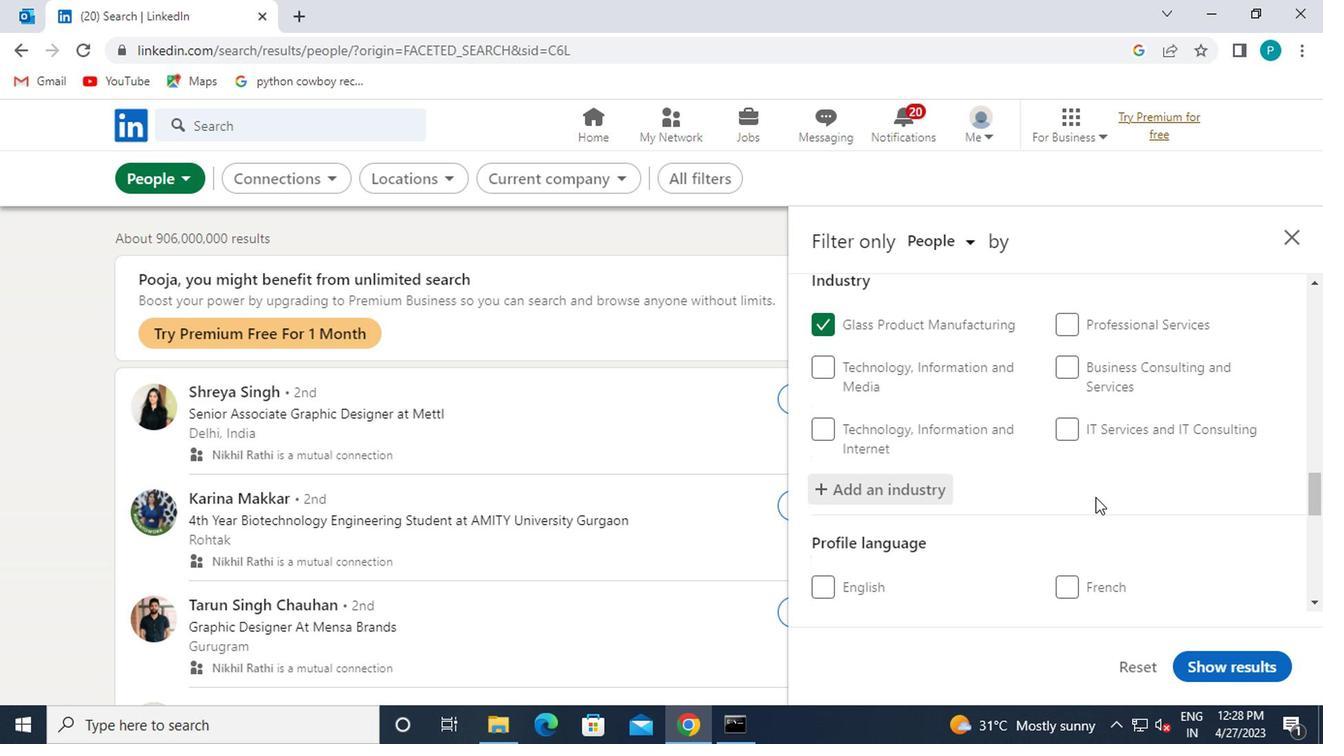 
Action: Mouse scrolled (1090, 491) with delta (0, -1)
Screenshot: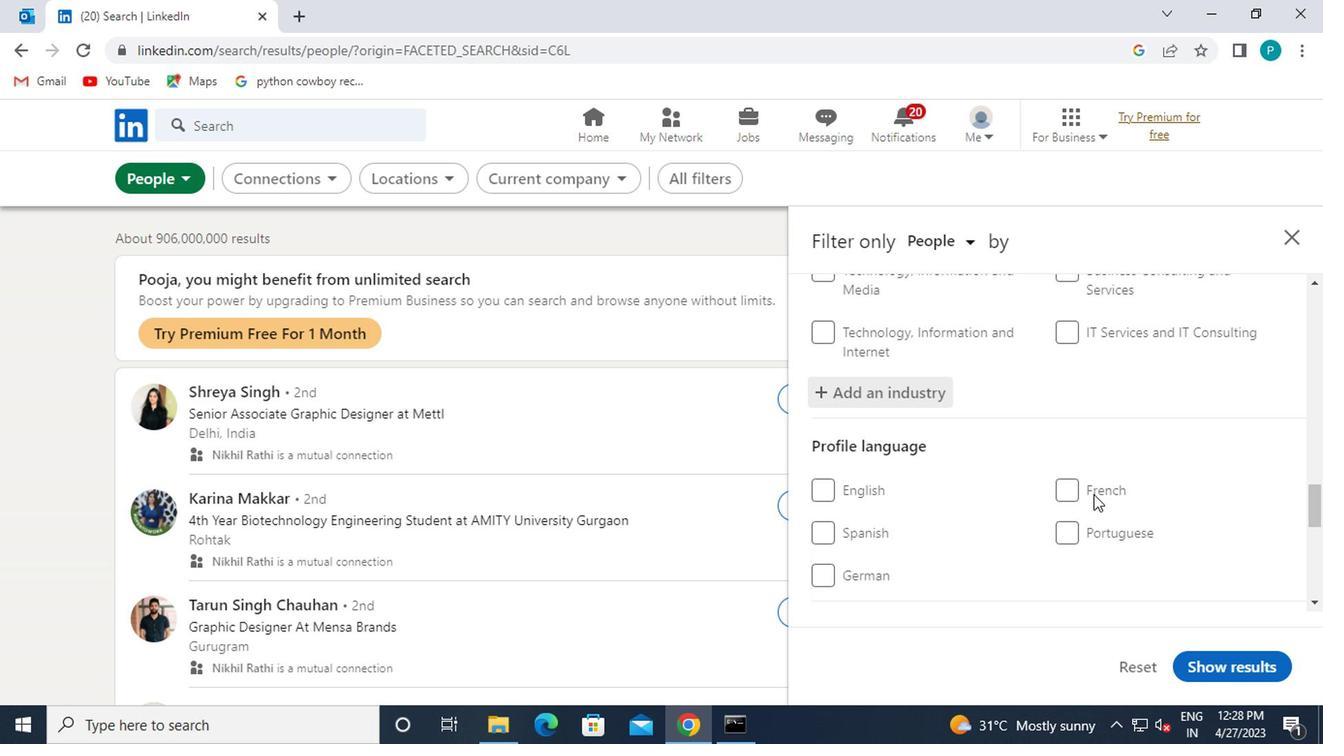 
Action: Mouse moved to (1067, 391)
Screenshot: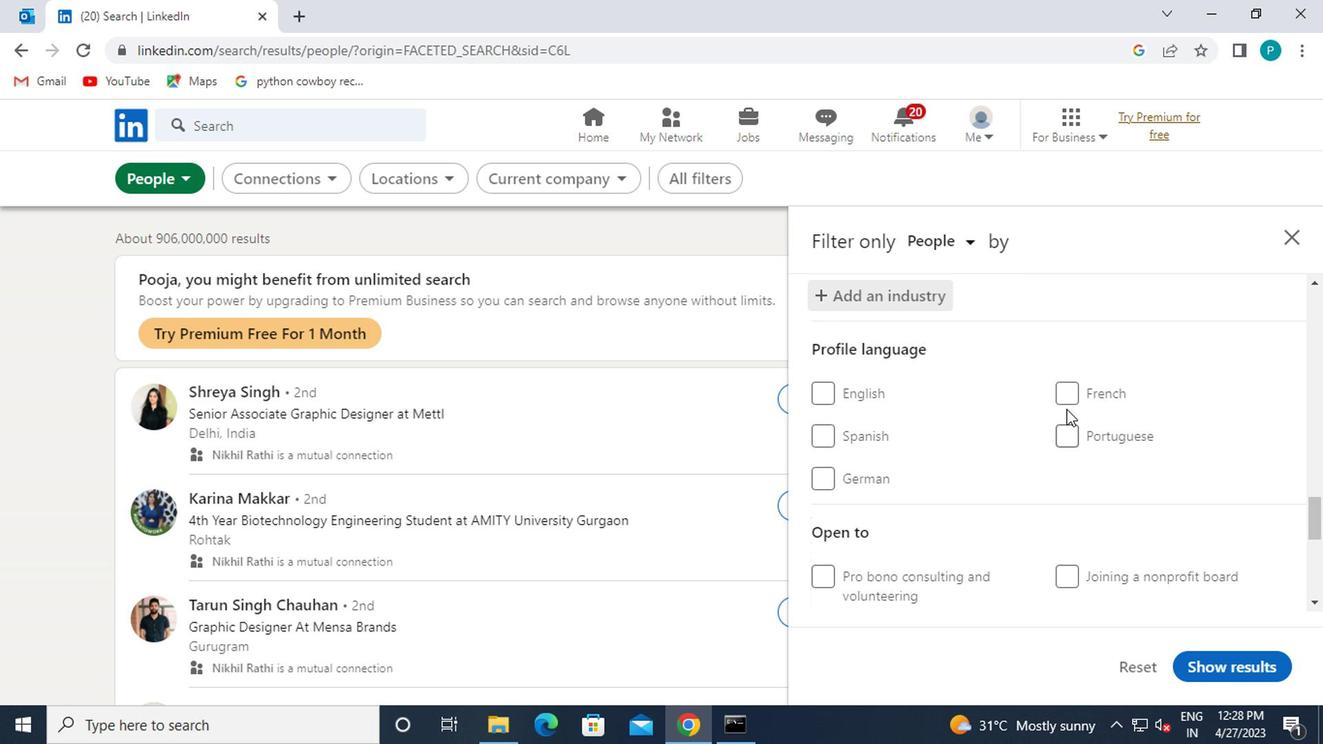 
Action: Mouse pressed left at (1067, 391)
Screenshot: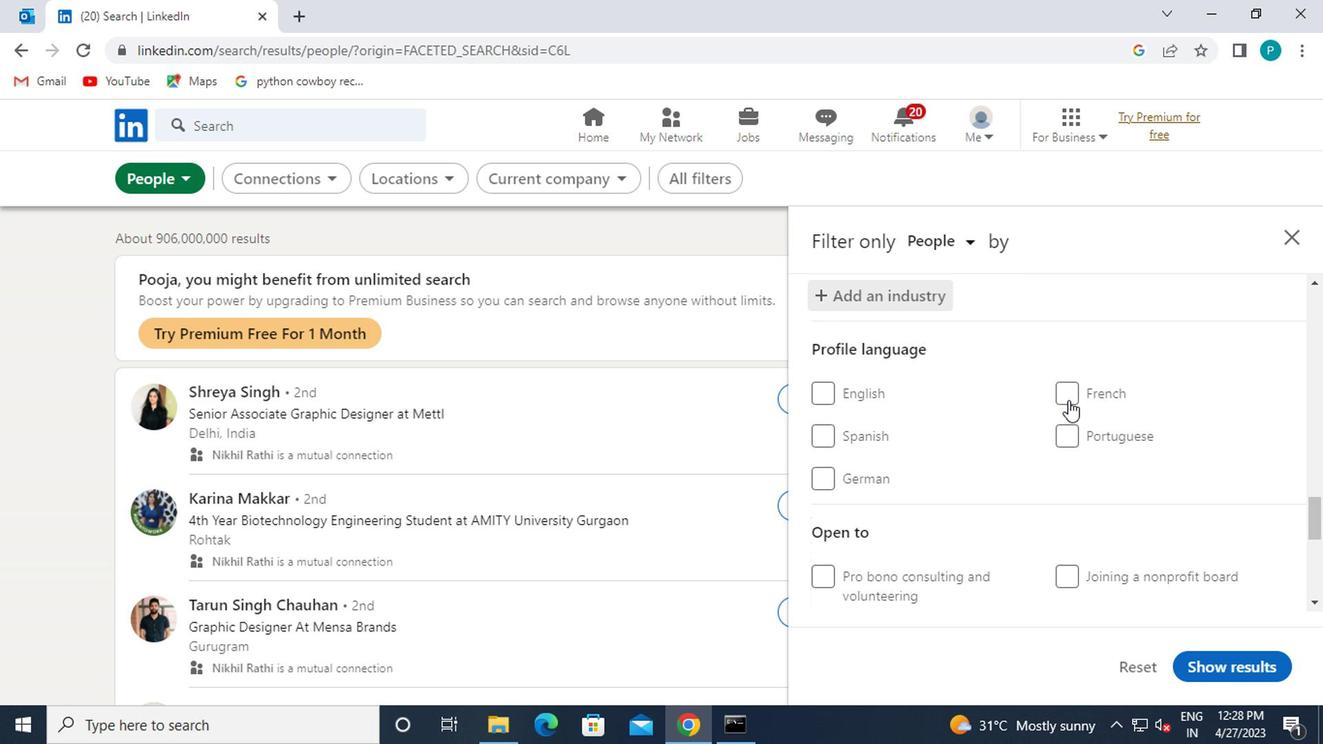 
Action: Mouse moved to (1008, 447)
Screenshot: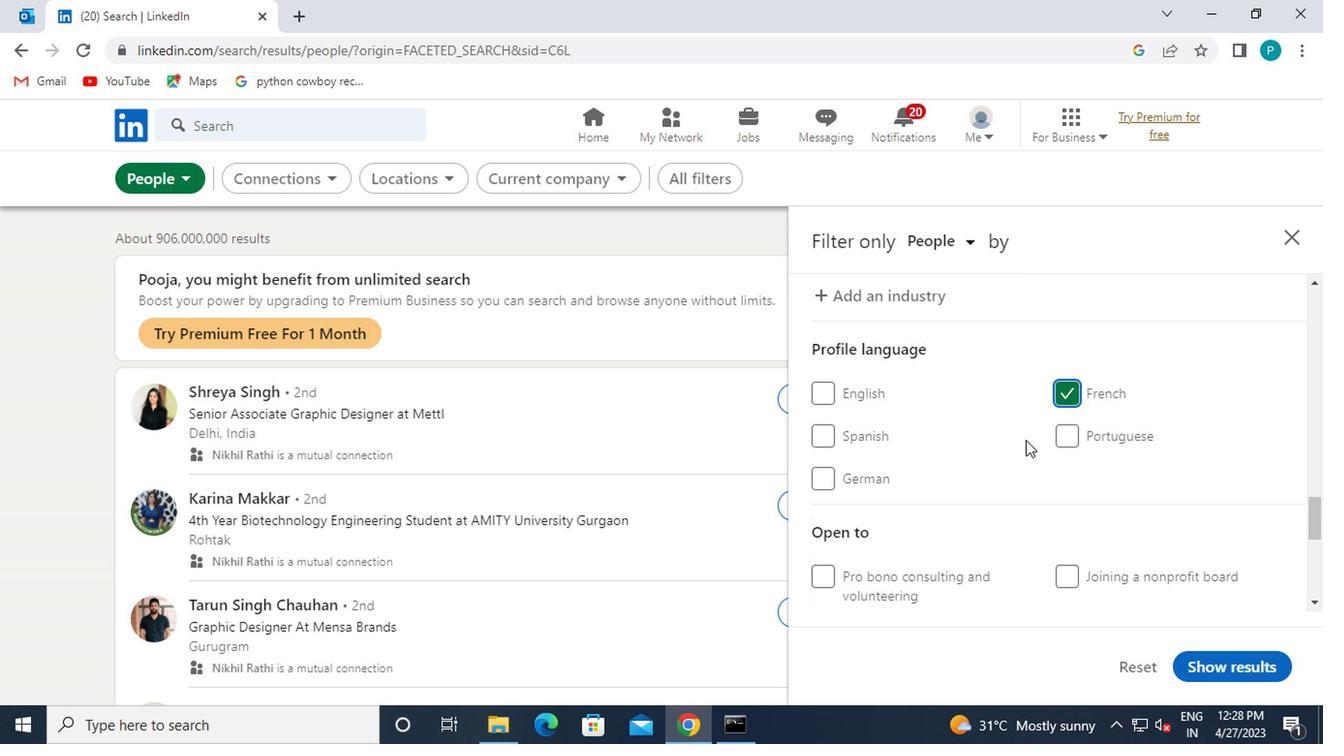 
Action: Mouse scrolled (1008, 446) with delta (0, -1)
Screenshot: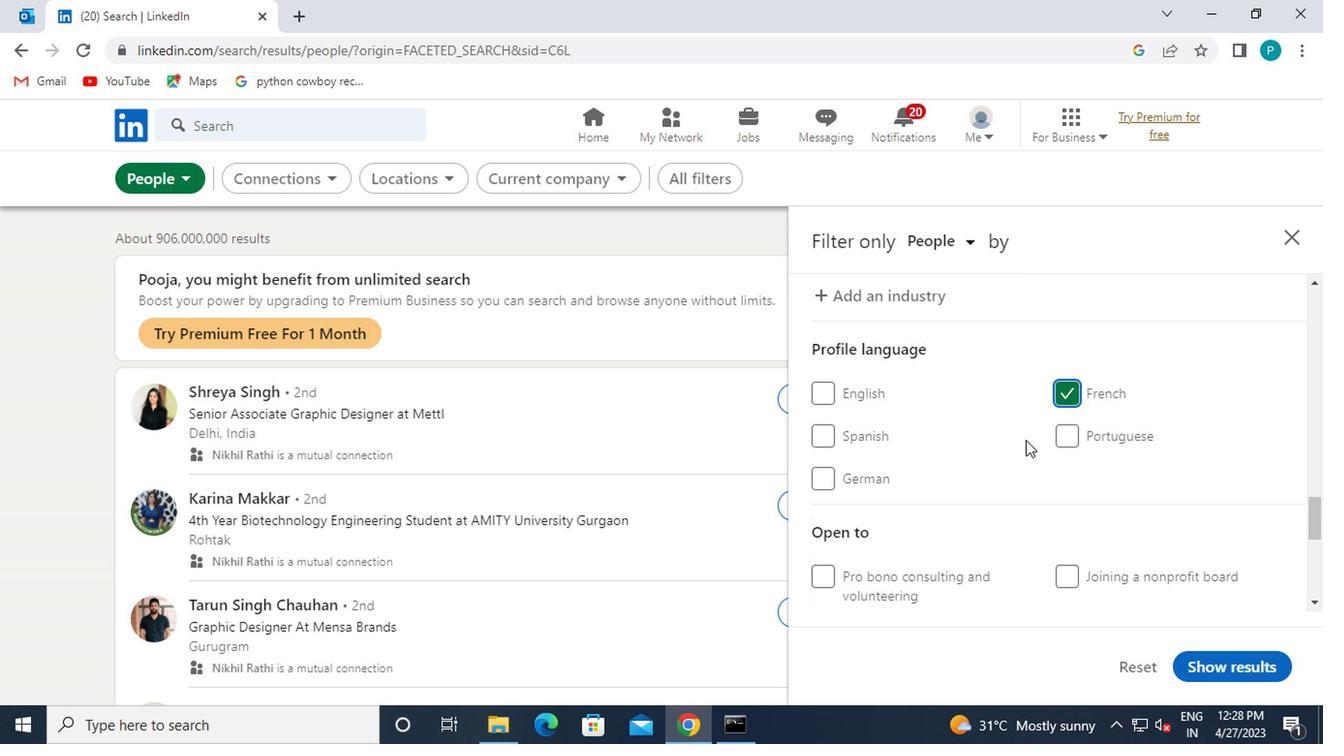 
Action: Mouse scrolled (1008, 446) with delta (0, -1)
Screenshot: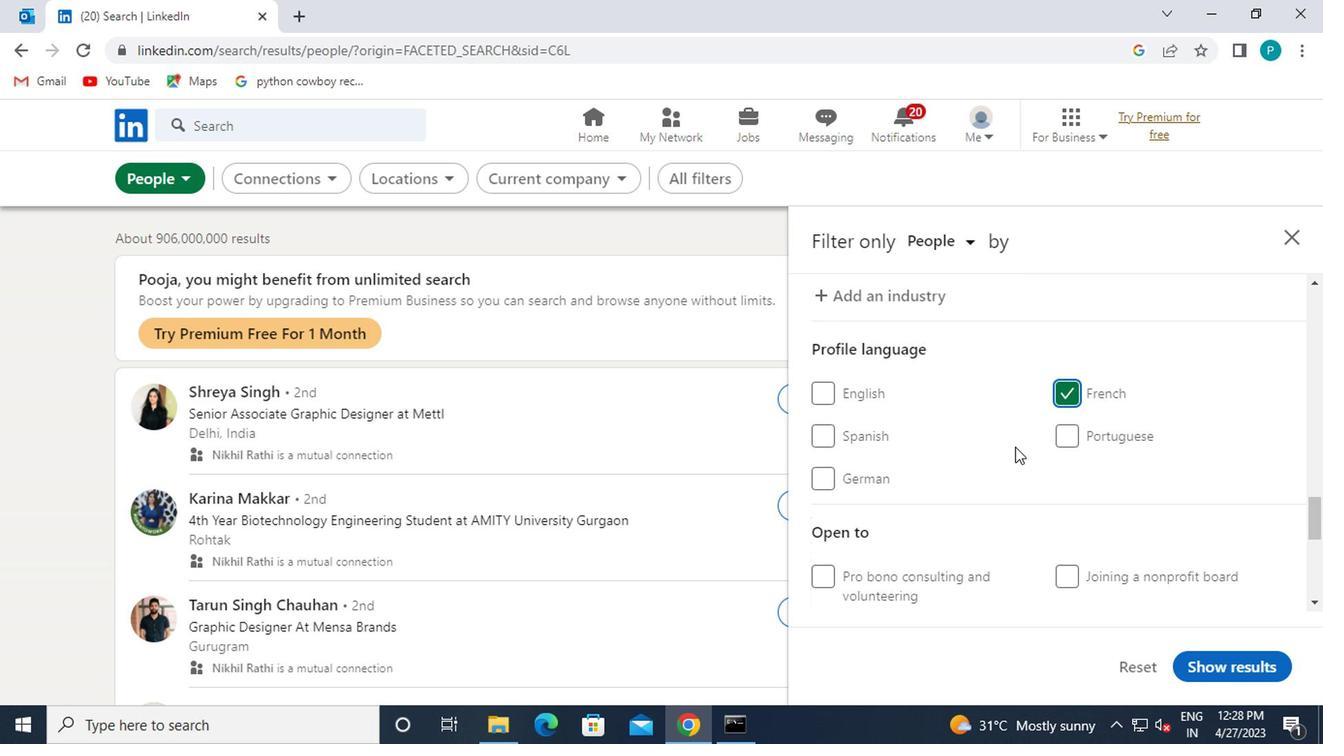 
Action: Mouse moved to (1021, 506)
Screenshot: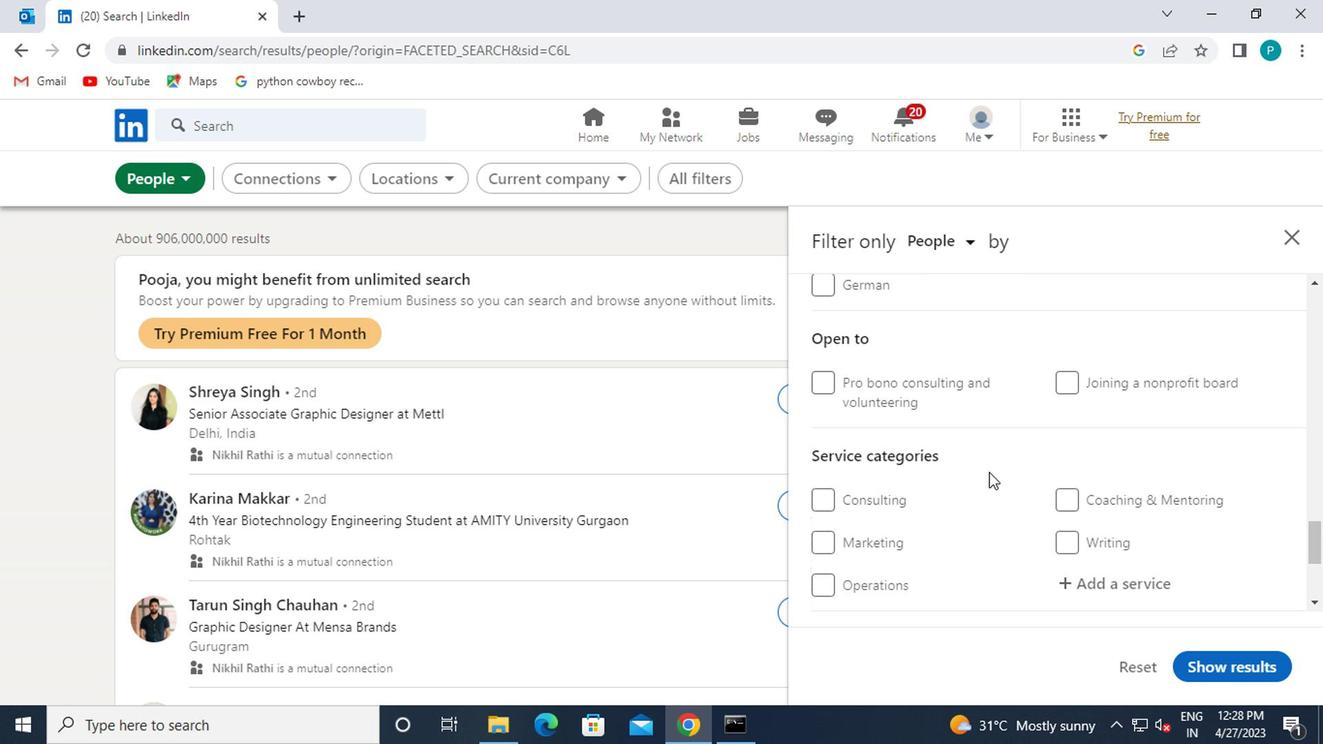 
Action: Mouse scrolled (1021, 504) with delta (0, -1)
Screenshot: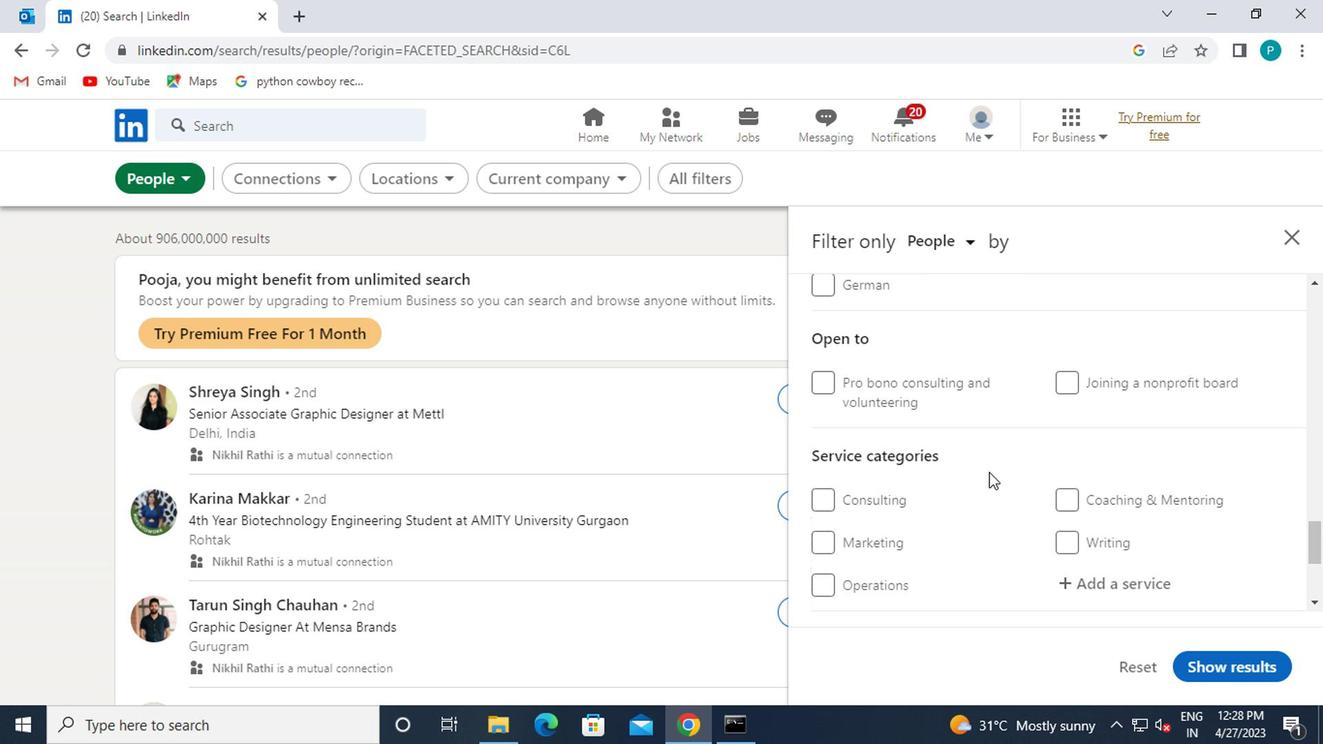 
Action: Mouse moved to (1096, 495)
Screenshot: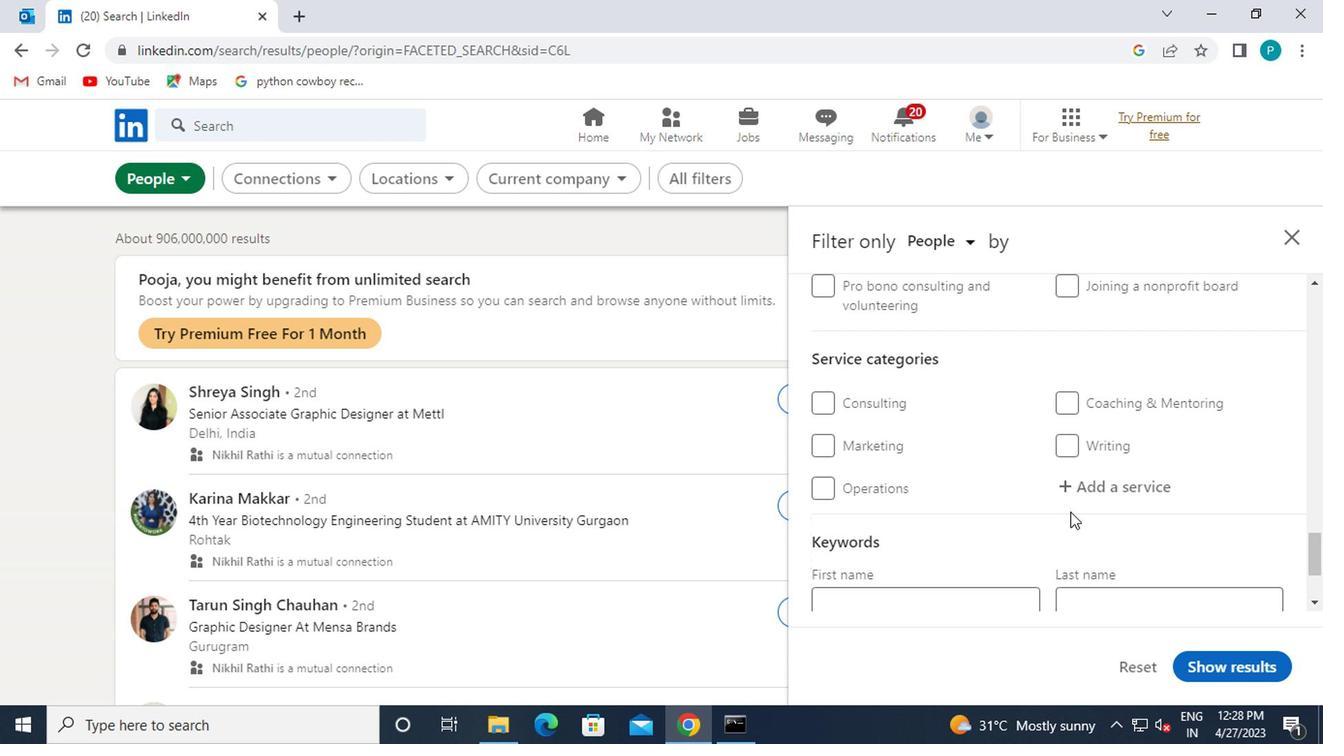 
Action: Mouse pressed left at (1096, 495)
Screenshot: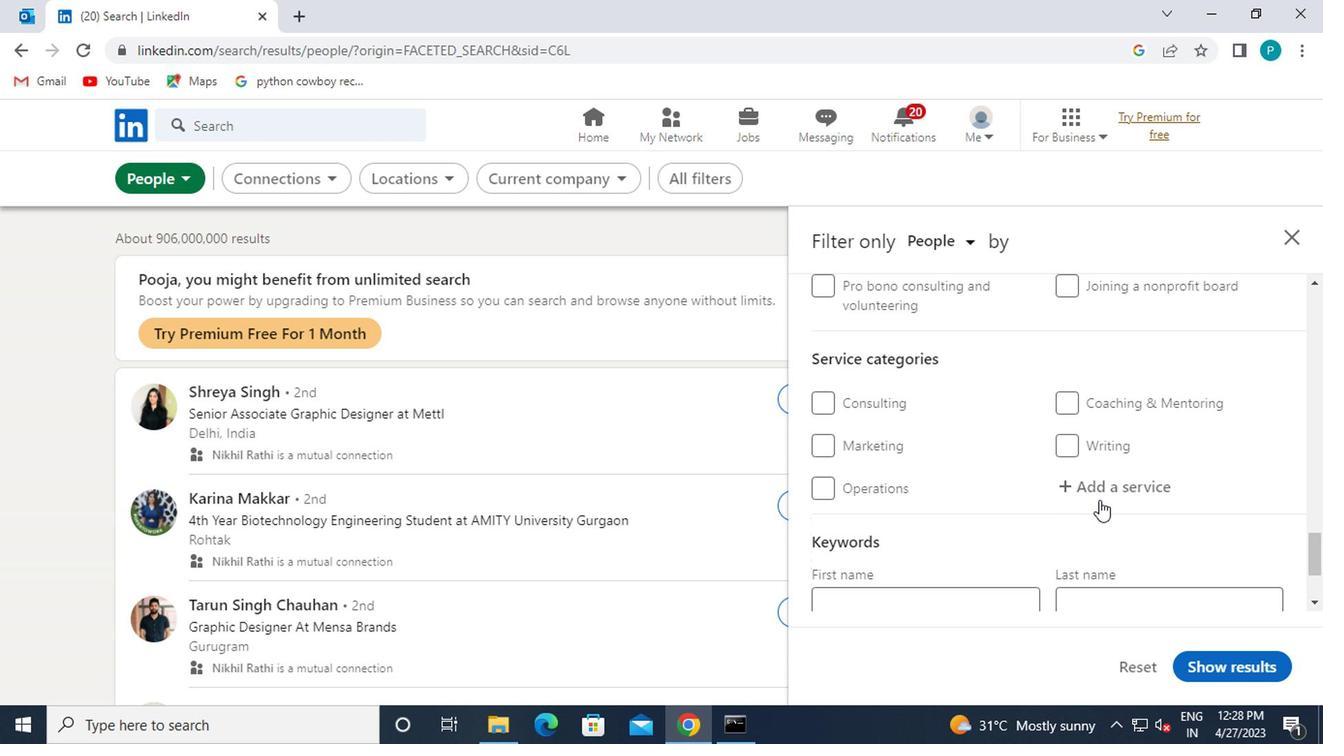 
Action: Mouse moved to (1098, 493)
Screenshot: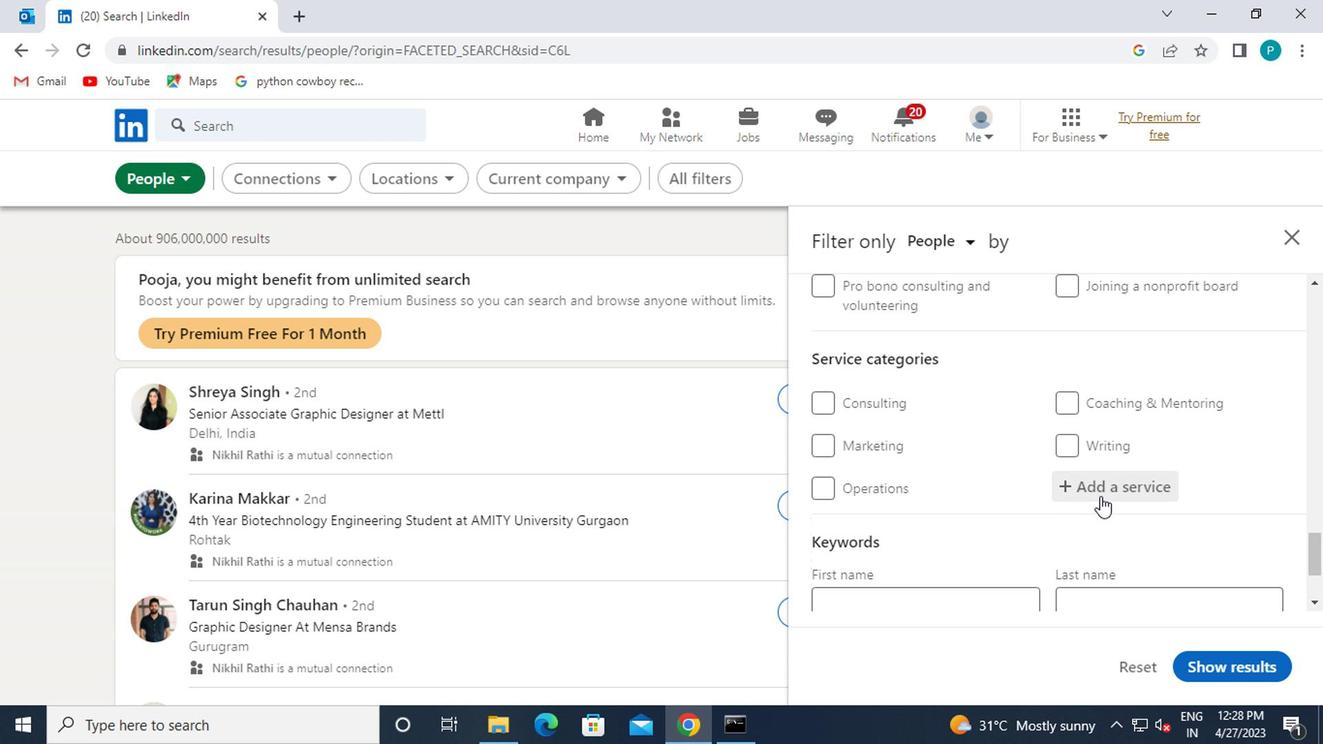 
Action: Key pressed GRANT
Screenshot: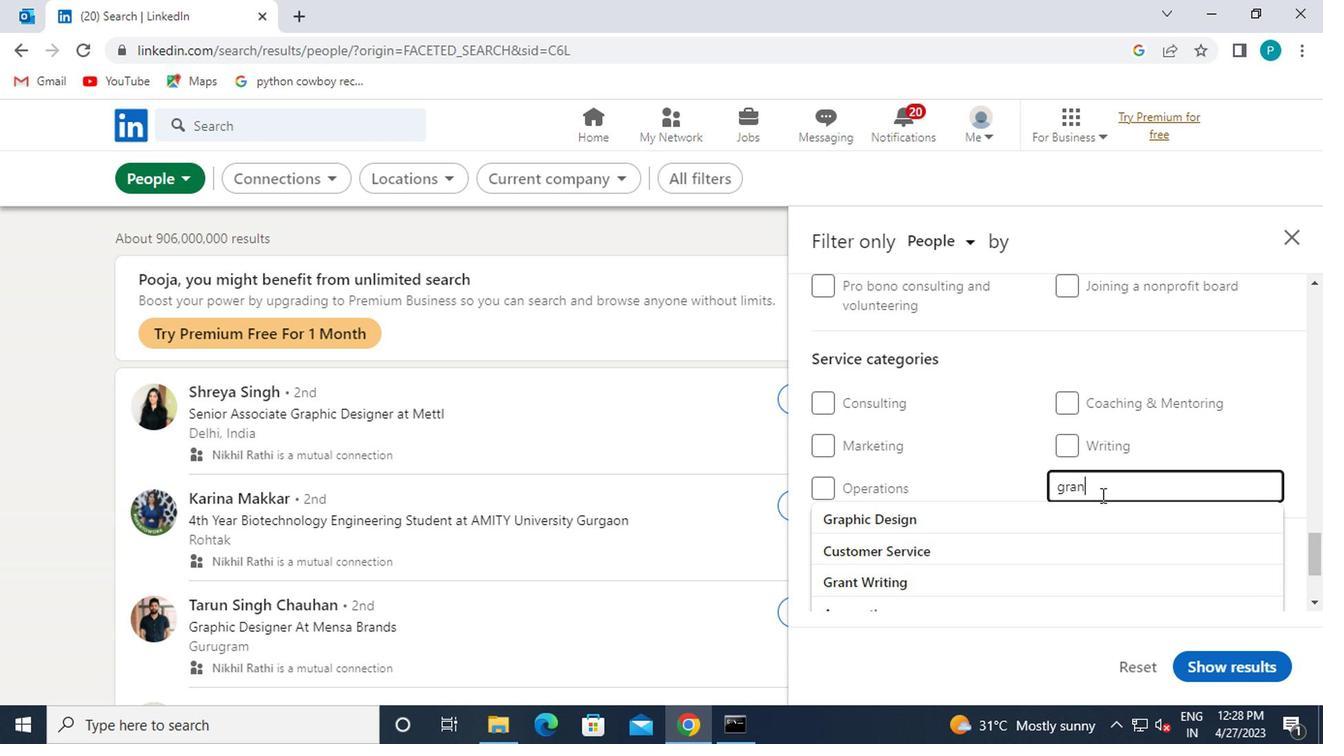 
Action: Mouse moved to (1103, 509)
Screenshot: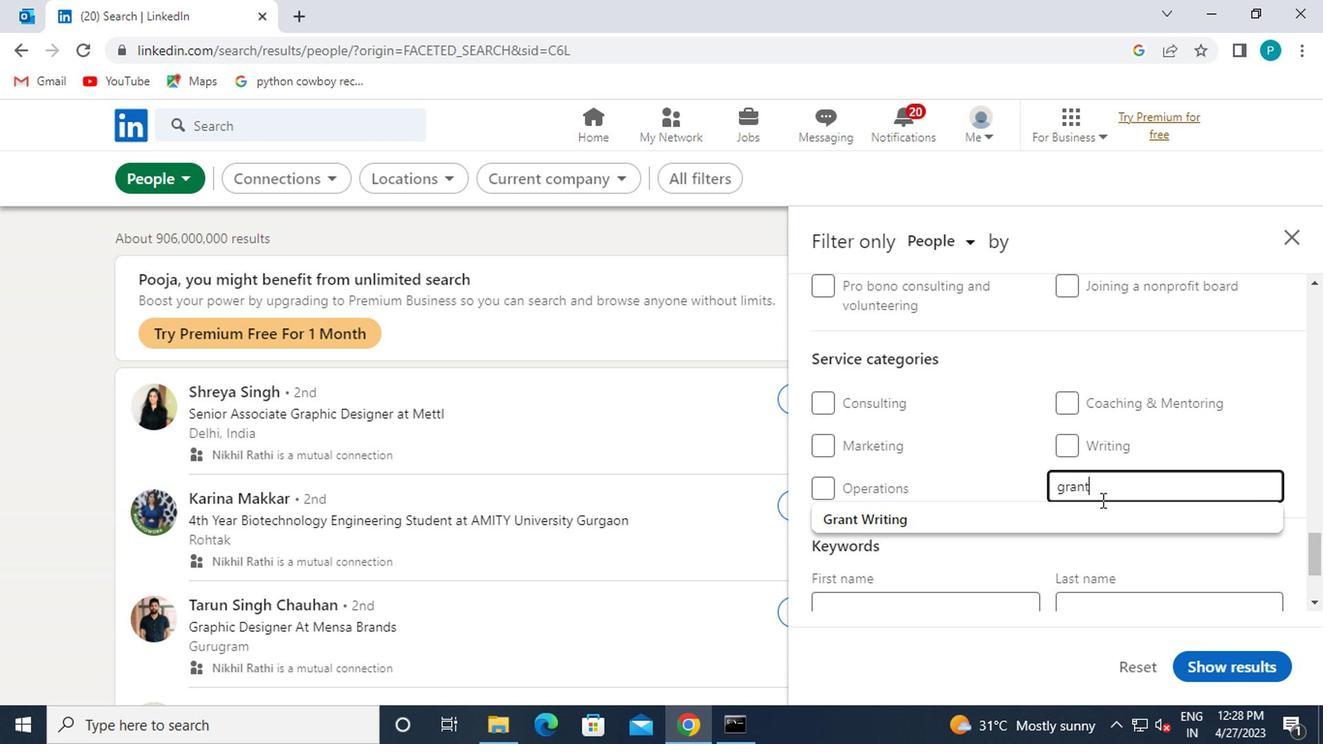 
Action: Mouse pressed left at (1103, 509)
Screenshot: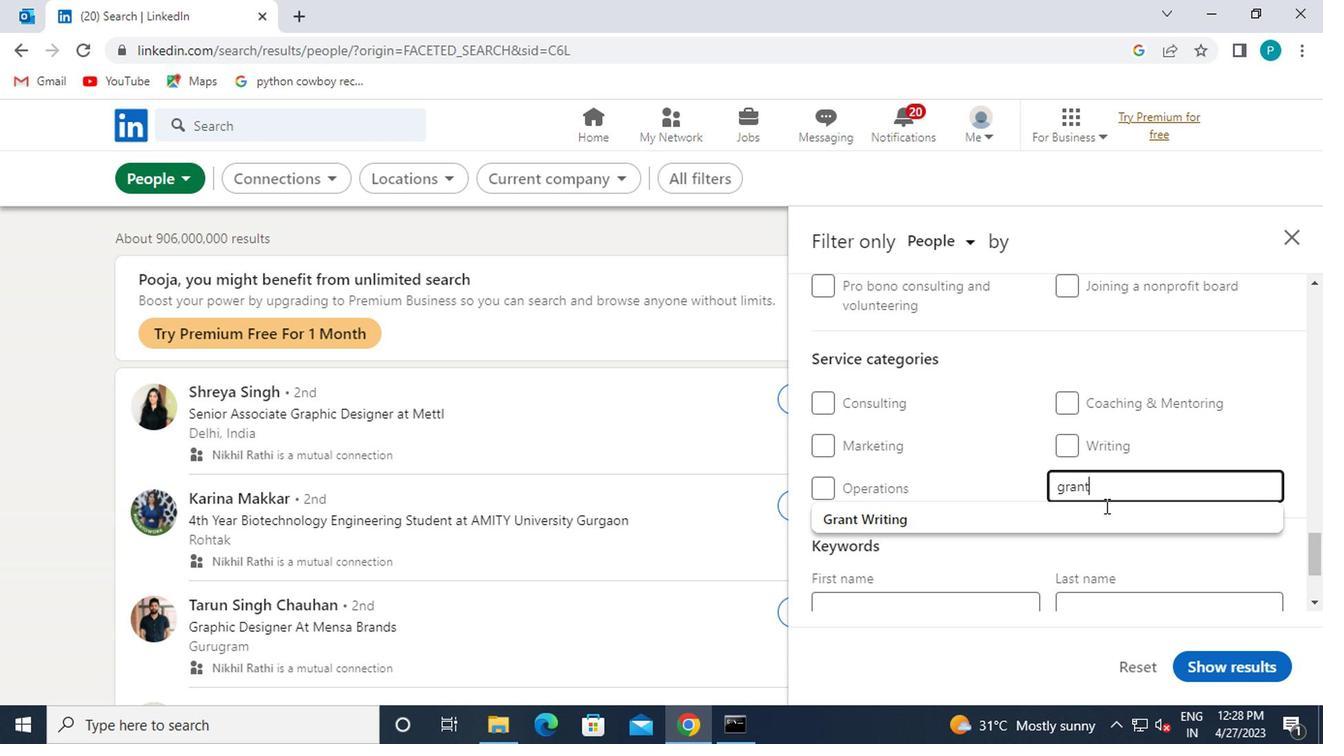 
Action: Mouse moved to (1100, 519)
Screenshot: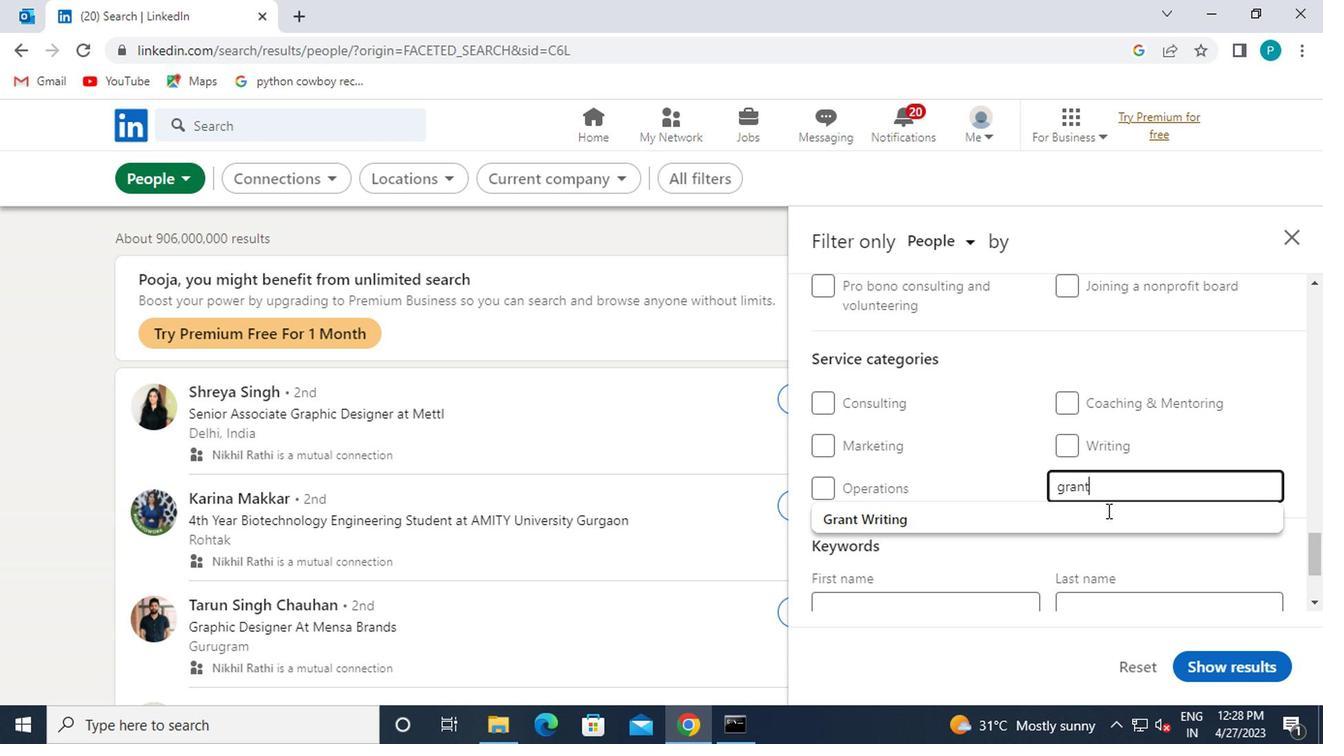 
Action: Mouse pressed left at (1100, 519)
Screenshot: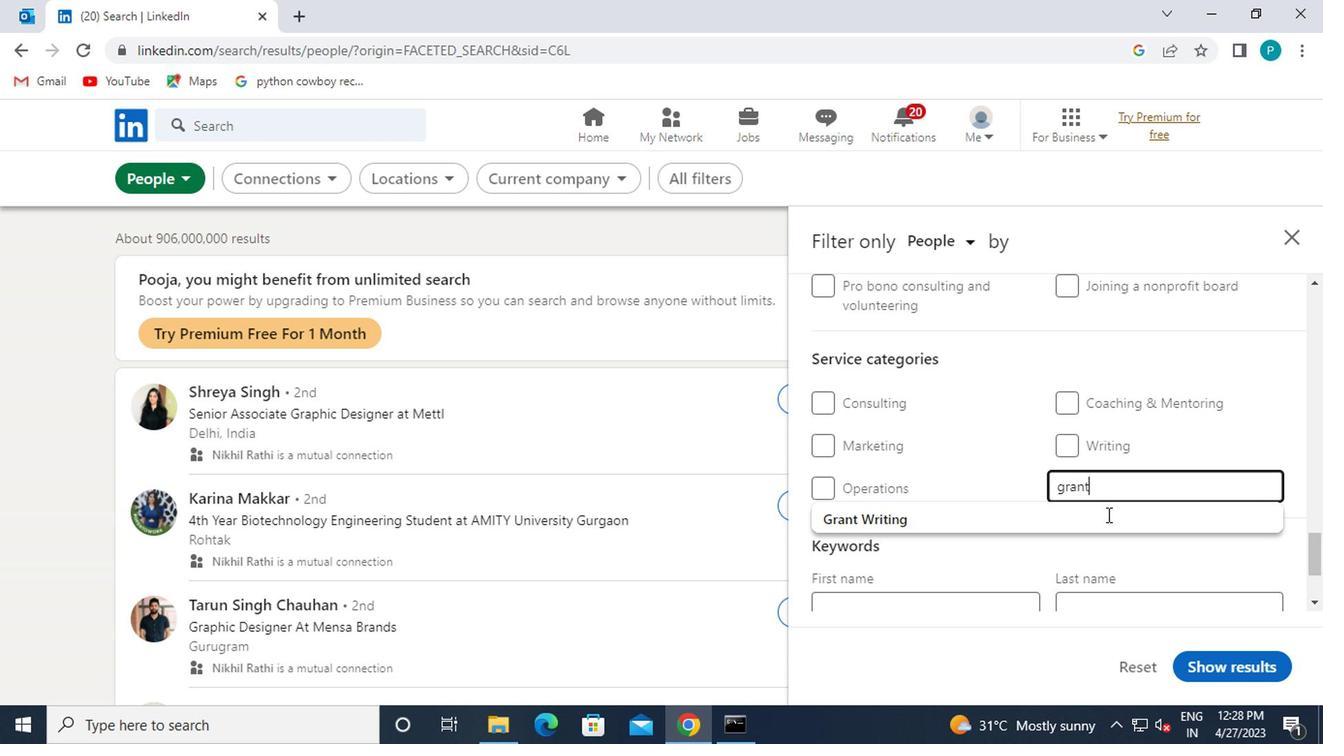 
Action: Mouse moved to (950, 525)
Screenshot: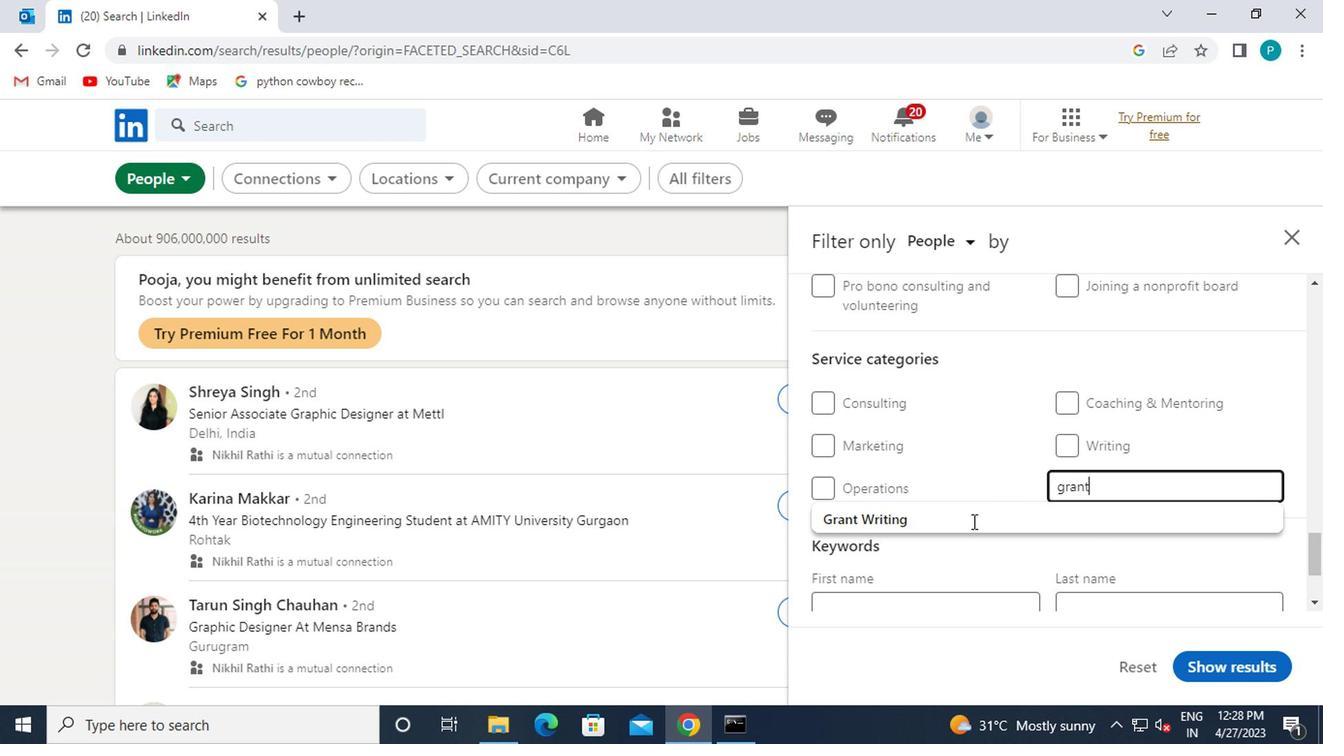 
Action: Mouse pressed left at (950, 525)
Screenshot: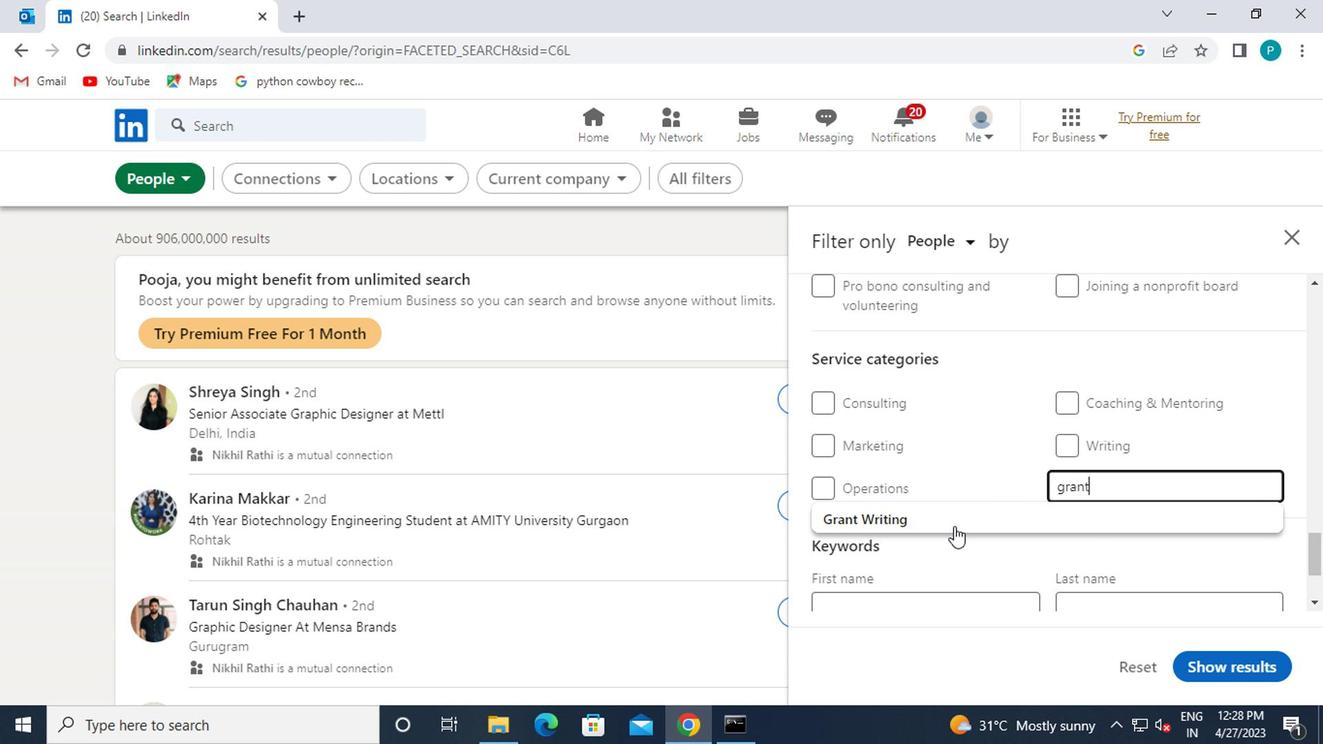 
Action: Mouse scrolled (950, 524) with delta (0, 0)
Screenshot: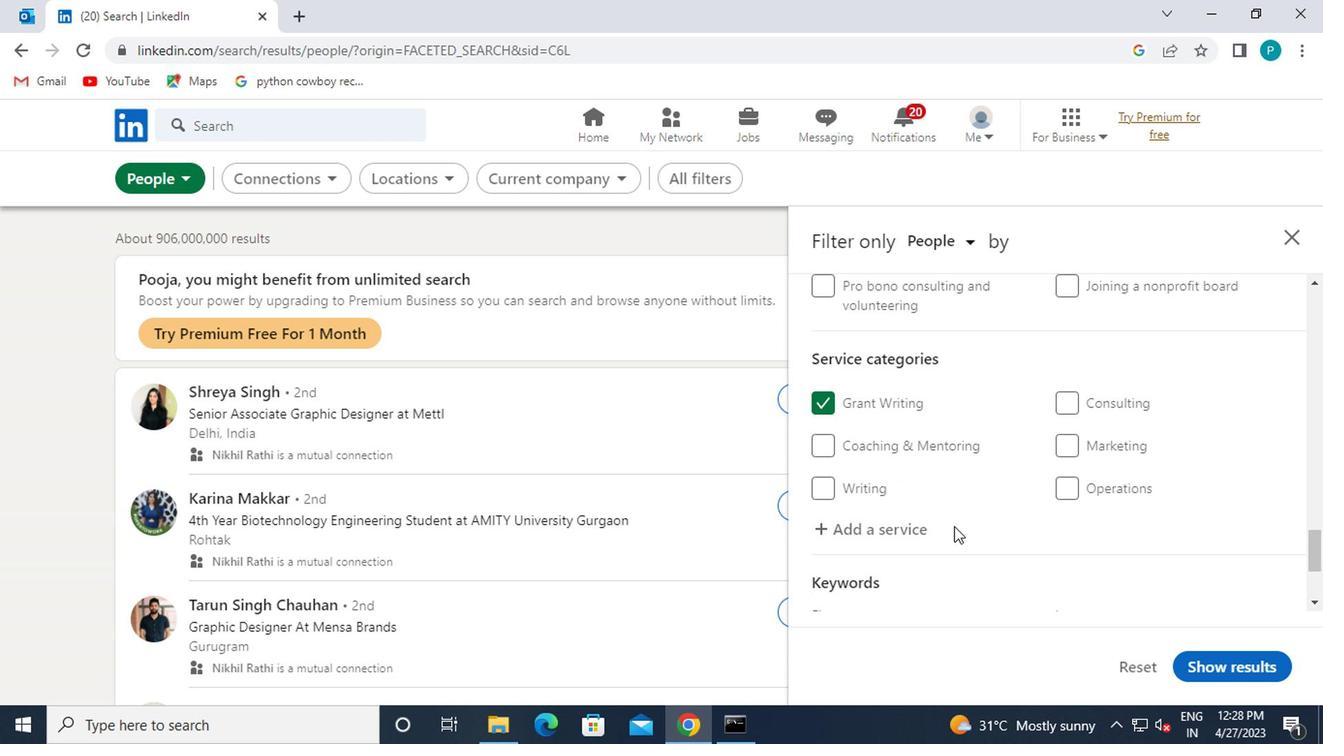 
Action: Mouse scrolled (950, 524) with delta (0, 0)
Screenshot: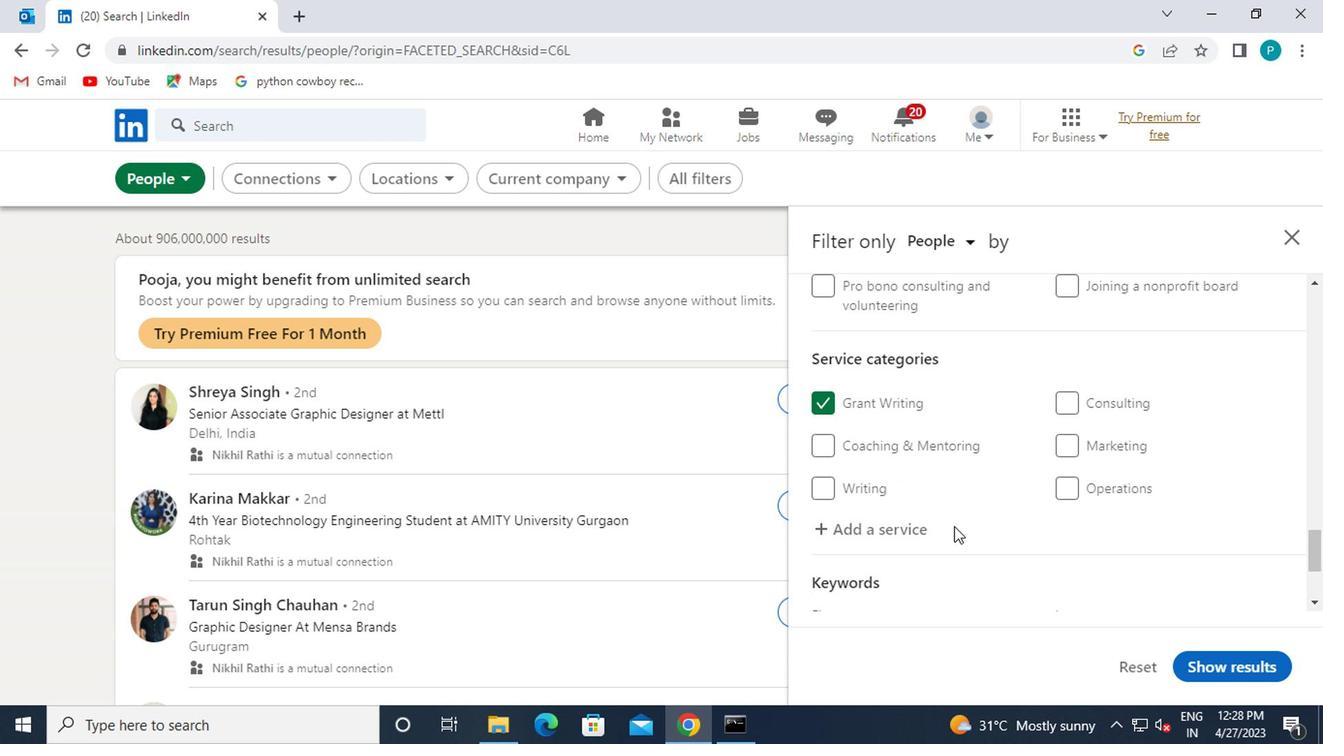 
Action: Mouse moved to (910, 529)
Screenshot: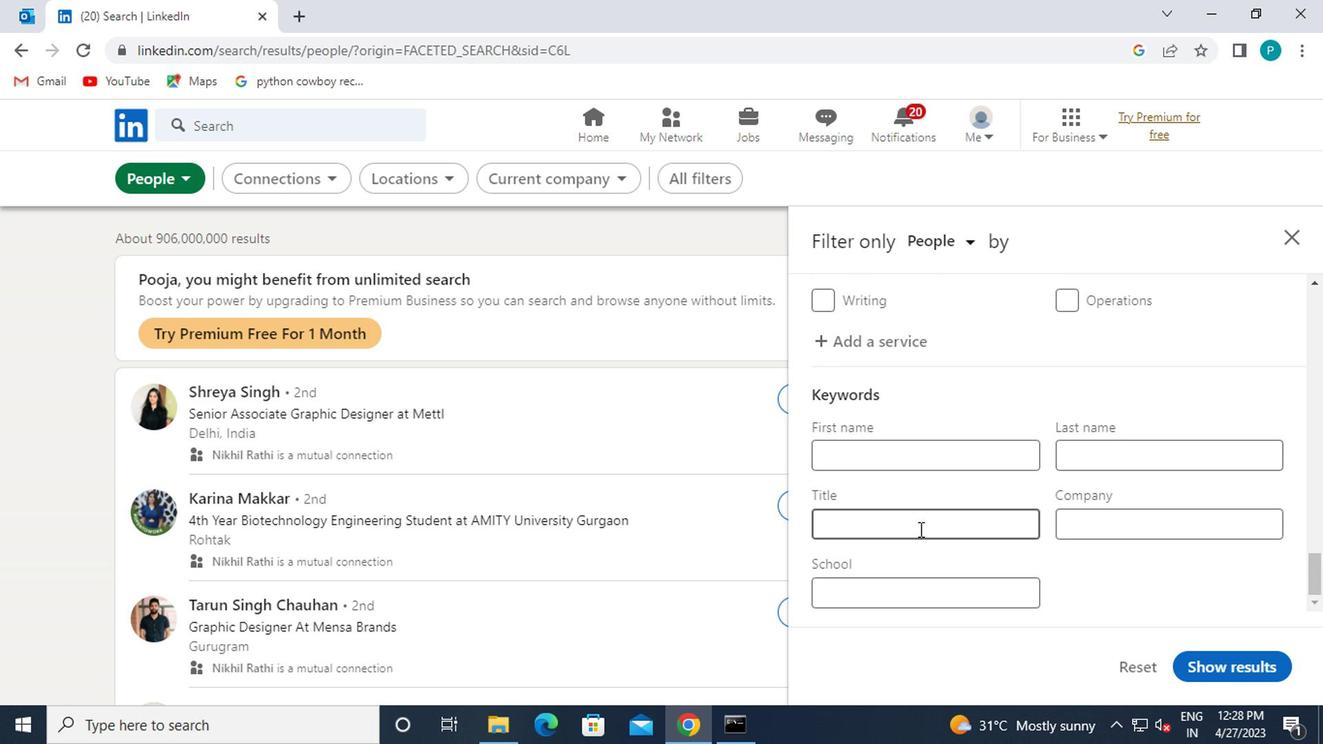 
Action: Mouse pressed left at (910, 529)
Screenshot: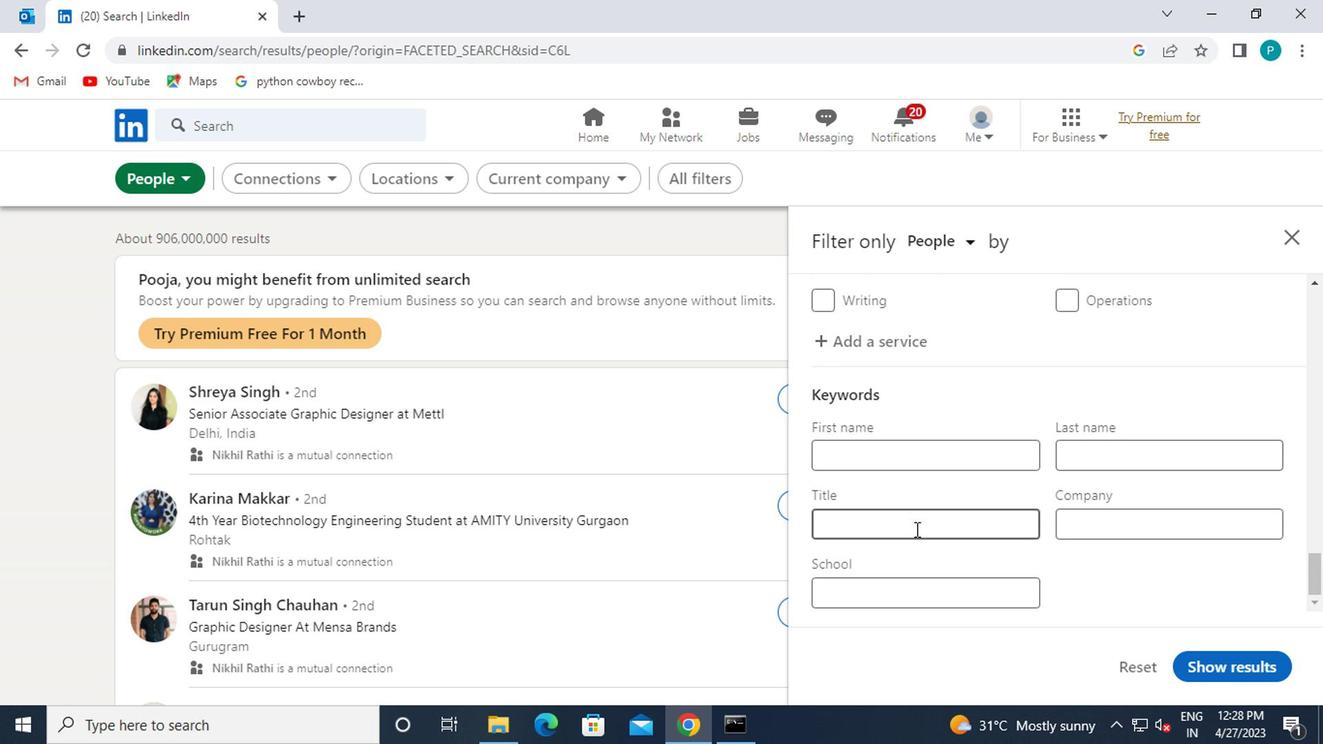 
Action: Key pressed <Key.caps_lock>A<Key.caps_lock>CCOUNT<Key.space><Key.caps_lock>R<Key.caps_lock>EPRESENTIVE
Screenshot: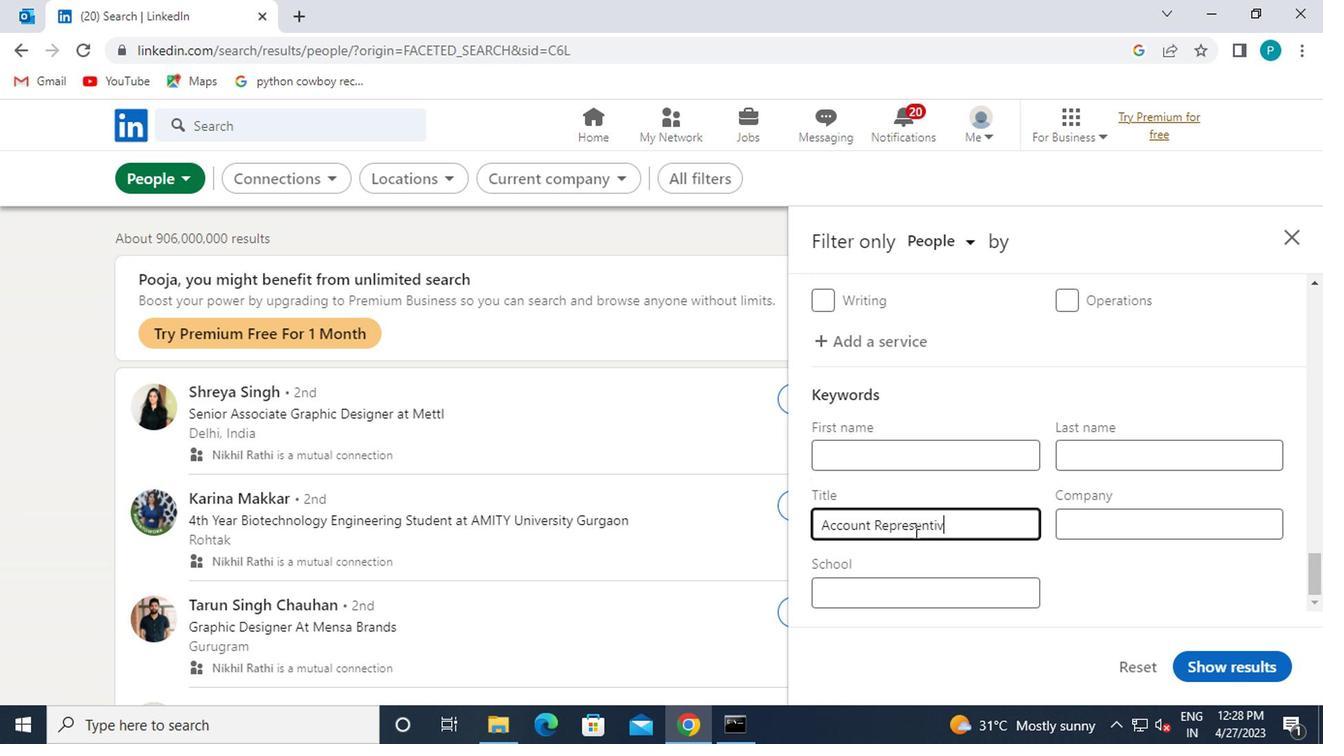 
Action: Mouse moved to (1226, 664)
Screenshot: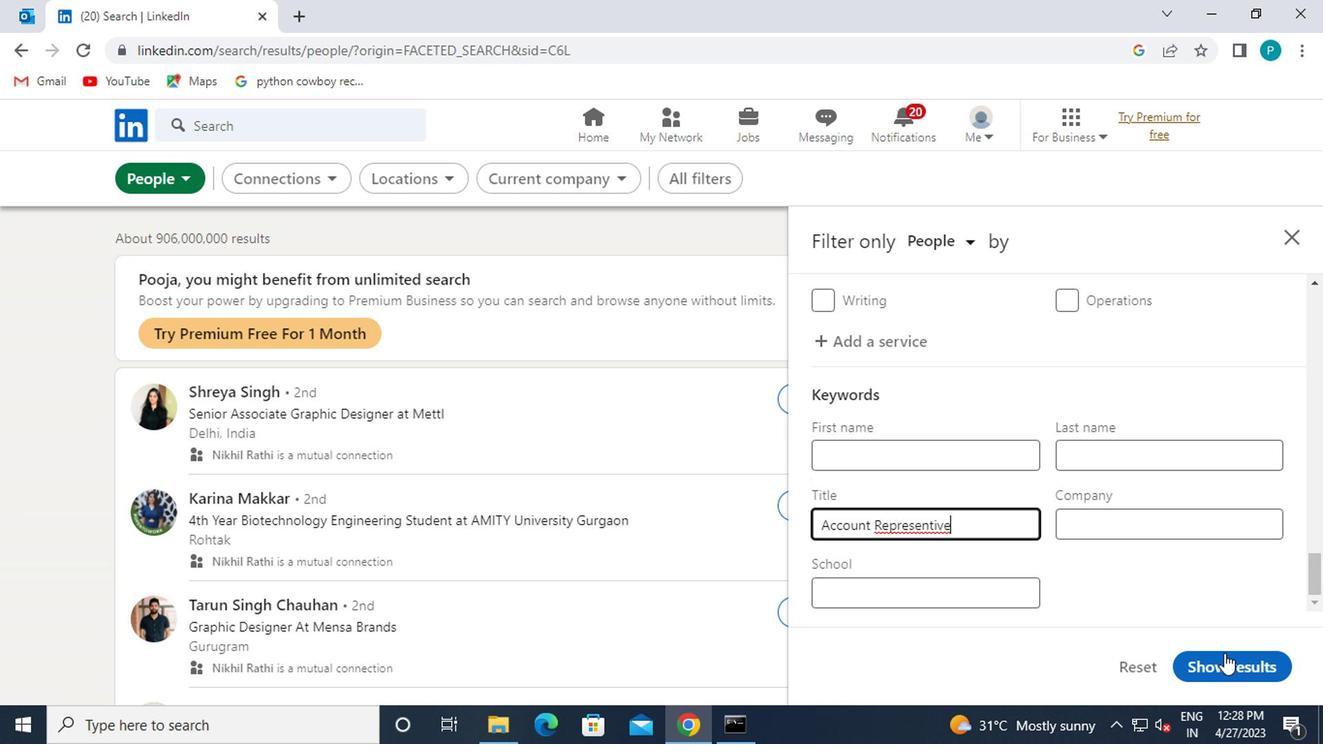 
Action: Mouse pressed left at (1226, 664)
Screenshot: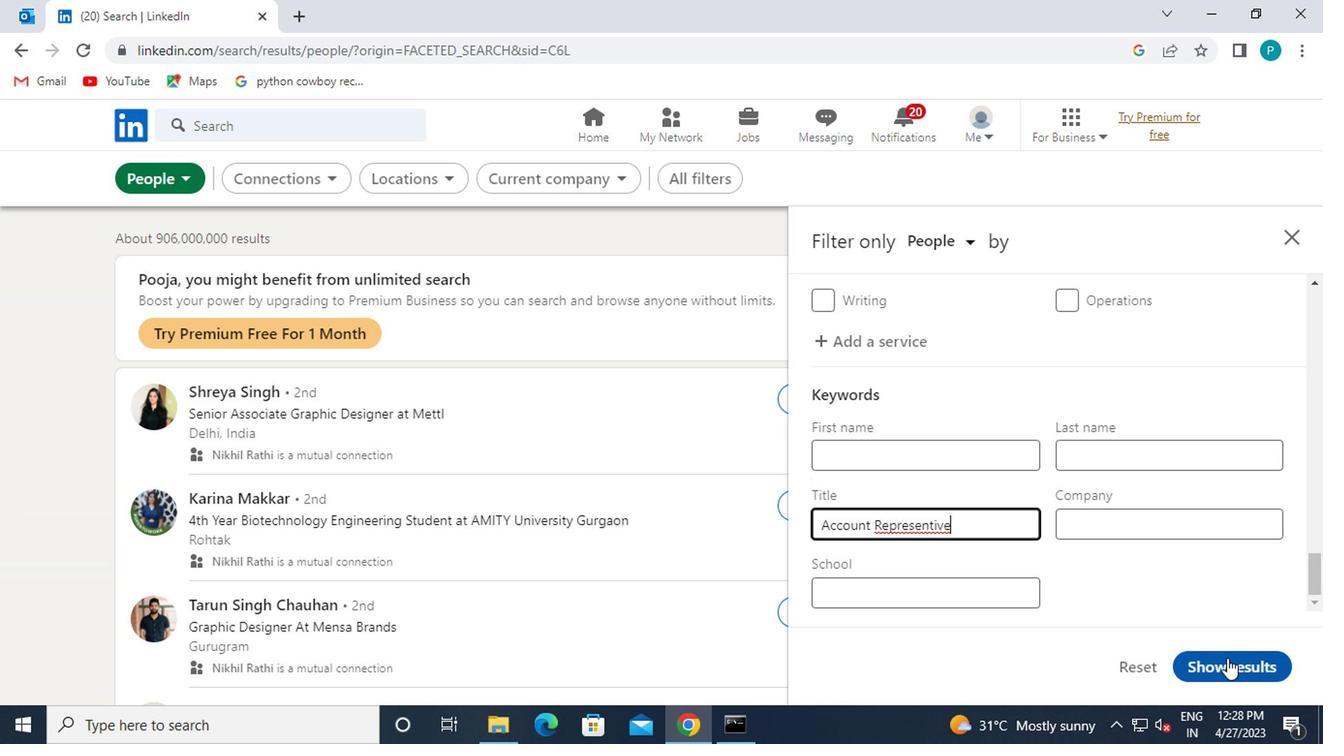 
